 Task: Select transit view around selected location Painted Desert National Park, Arizona, United States and check out the nearest train station
Action: Mouse moved to (11, 29)
Screenshot: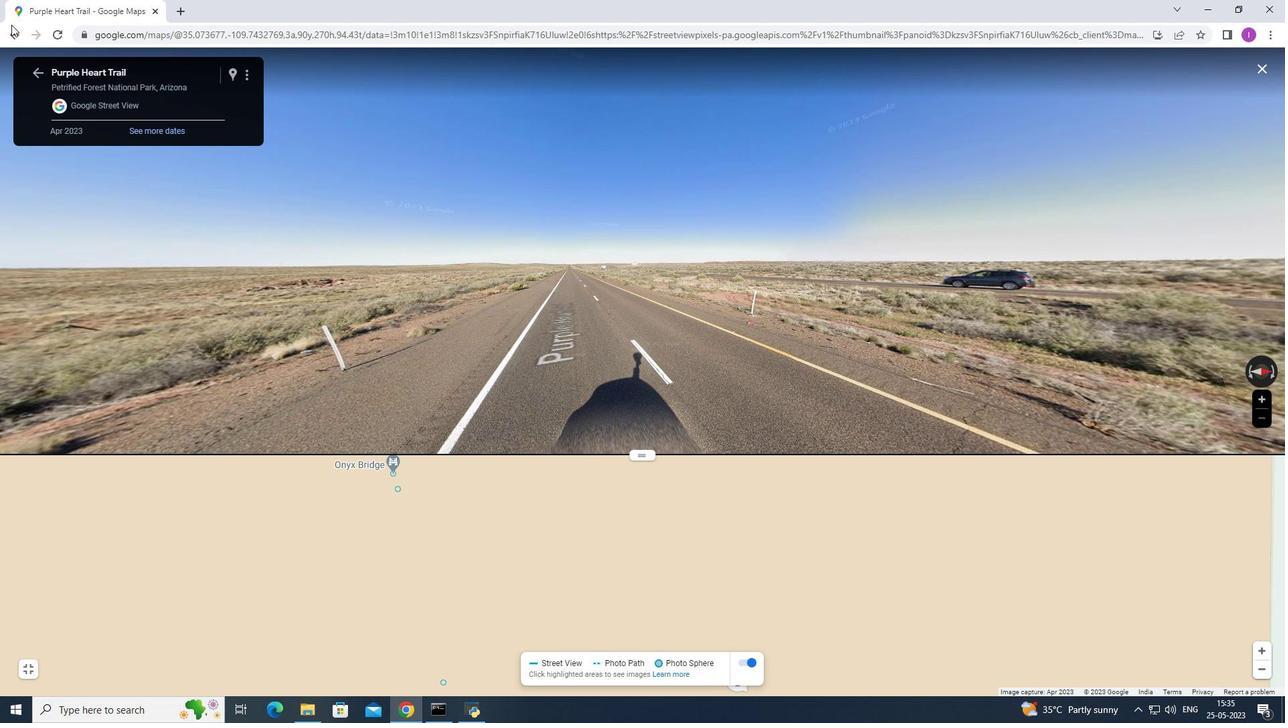 
Action: Mouse pressed left at (11, 29)
Screenshot: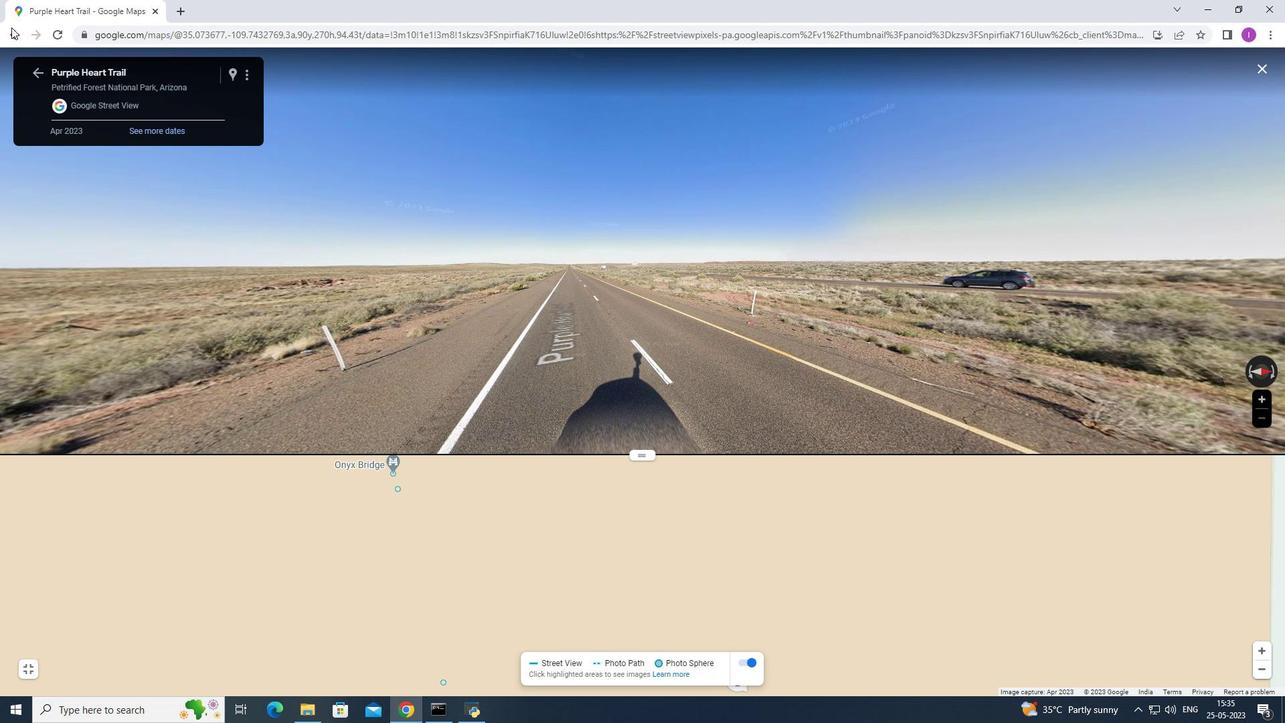 
Action: Mouse pressed left at (11, 29)
Screenshot: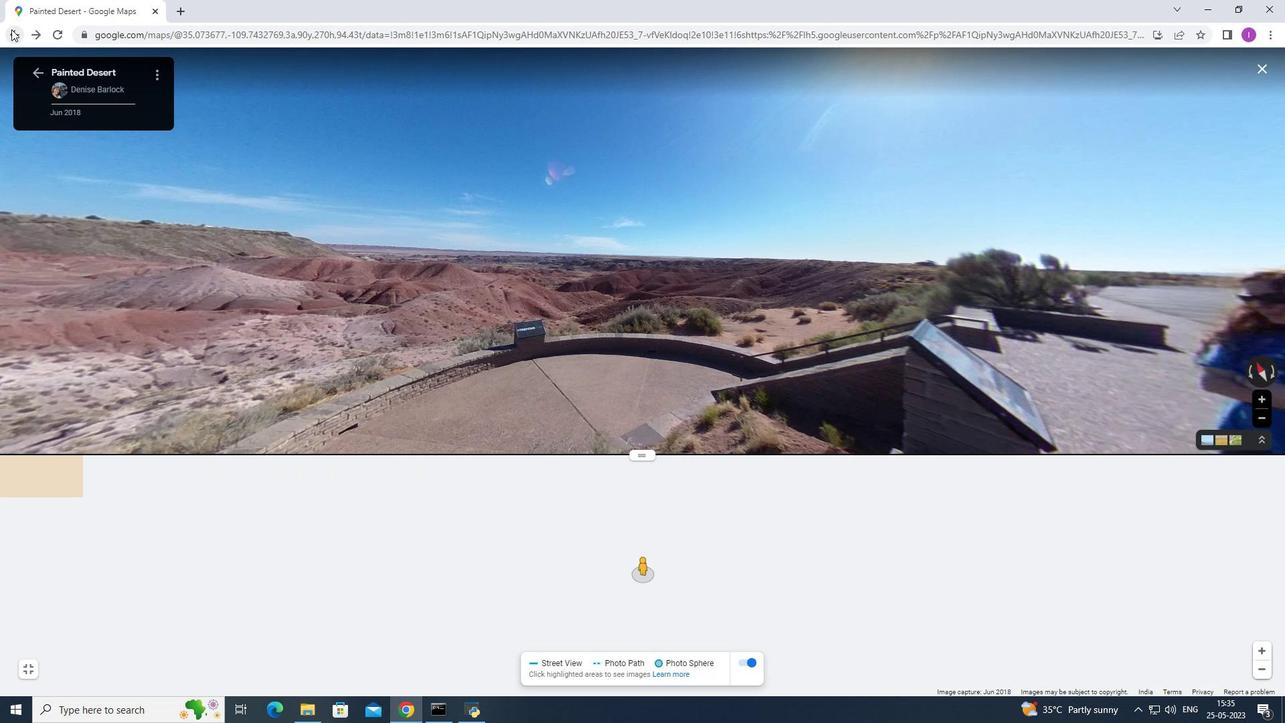 
Action: Mouse moved to (20, 36)
Screenshot: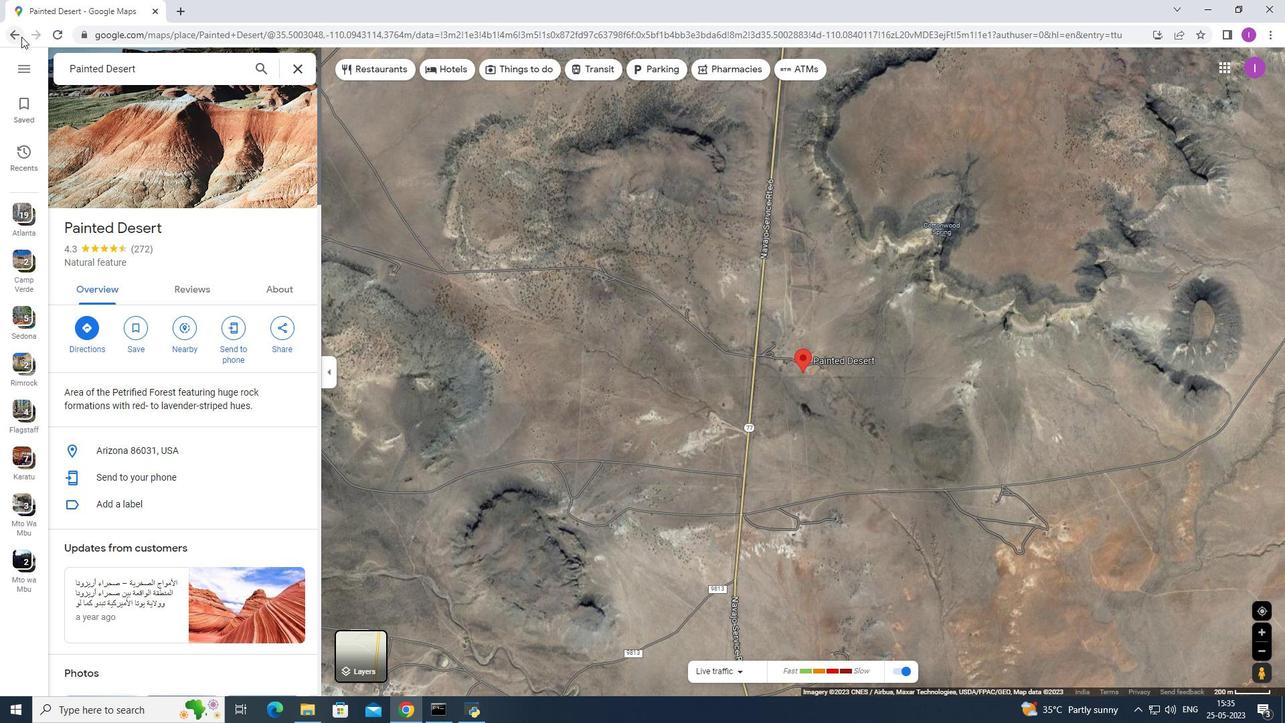 
Action: Mouse pressed left at (20, 36)
Screenshot: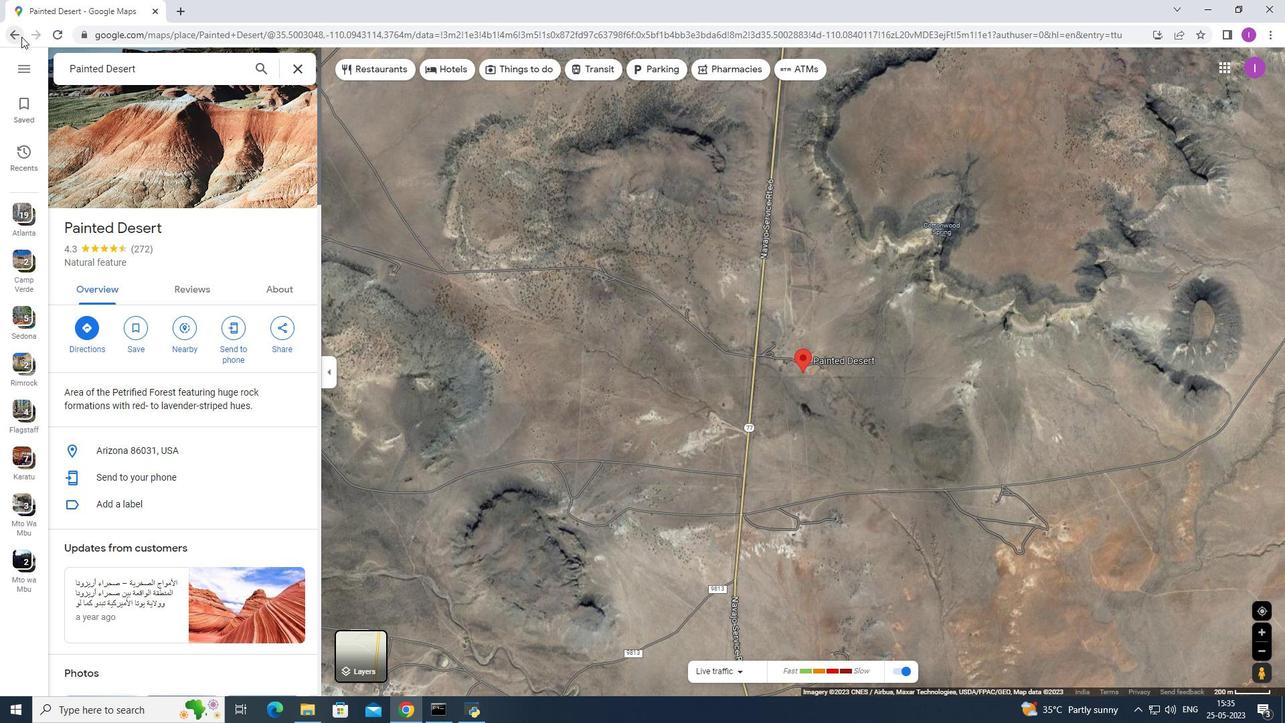 
Action: Mouse moved to (297, 64)
Screenshot: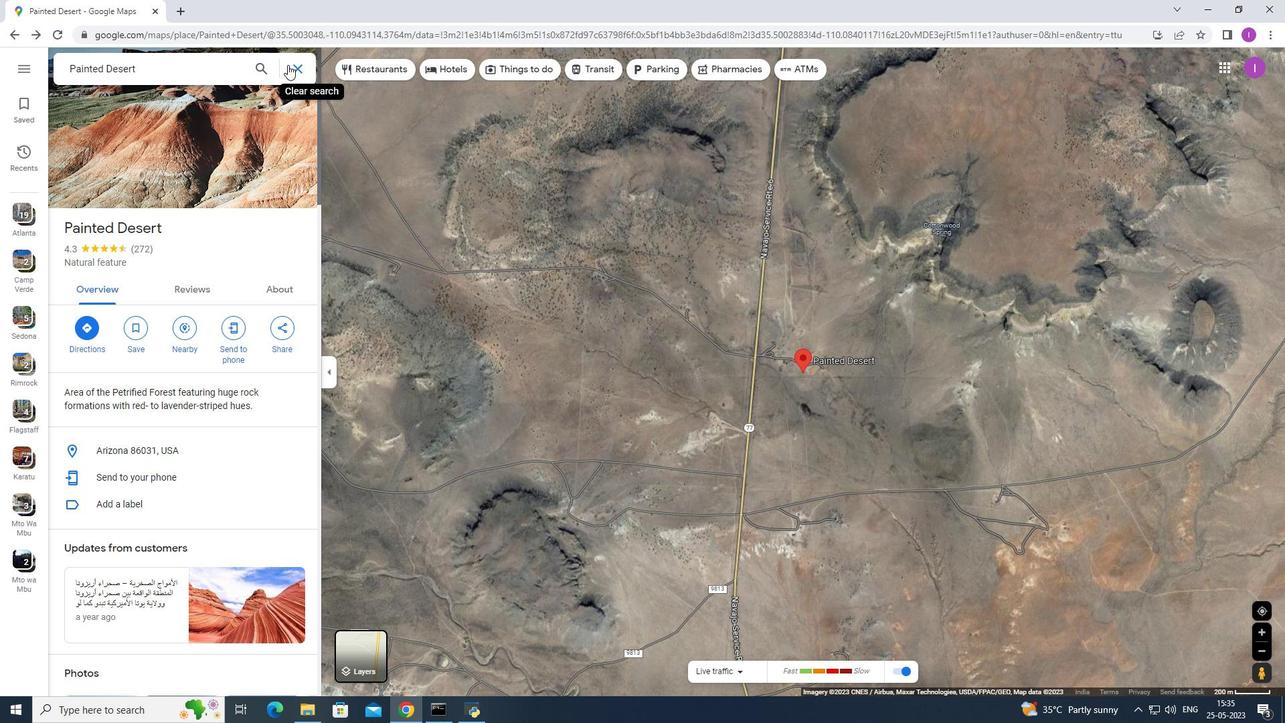 
Action: Mouse pressed left at (297, 64)
Screenshot: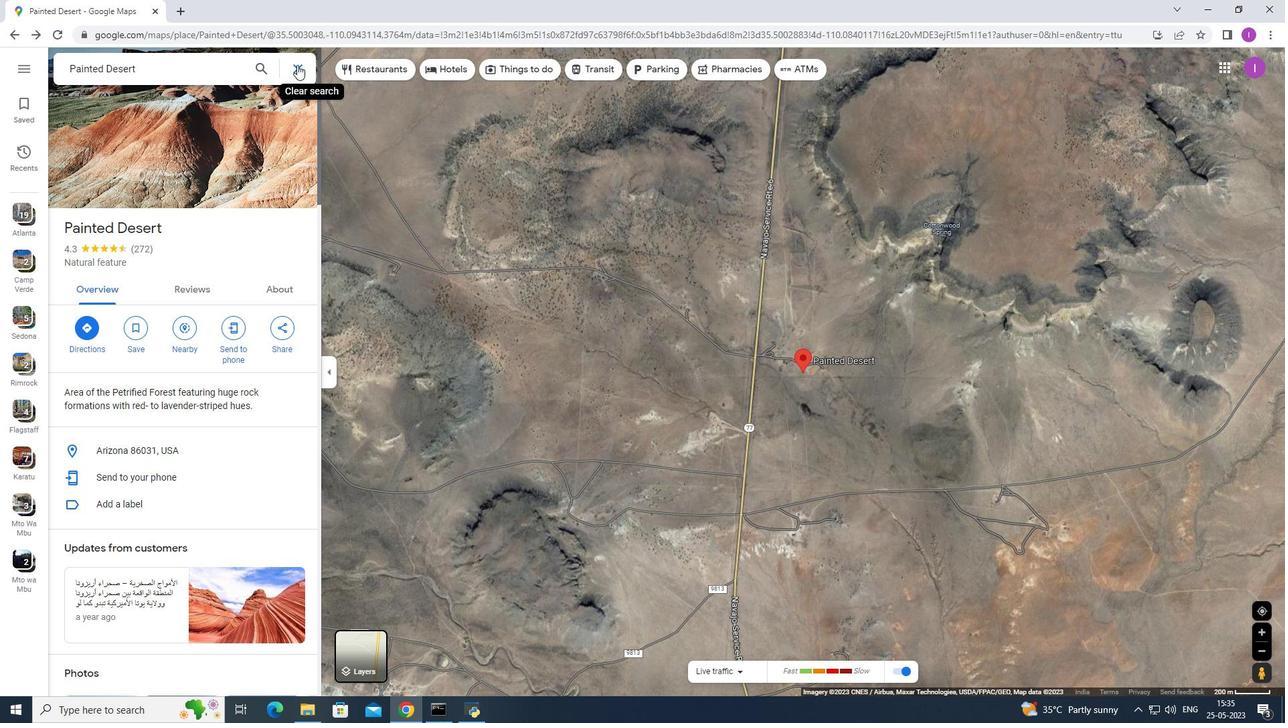 
Action: Mouse moved to (10, 36)
Screenshot: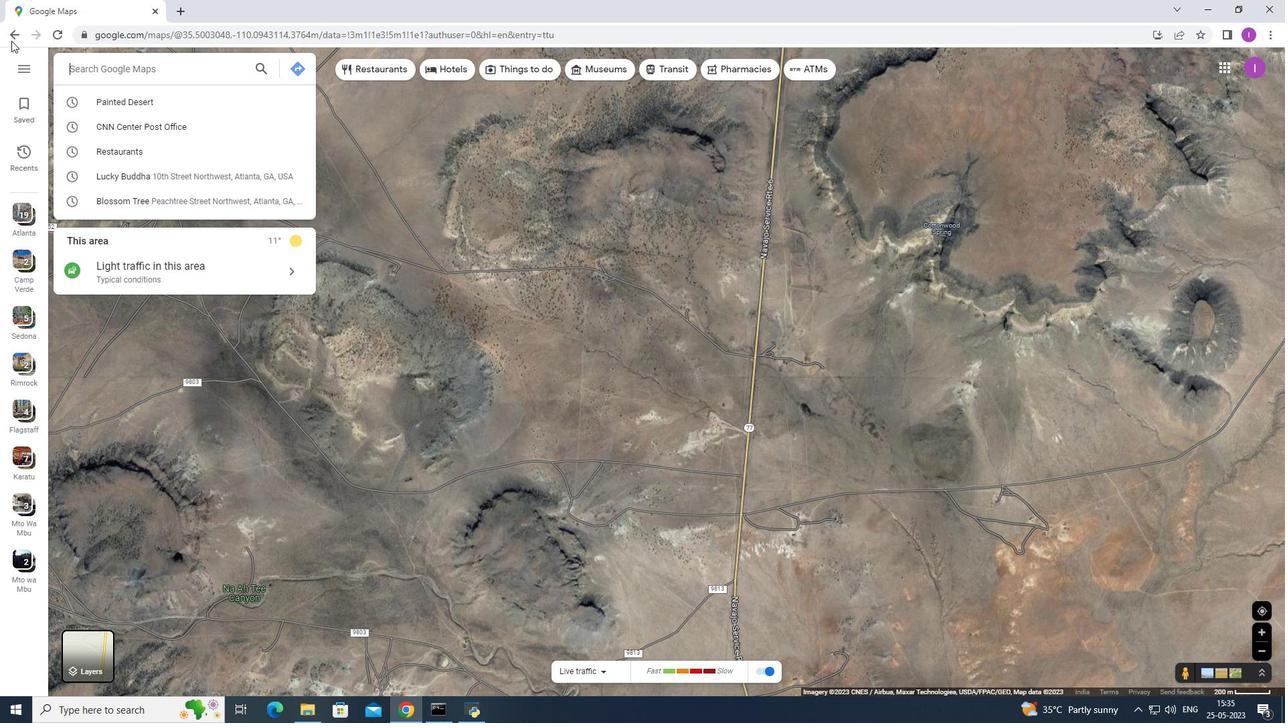
Action: Mouse pressed left at (10, 36)
Screenshot: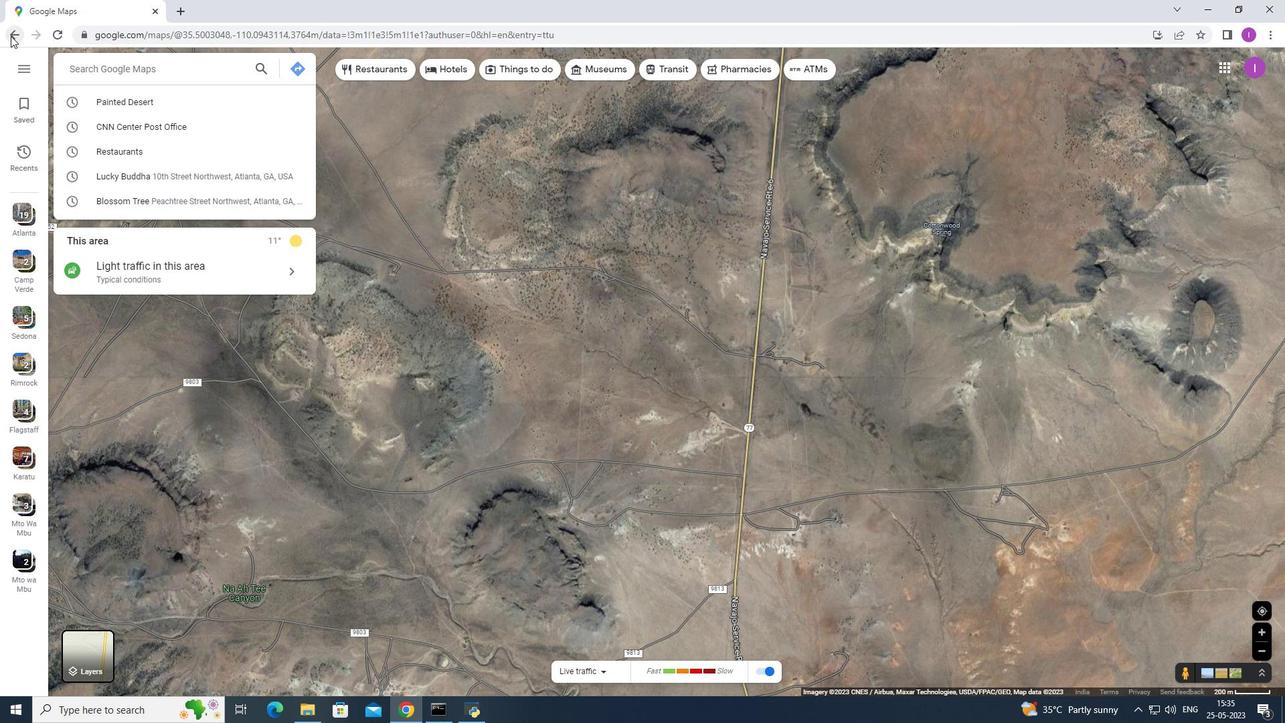 
Action: Mouse moved to (114, 71)
Screenshot: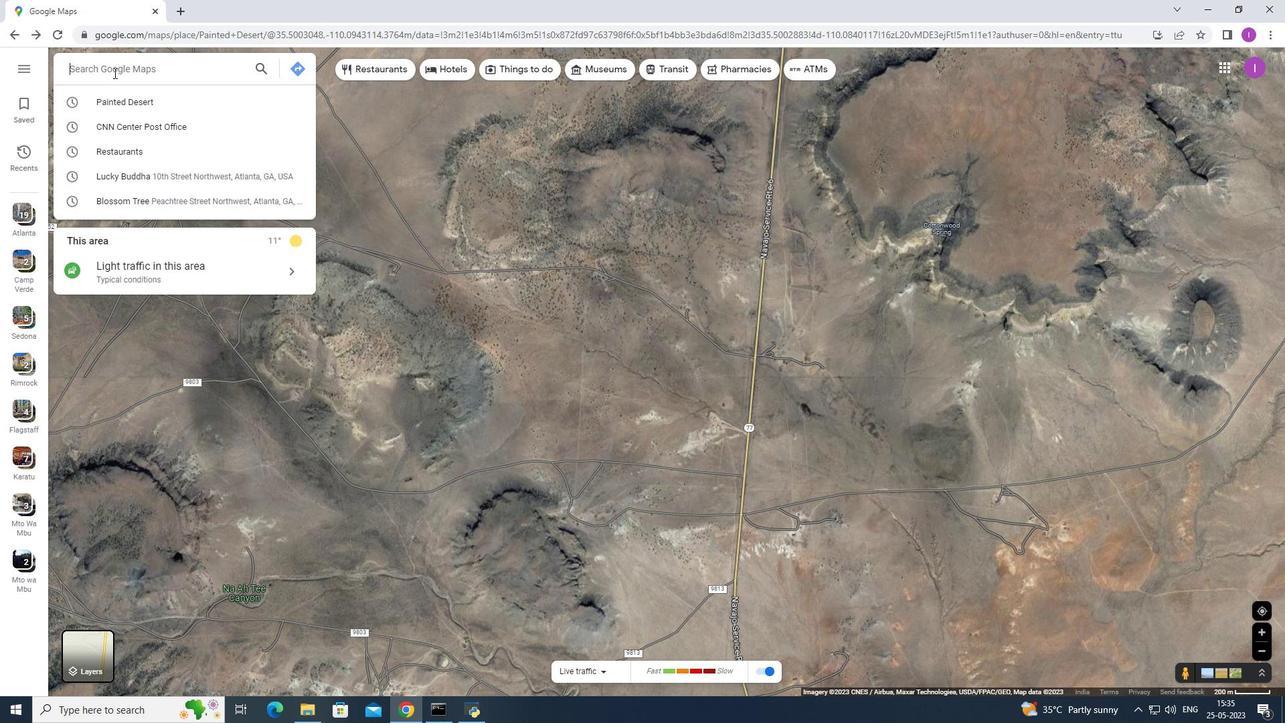 
Action: Mouse pressed left at (114, 71)
Screenshot: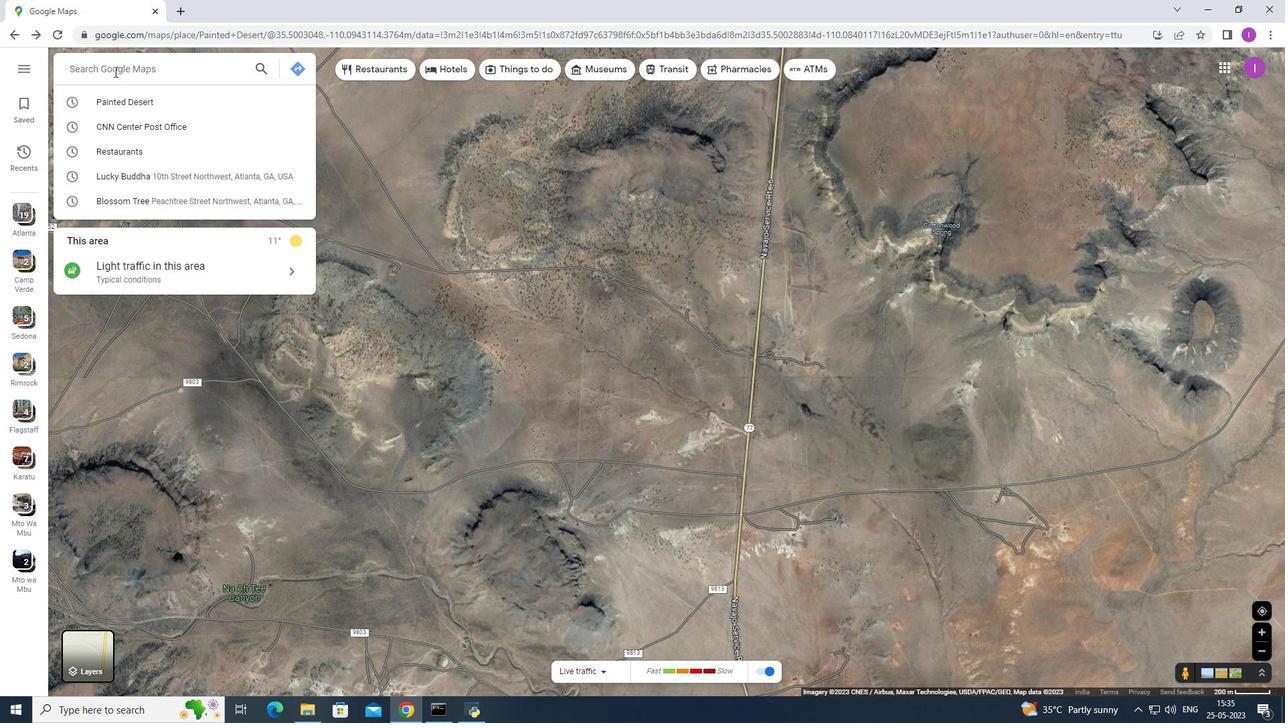 
Action: Mouse moved to (293, 84)
Screenshot: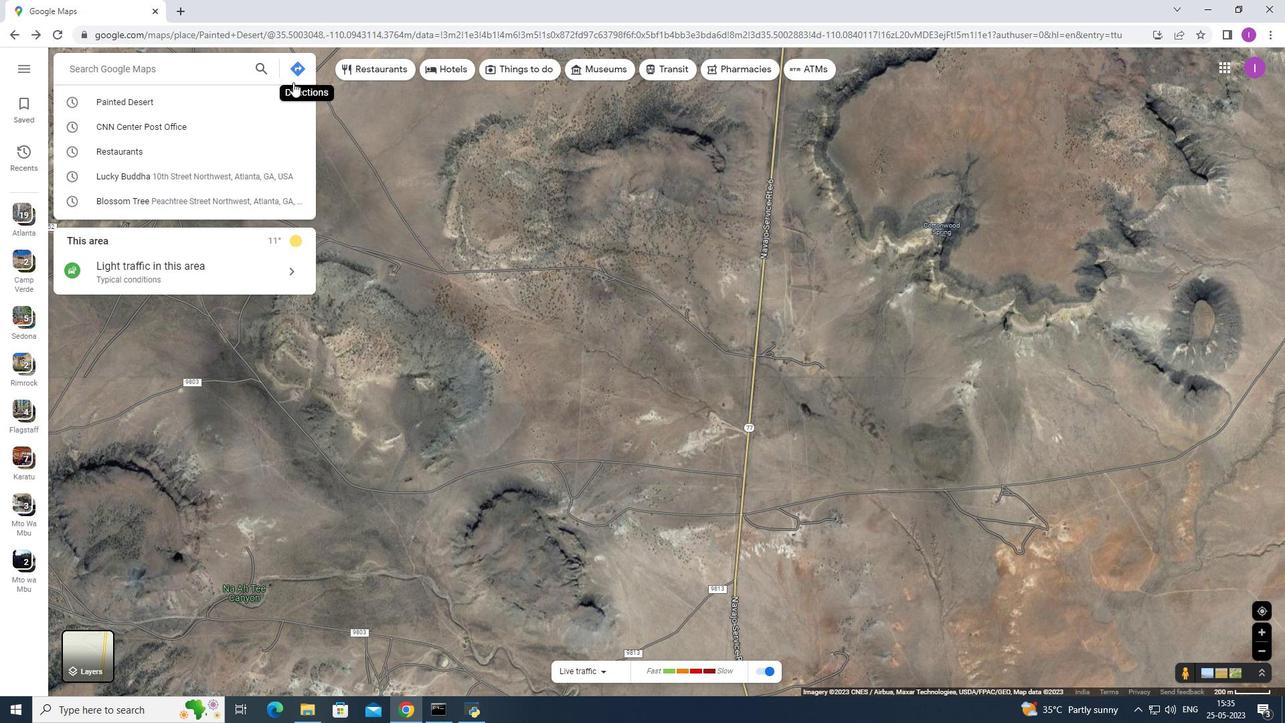 
Action: Key pressed <Key.shift>Painted<Key.space>
Screenshot: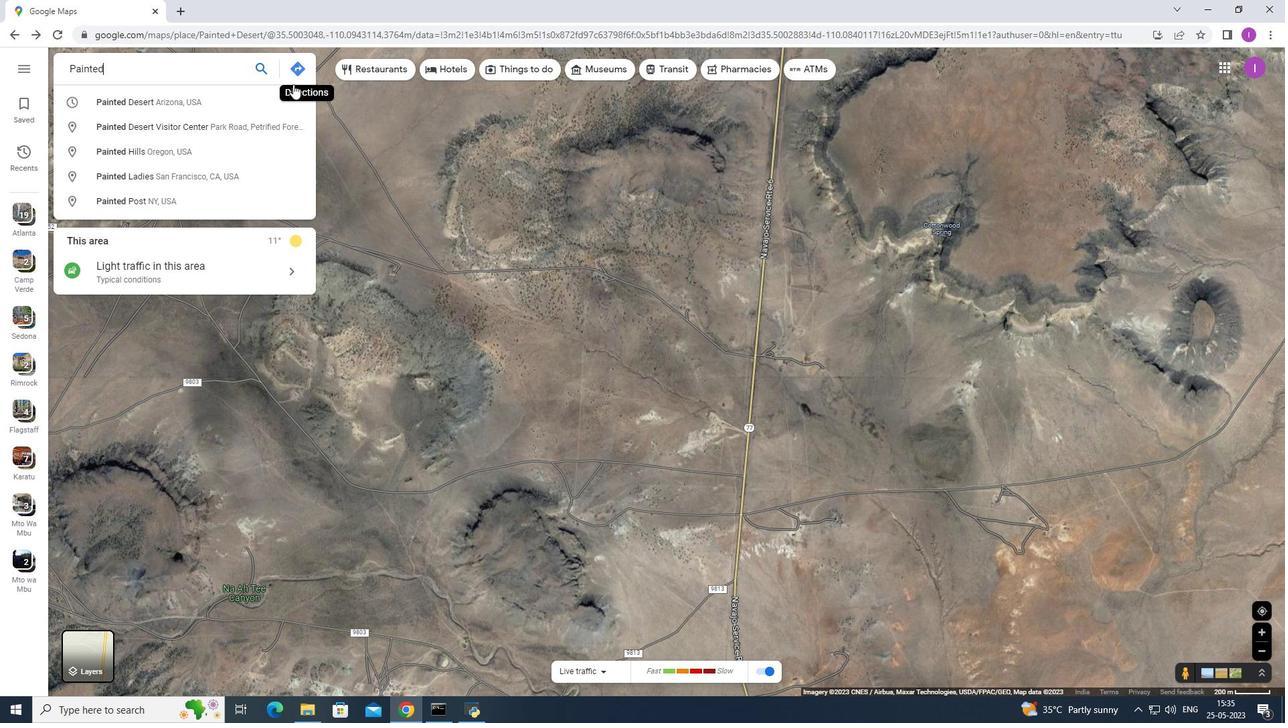
Action: Mouse moved to (123, 107)
Screenshot: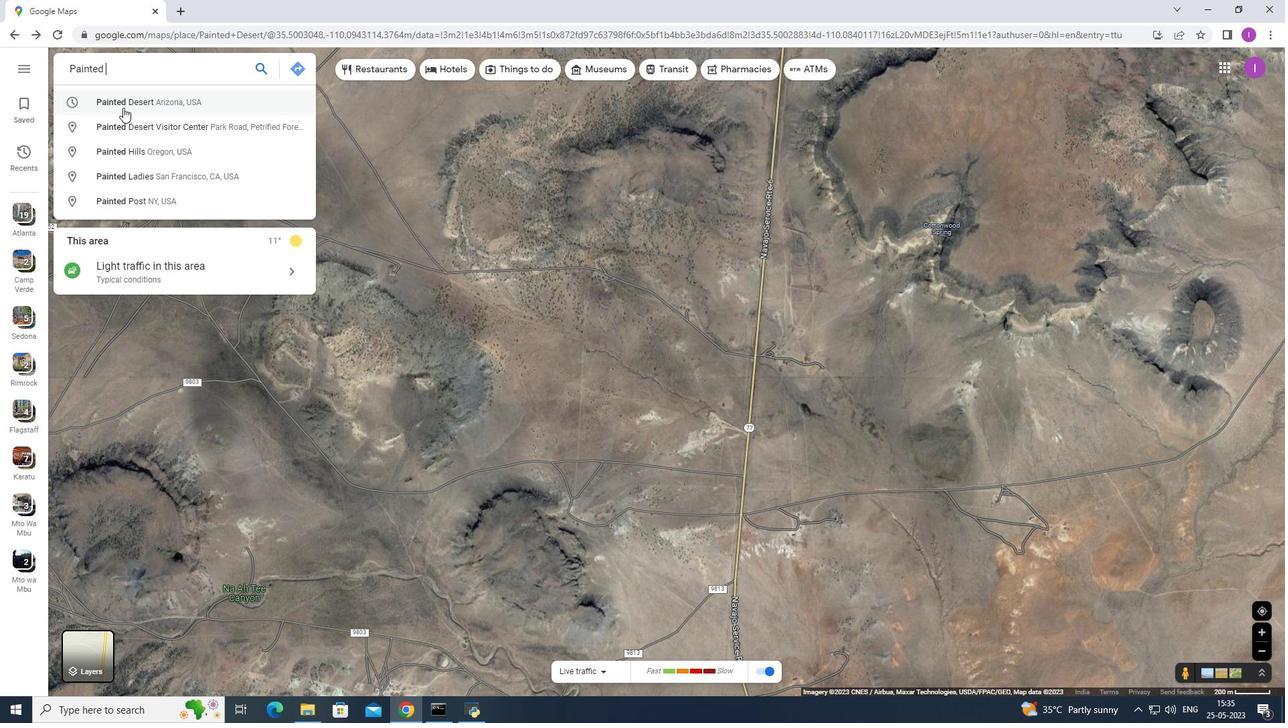 
Action: Mouse pressed left at (123, 107)
Screenshot: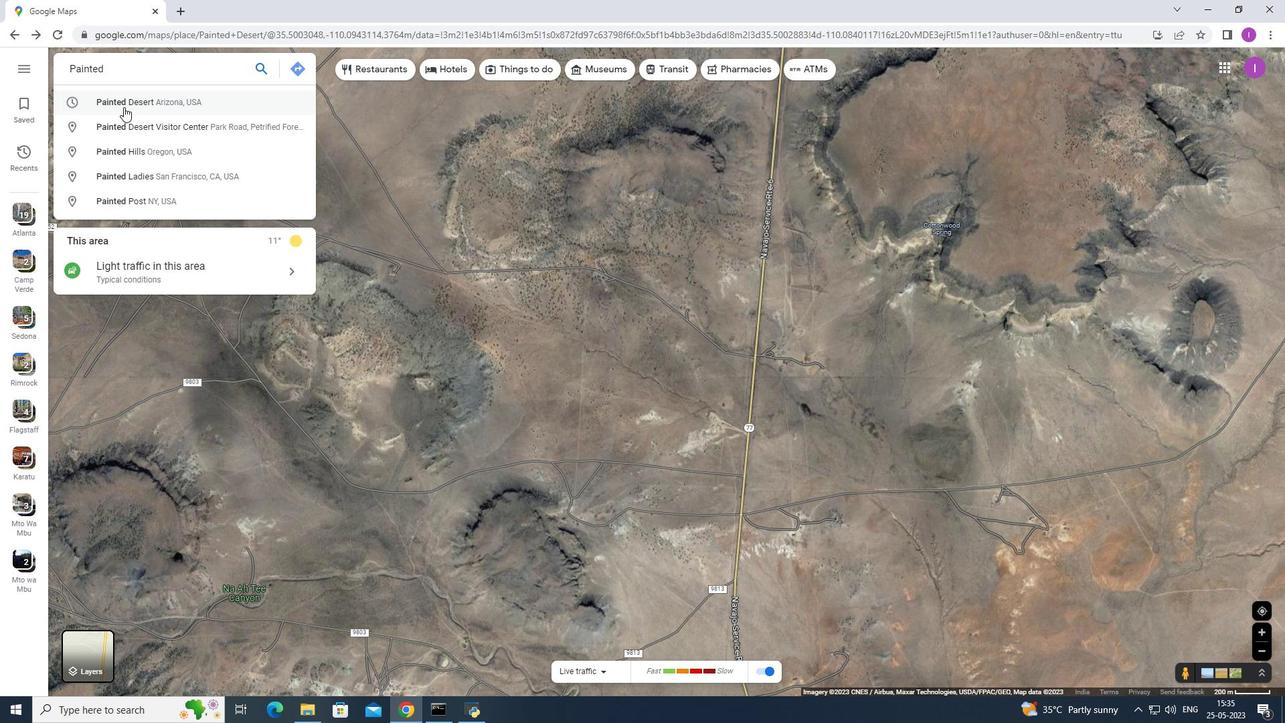 
Action: Mouse moved to (499, 664)
Screenshot: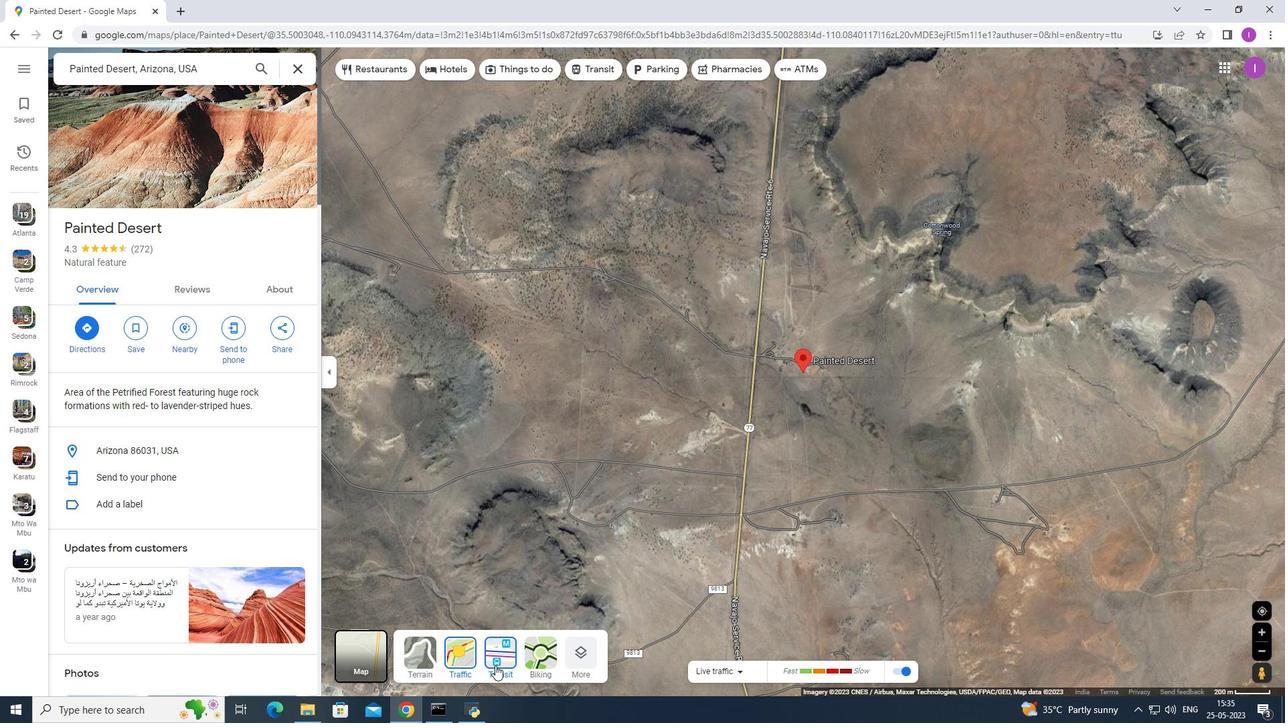 
Action: Mouse pressed left at (499, 664)
Screenshot: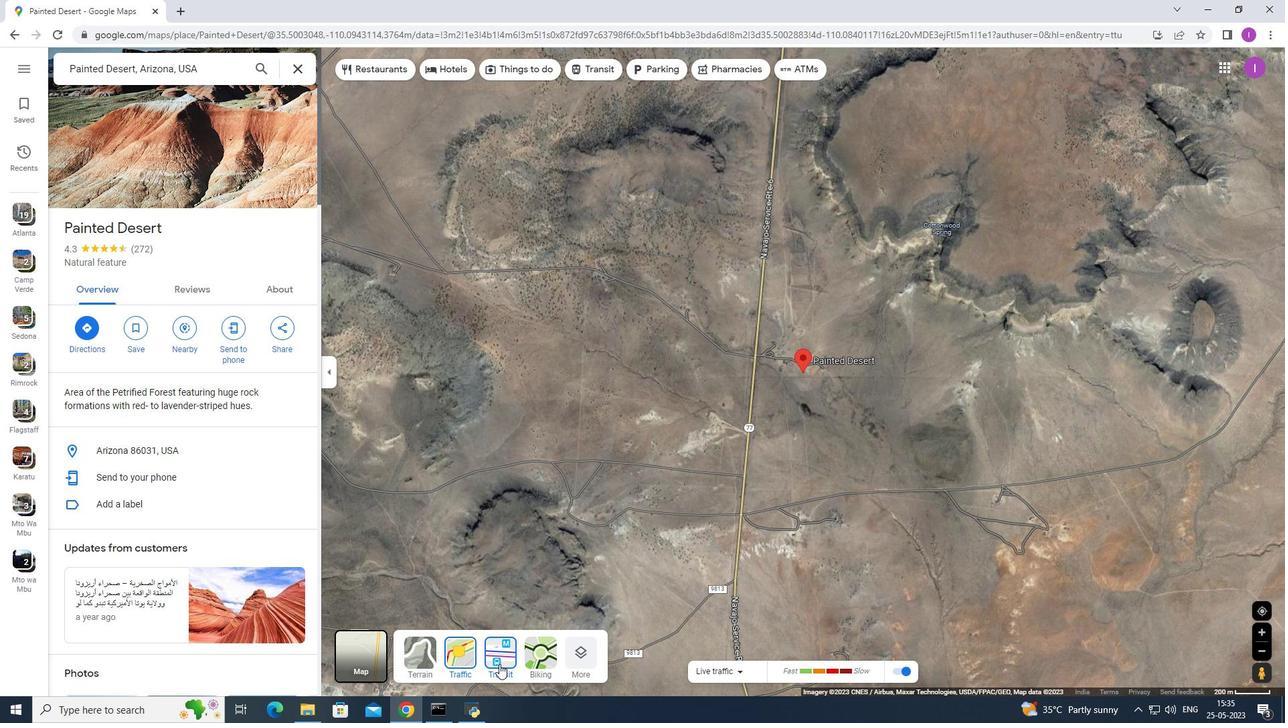 
Action: Mouse moved to (178, 329)
Screenshot: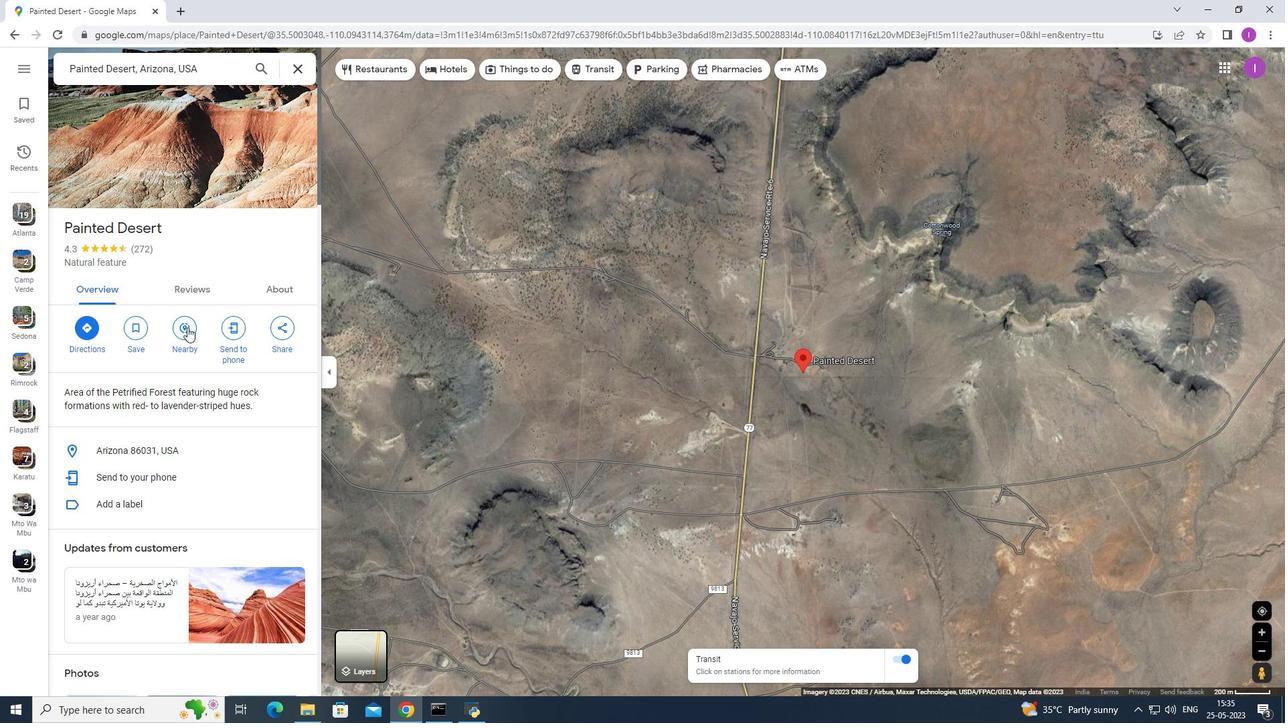 
Action: Mouse pressed left at (178, 329)
Screenshot: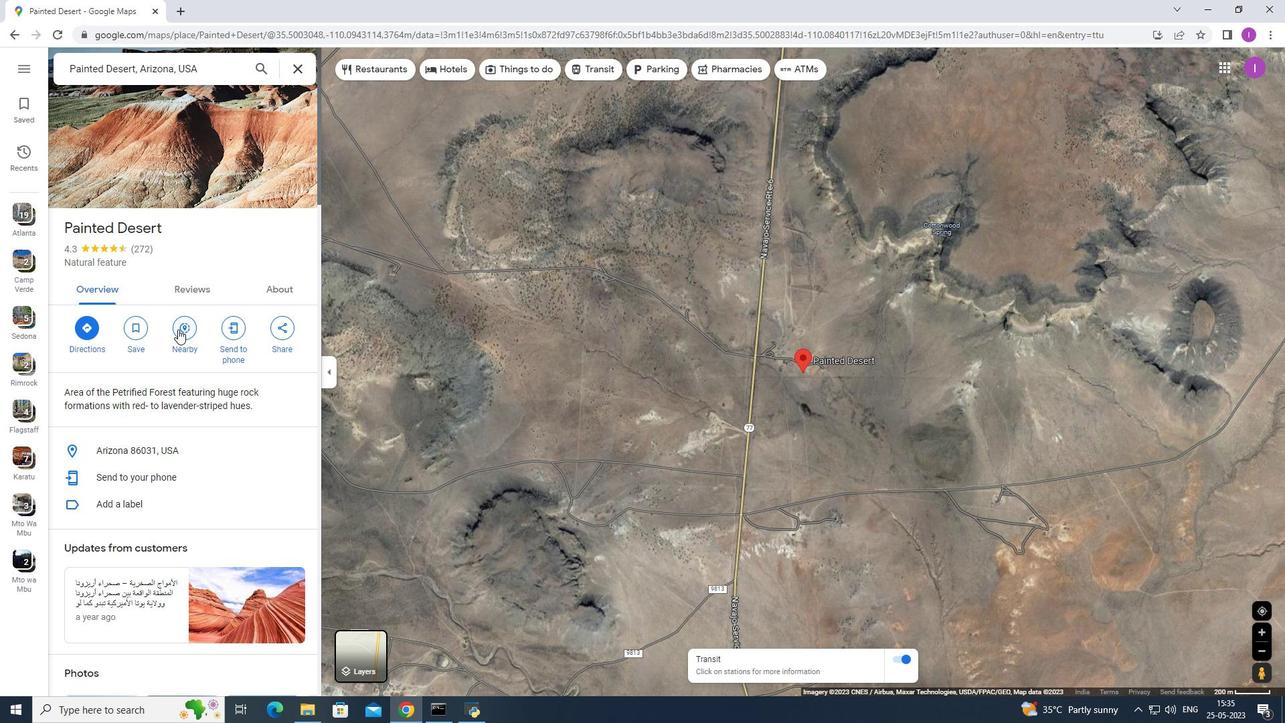 
Action: Mouse moved to (250, 281)
Screenshot: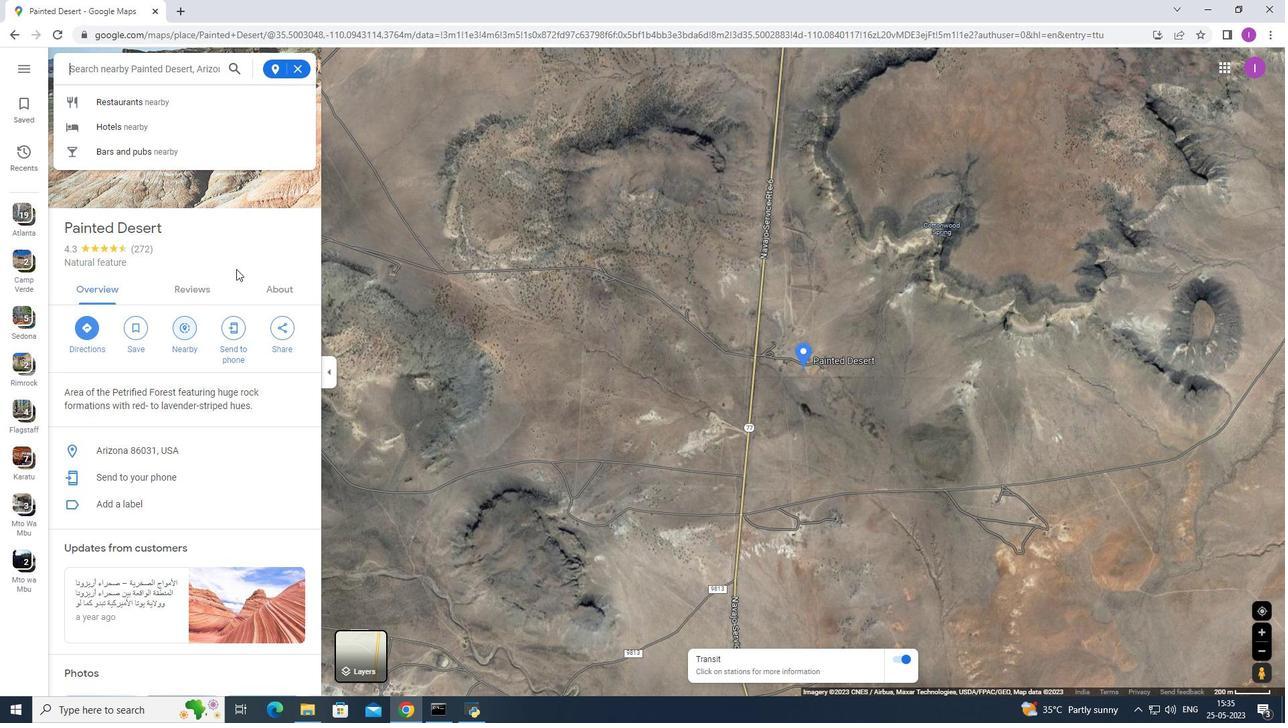 
Action: Key pressed t
Screenshot: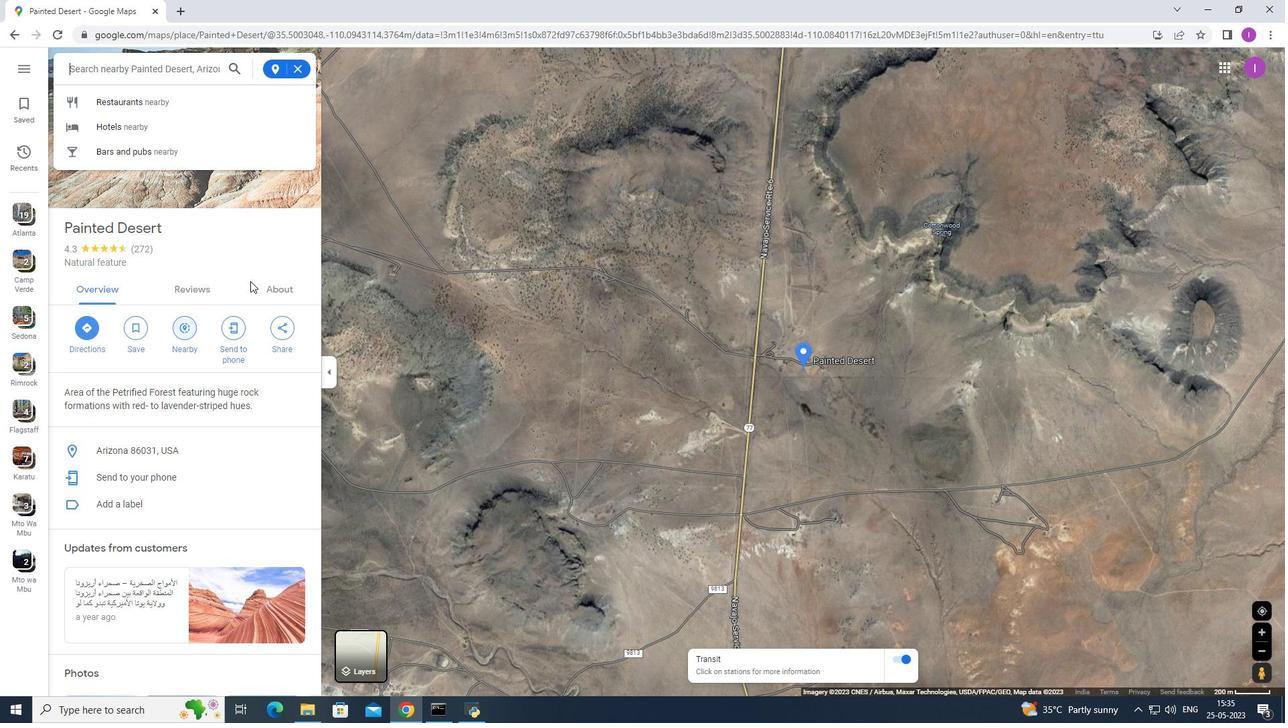 
Action: Mouse moved to (251, 283)
Screenshot: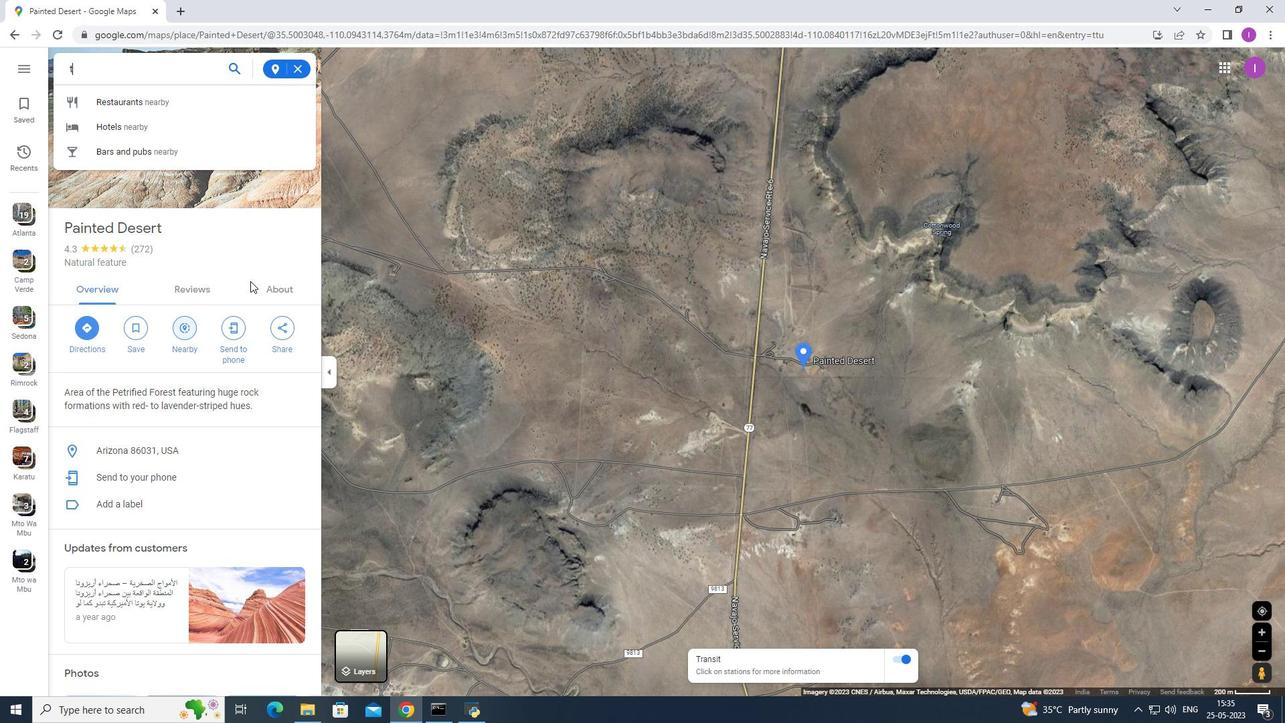 
Action: Key pressed r
Screenshot: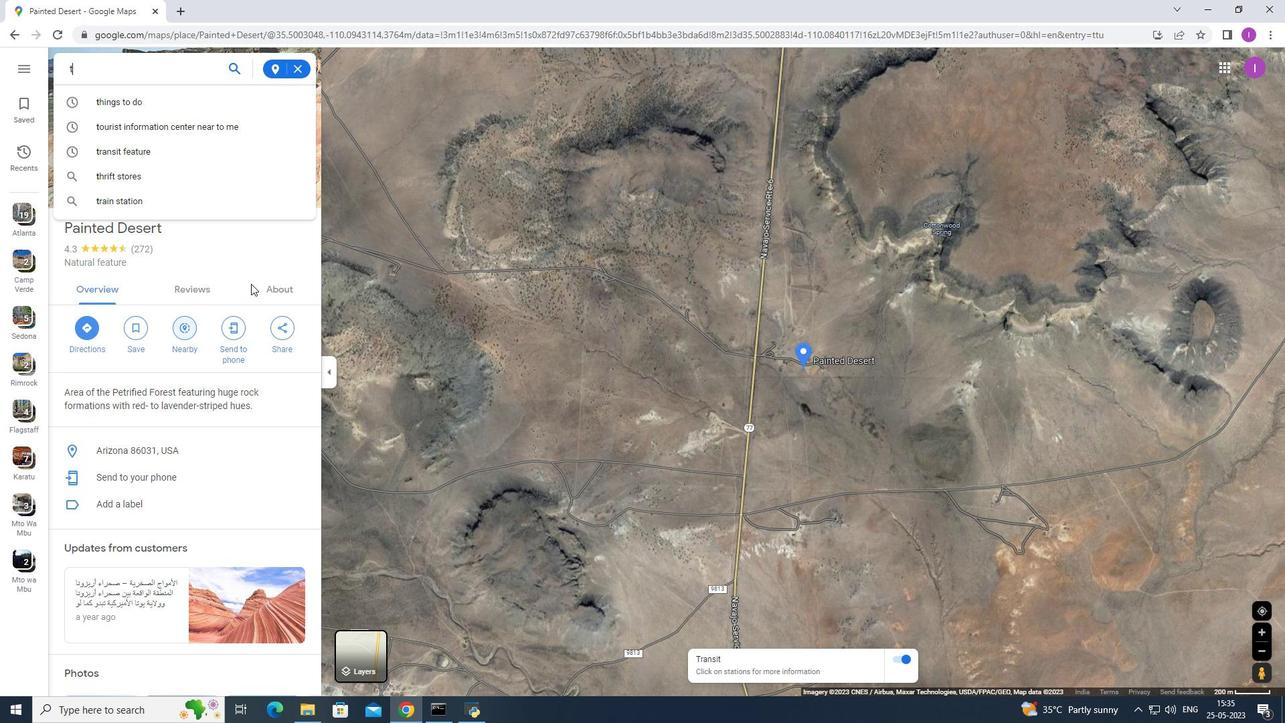 
Action: Mouse moved to (252, 287)
Screenshot: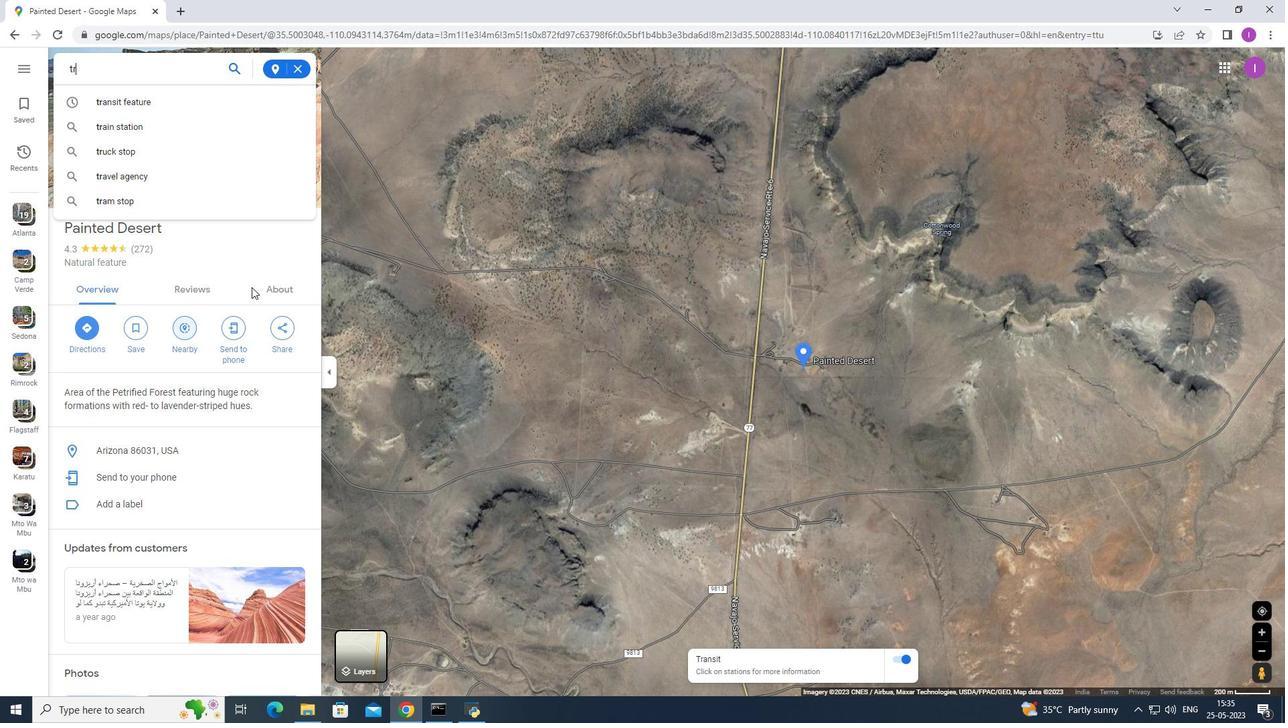 
Action: Key pressed ai
Screenshot: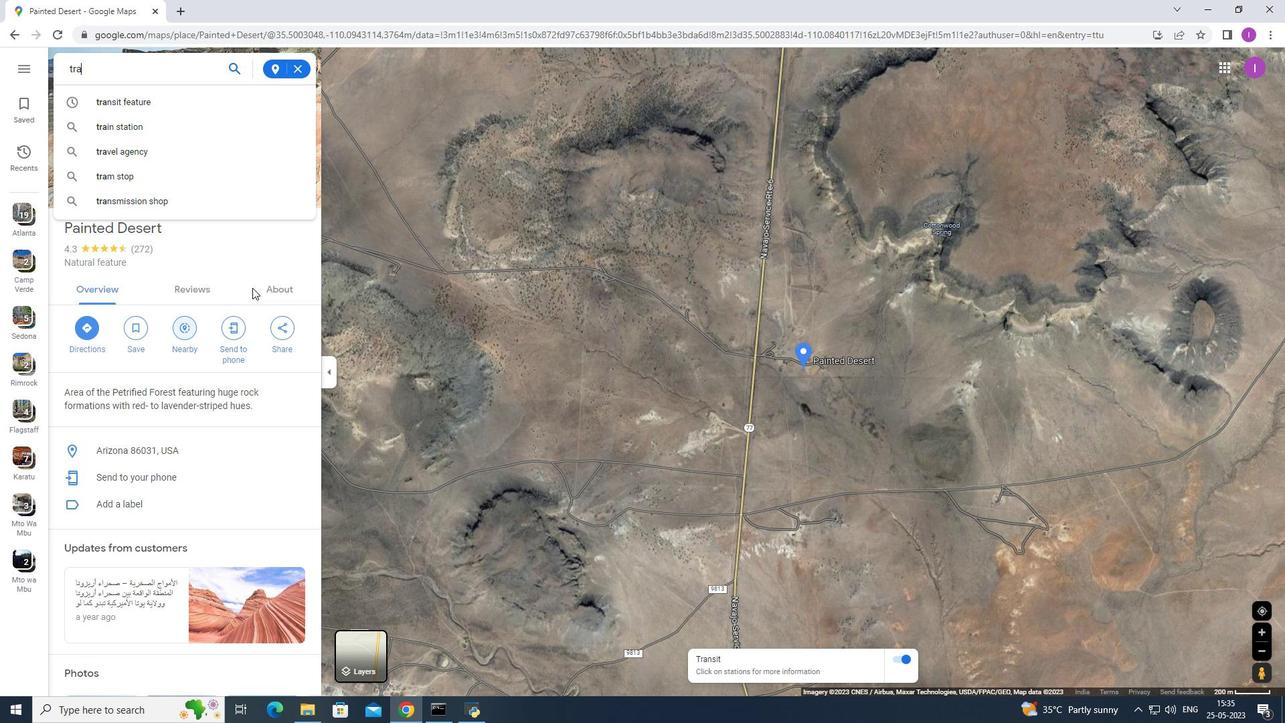 
Action: Mouse moved to (141, 101)
Screenshot: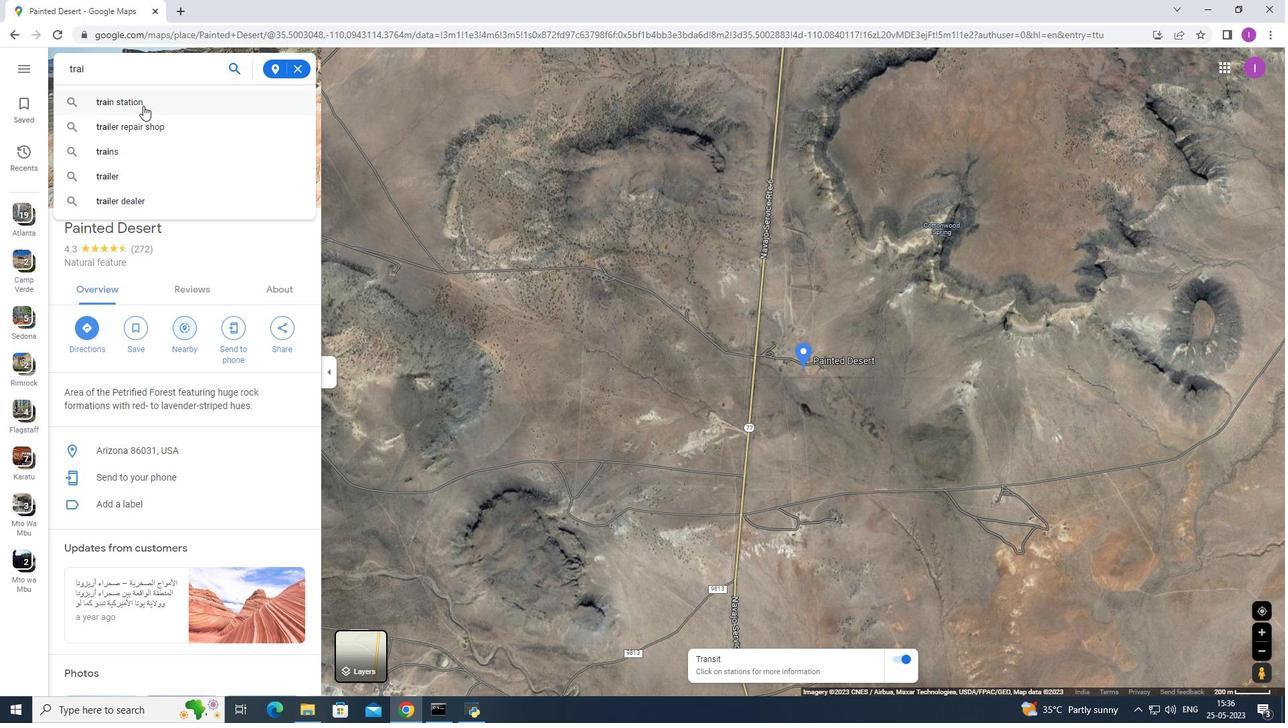 
Action: Mouse pressed left at (141, 101)
Screenshot: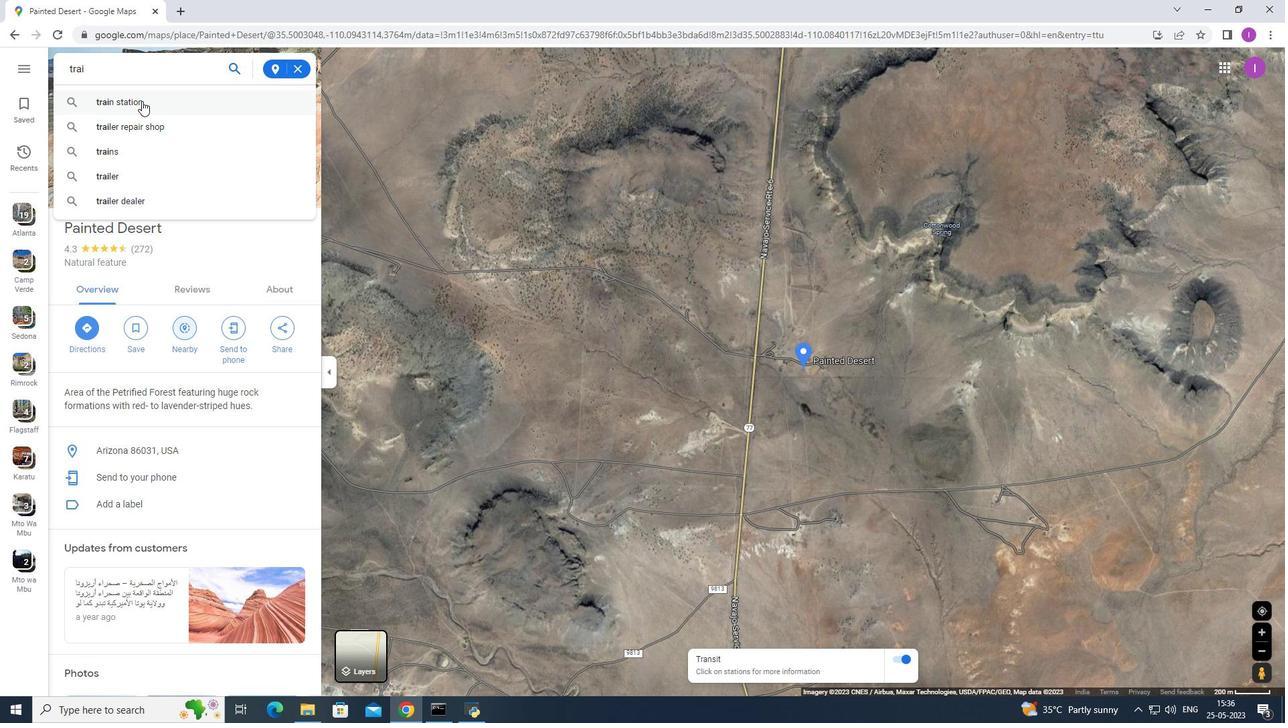 
Action: Mouse moved to (140, 123)
Screenshot: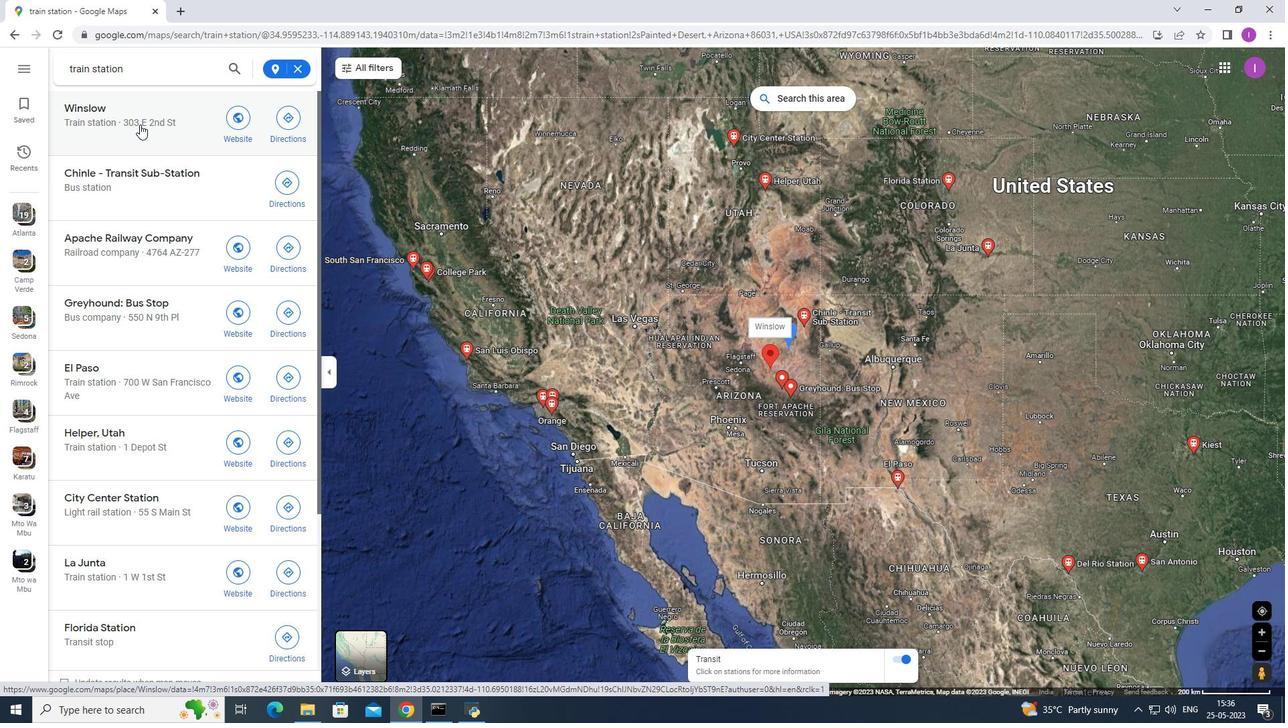 
Action: Mouse pressed left at (140, 123)
Screenshot: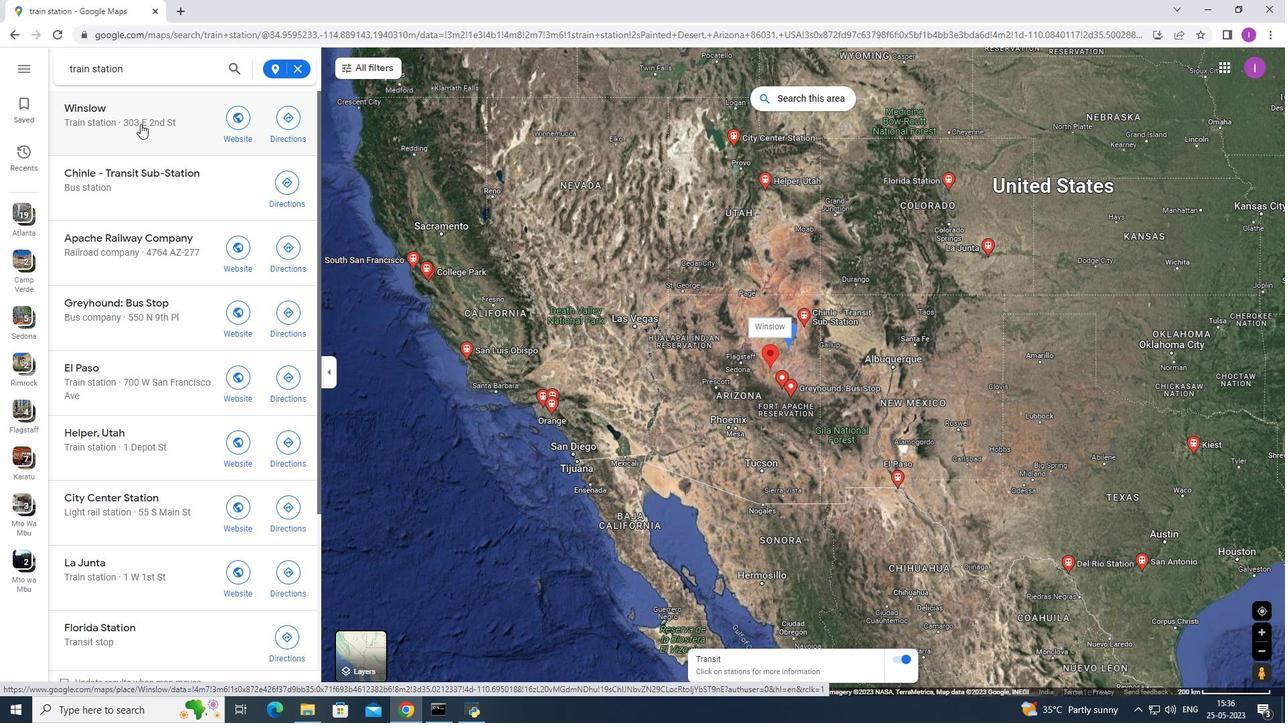 
Action: Mouse moved to (408, 190)
Screenshot: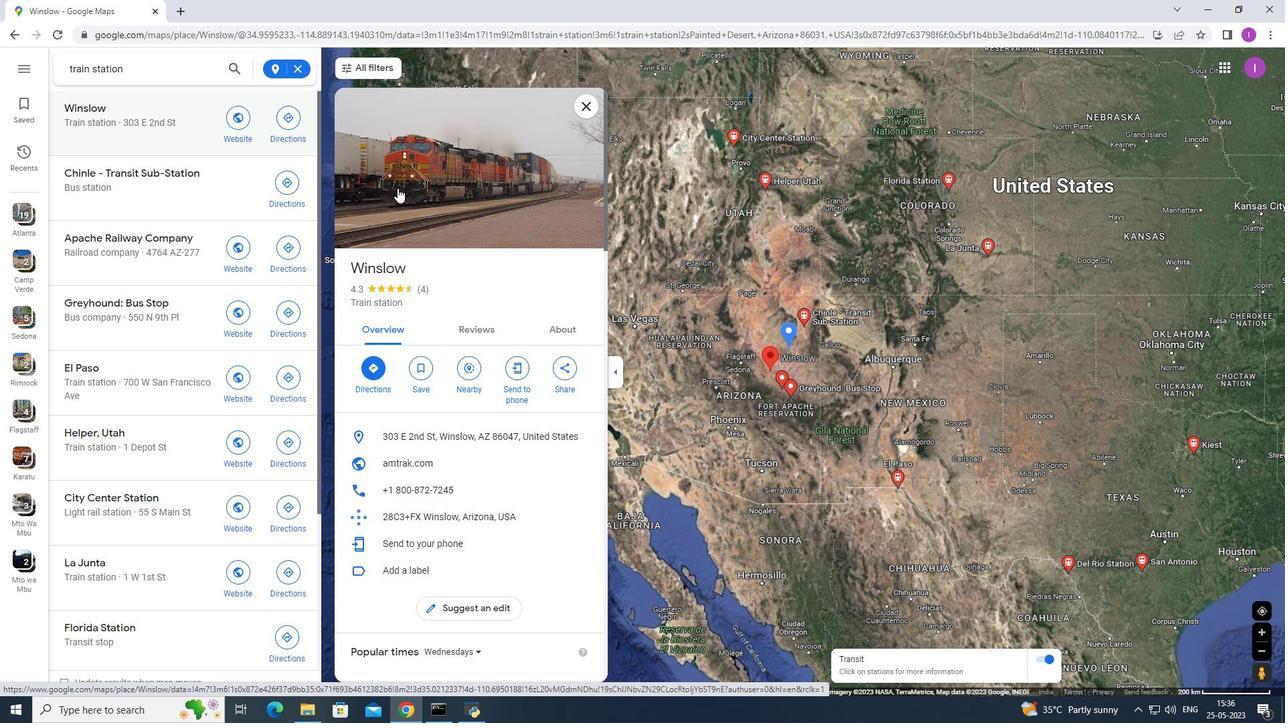 
Action: Mouse pressed left at (408, 190)
Screenshot: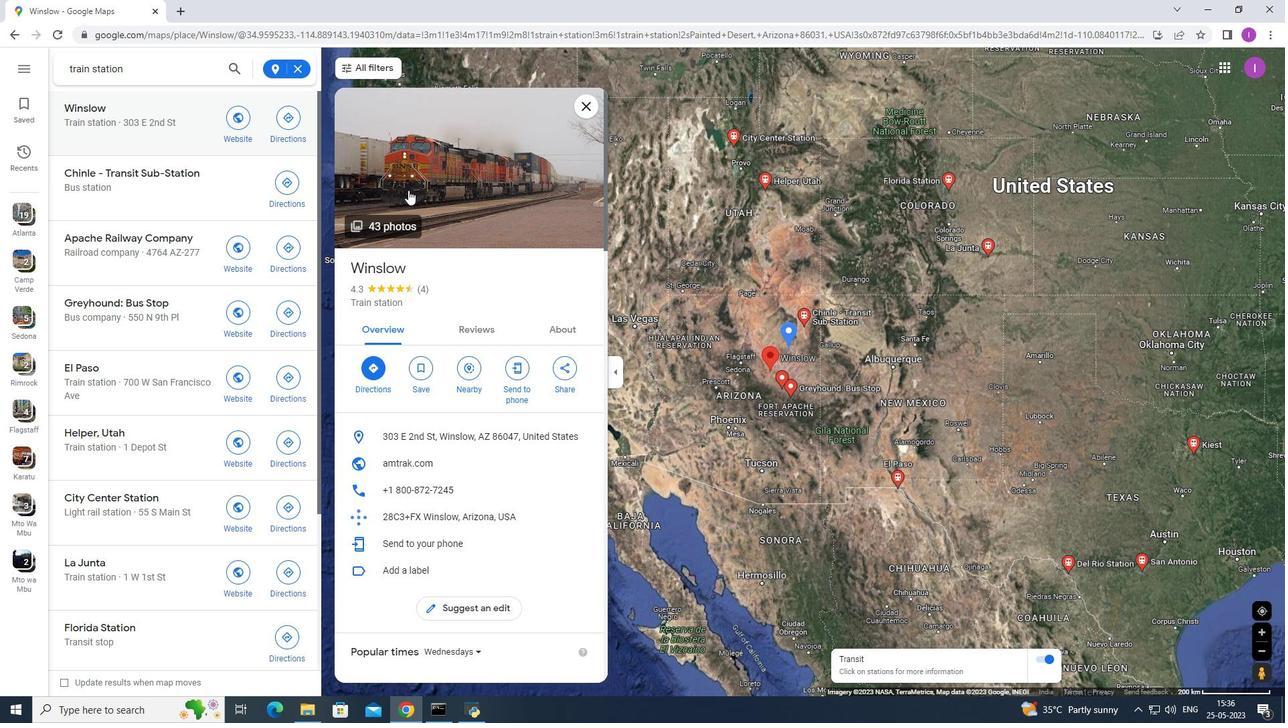 
Action: Mouse moved to (428, 186)
Screenshot: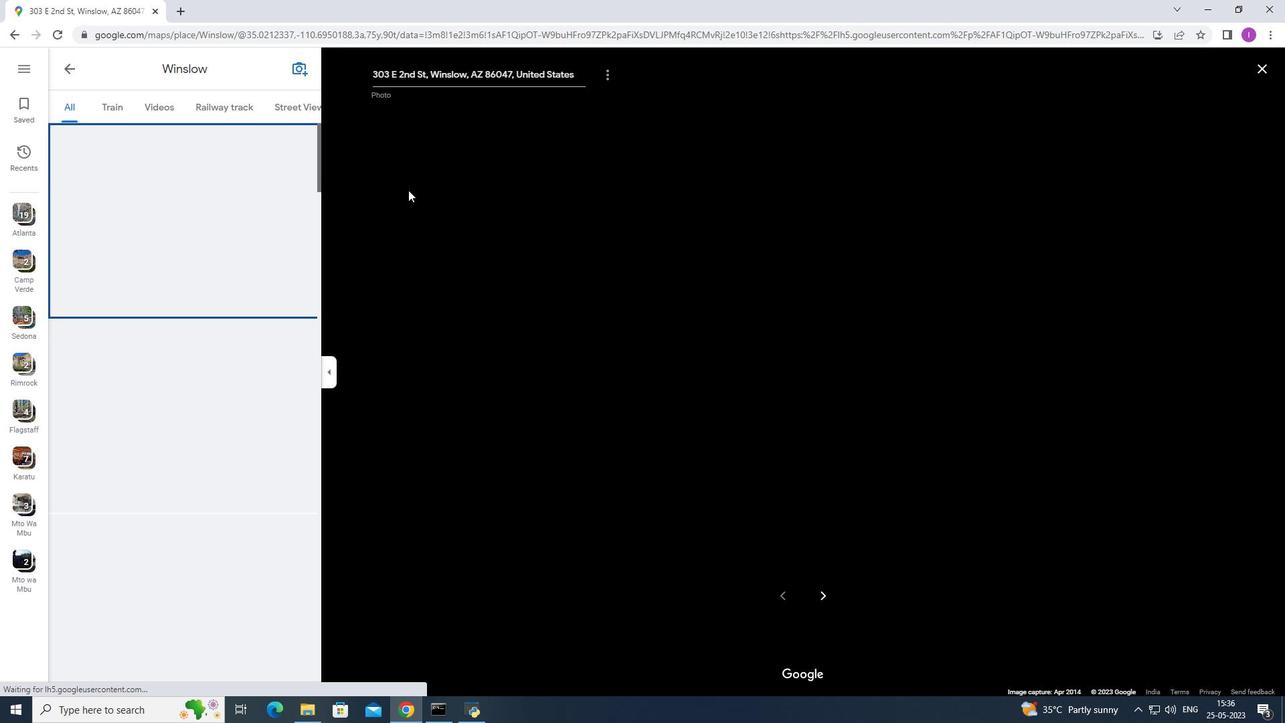 
Action: Key pressed <Key.right><Key.right><Key.right><Key.right><Key.right><Key.right><Key.right><Key.right><Key.right><Key.right><Key.right><Key.right><Key.right><Key.right><Key.right><Key.right><Key.right><Key.right><Key.right><Key.right><Key.right><Key.right>
Screenshot: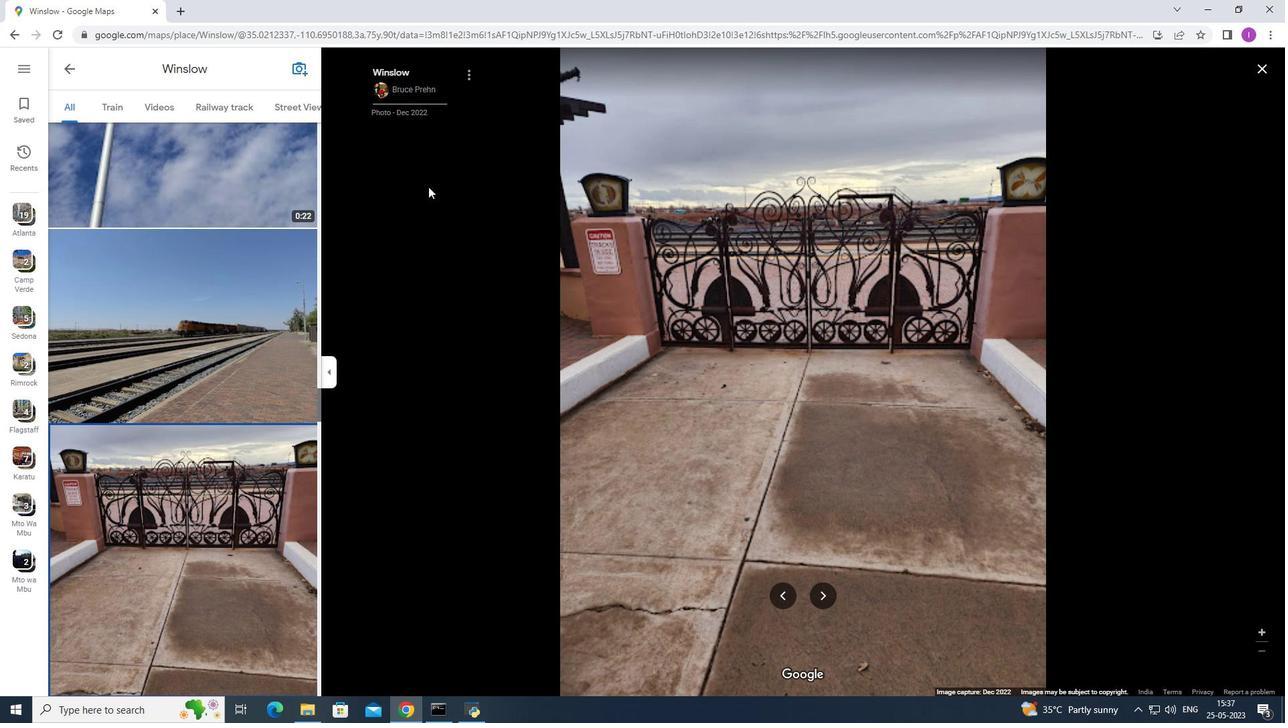 
Action: Mouse moved to (20, 34)
Screenshot: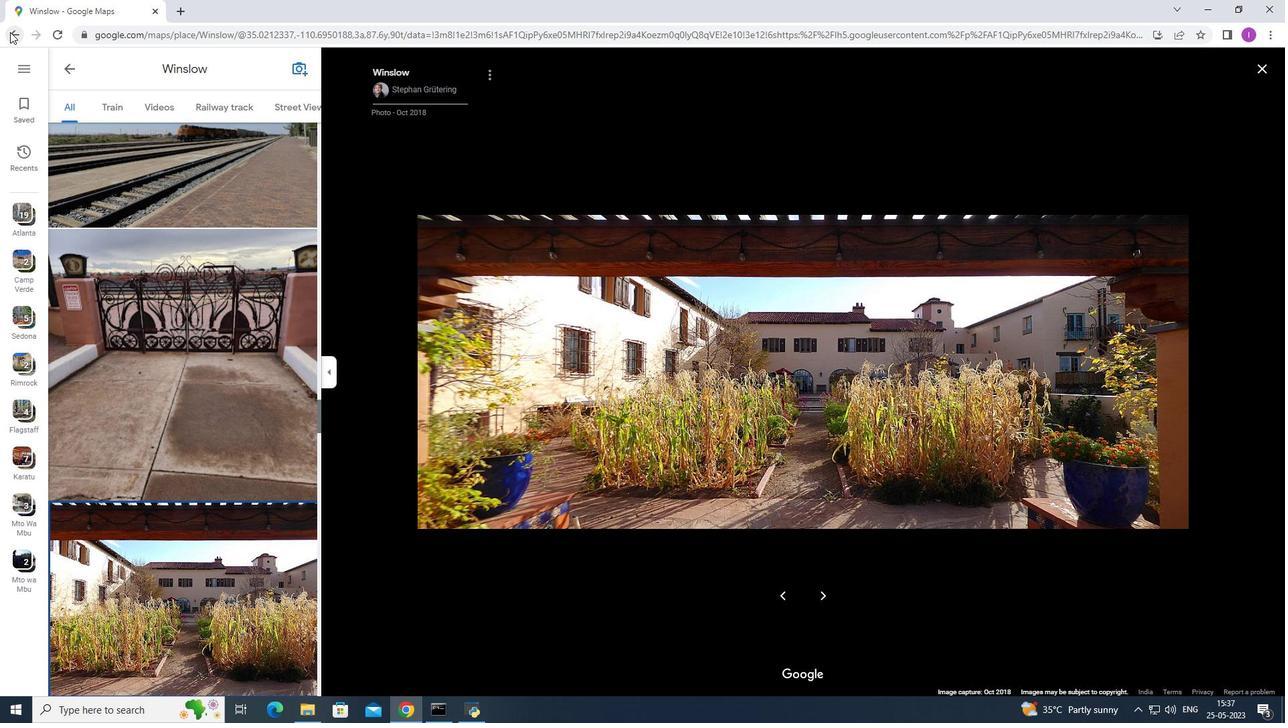 
Action: Mouse pressed left at (20, 34)
Screenshot: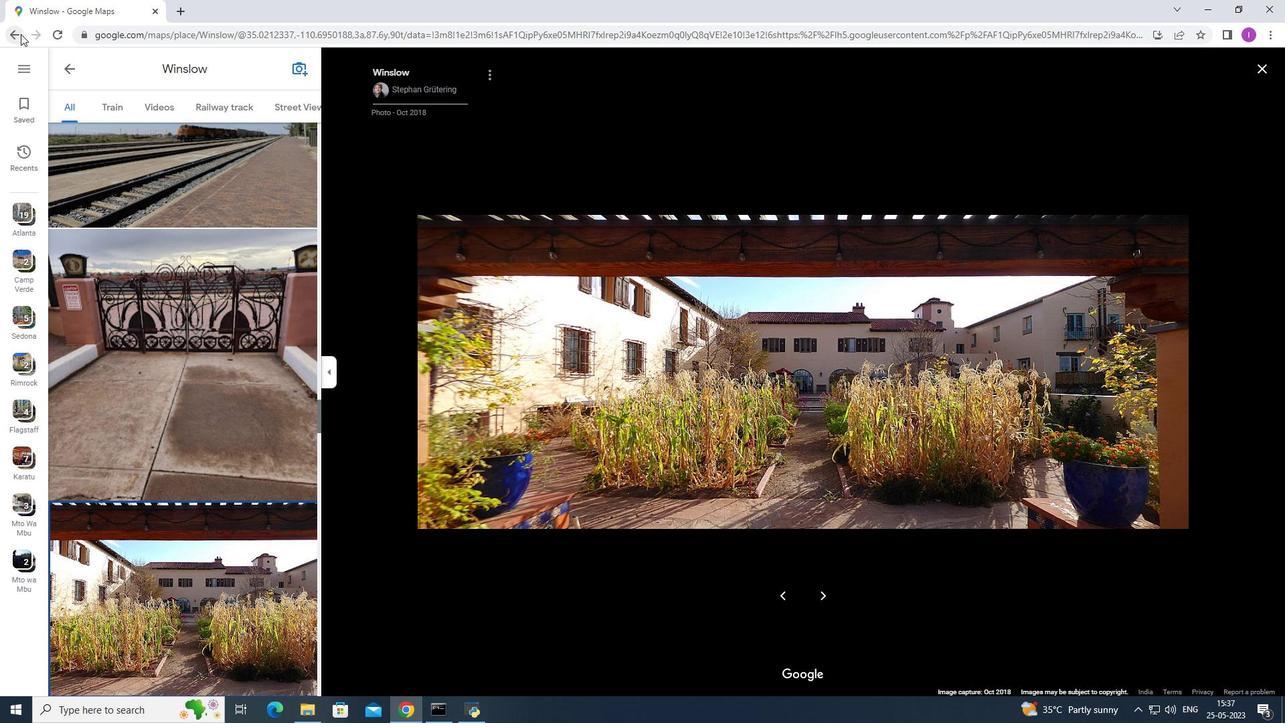 
Action: Mouse moved to (22, 41)
Screenshot: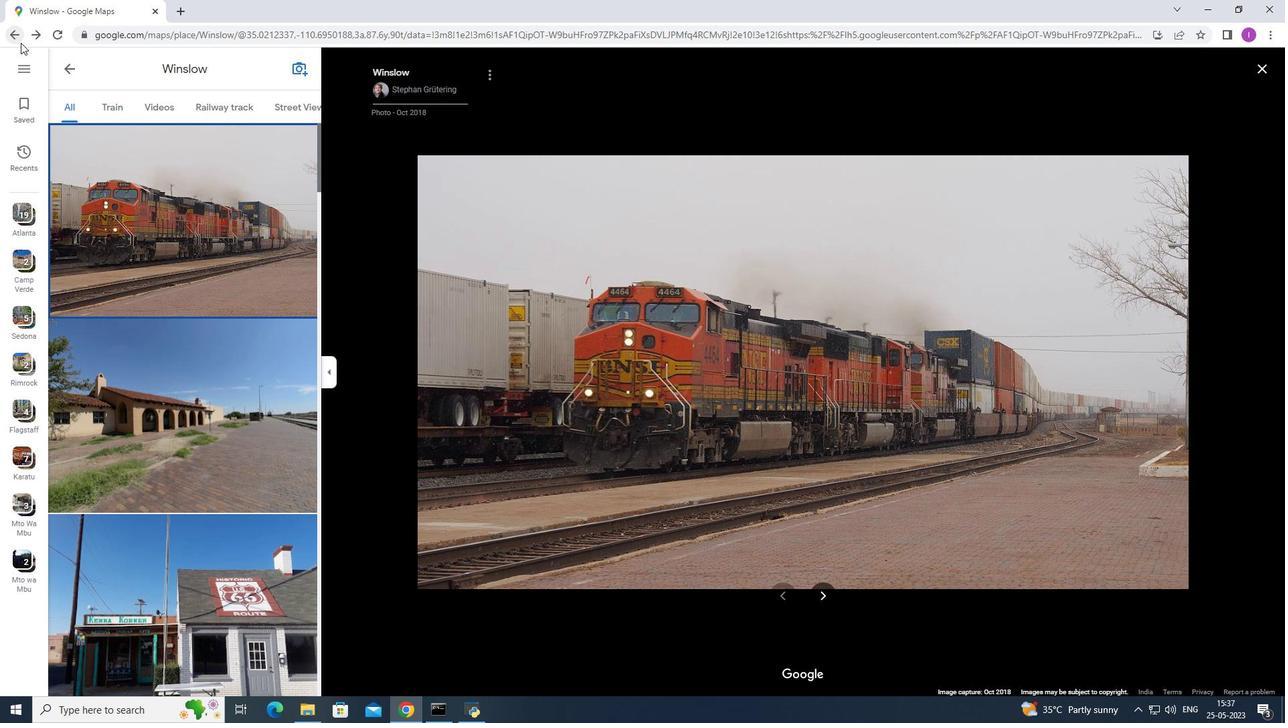 
Action: Mouse pressed left at (22, 41)
Screenshot: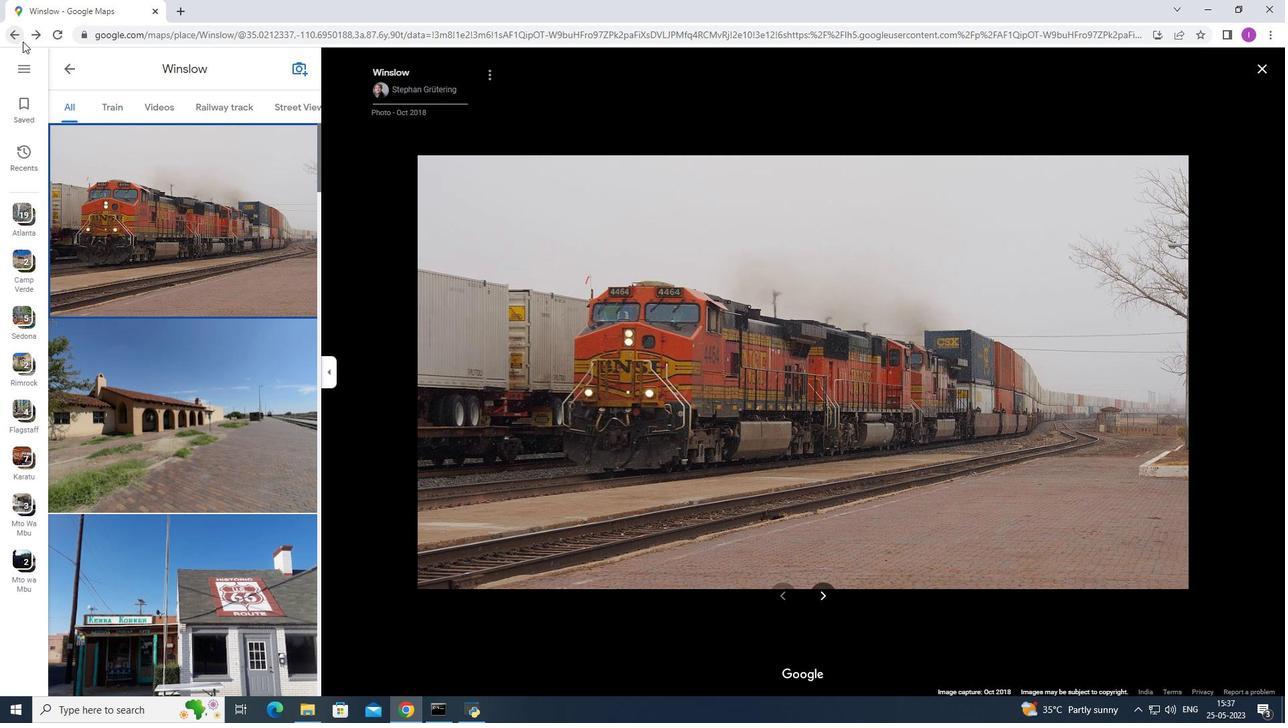 
Action: Mouse moved to (12, 34)
Screenshot: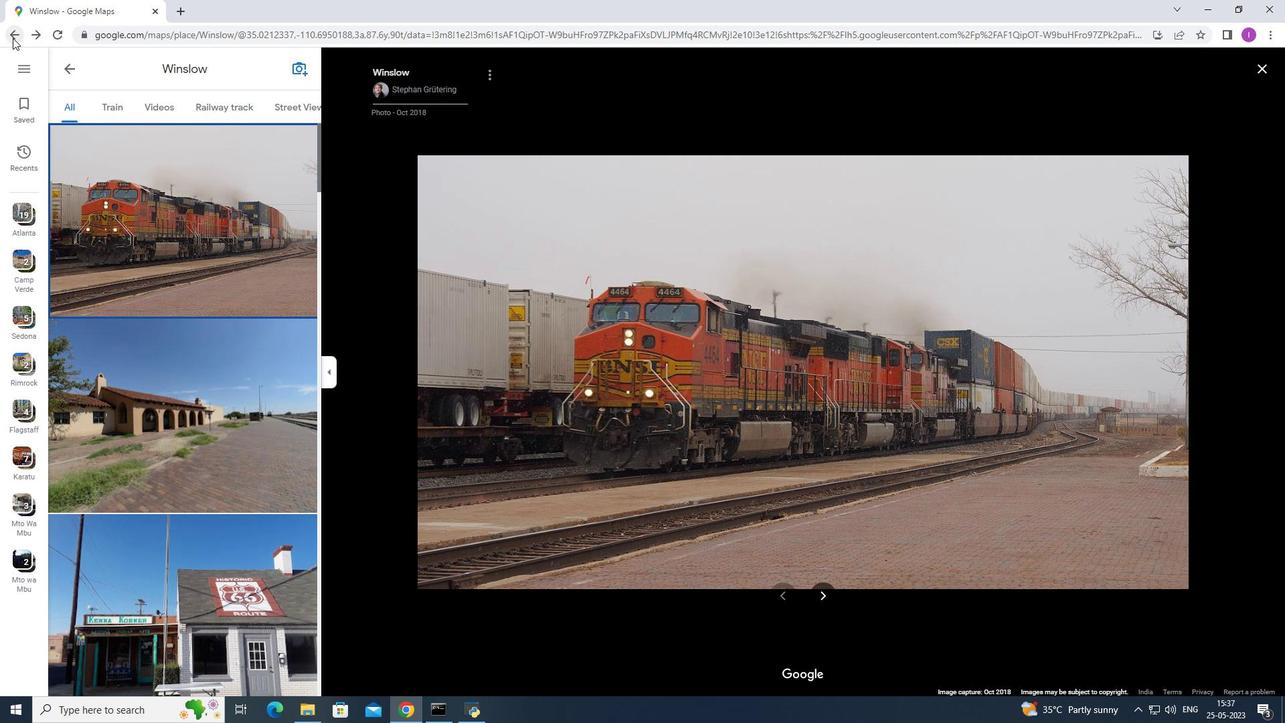 
Action: Mouse pressed left at (12, 34)
Screenshot: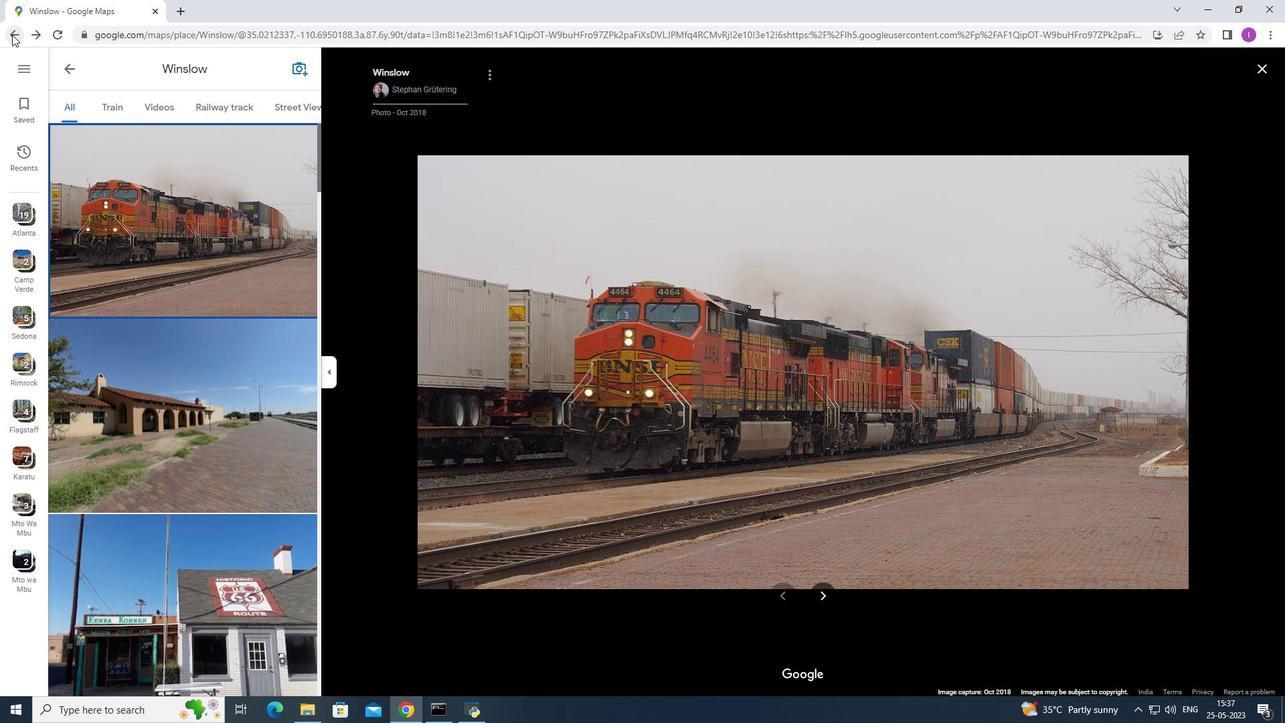 
Action: Mouse moved to (113, 177)
Screenshot: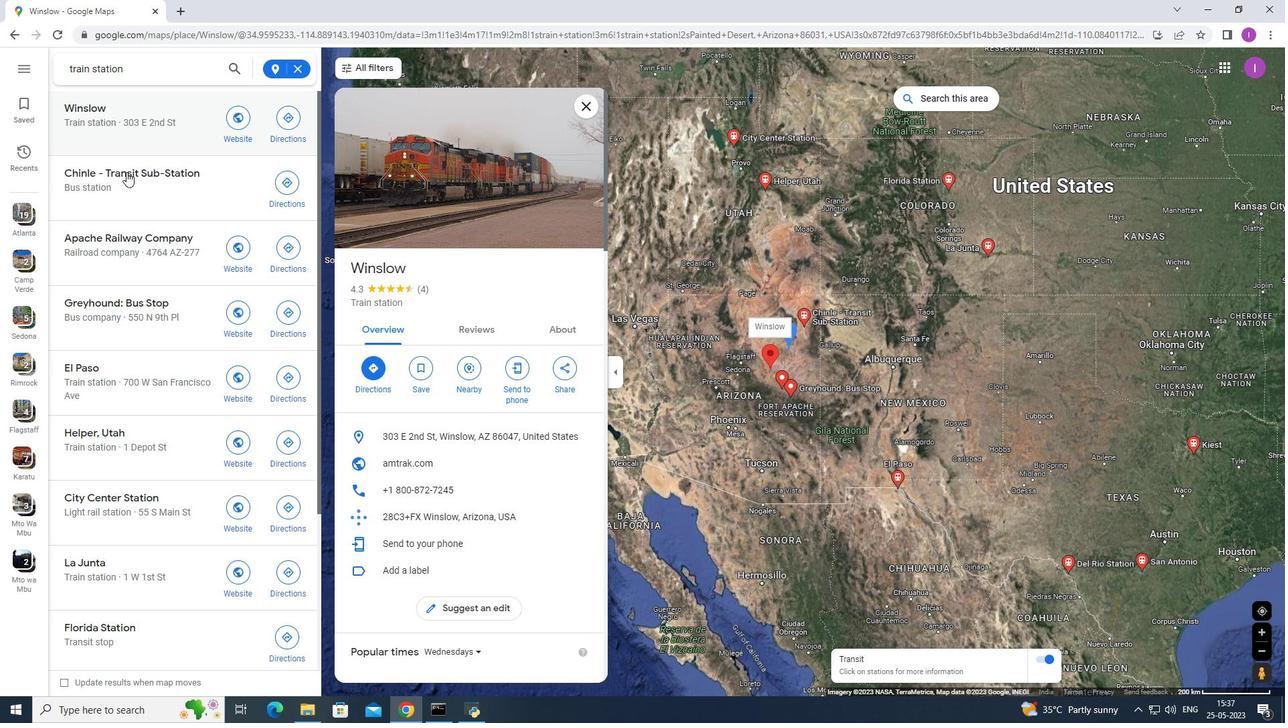 
Action: Mouse pressed left at (113, 177)
Screenshot: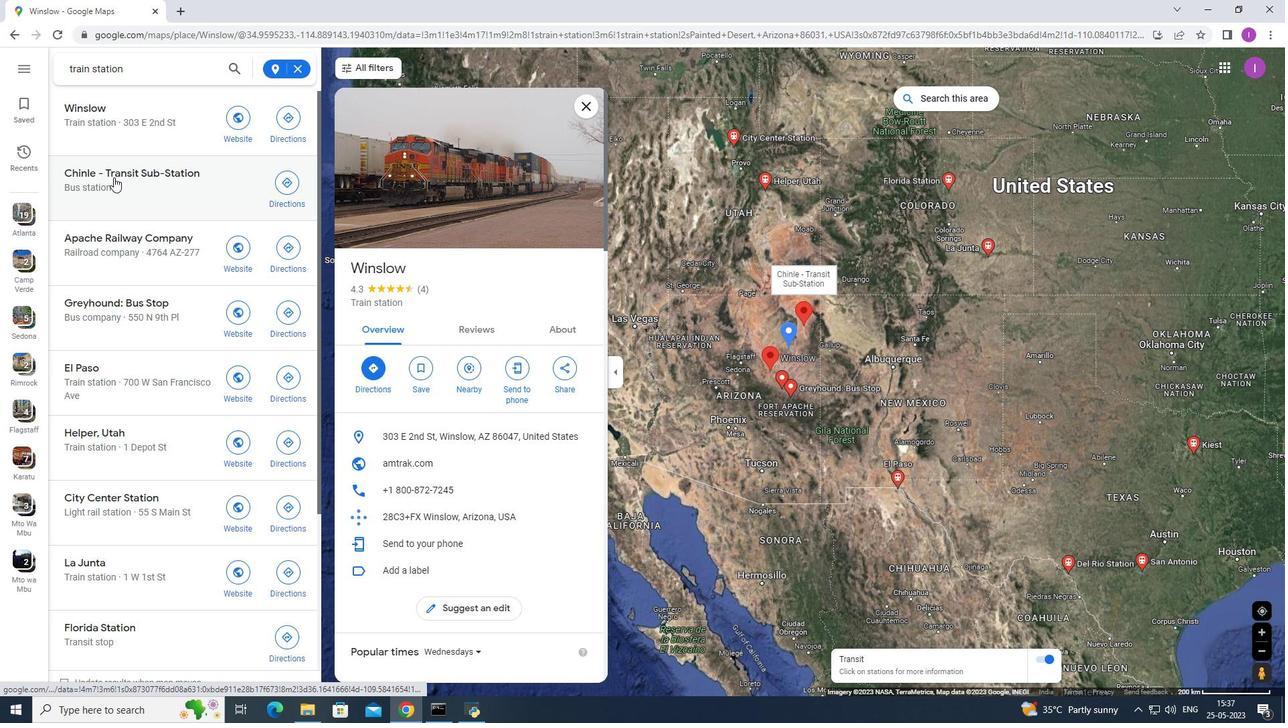 
Action: Mouse moved to (417, 168)
Screenshot: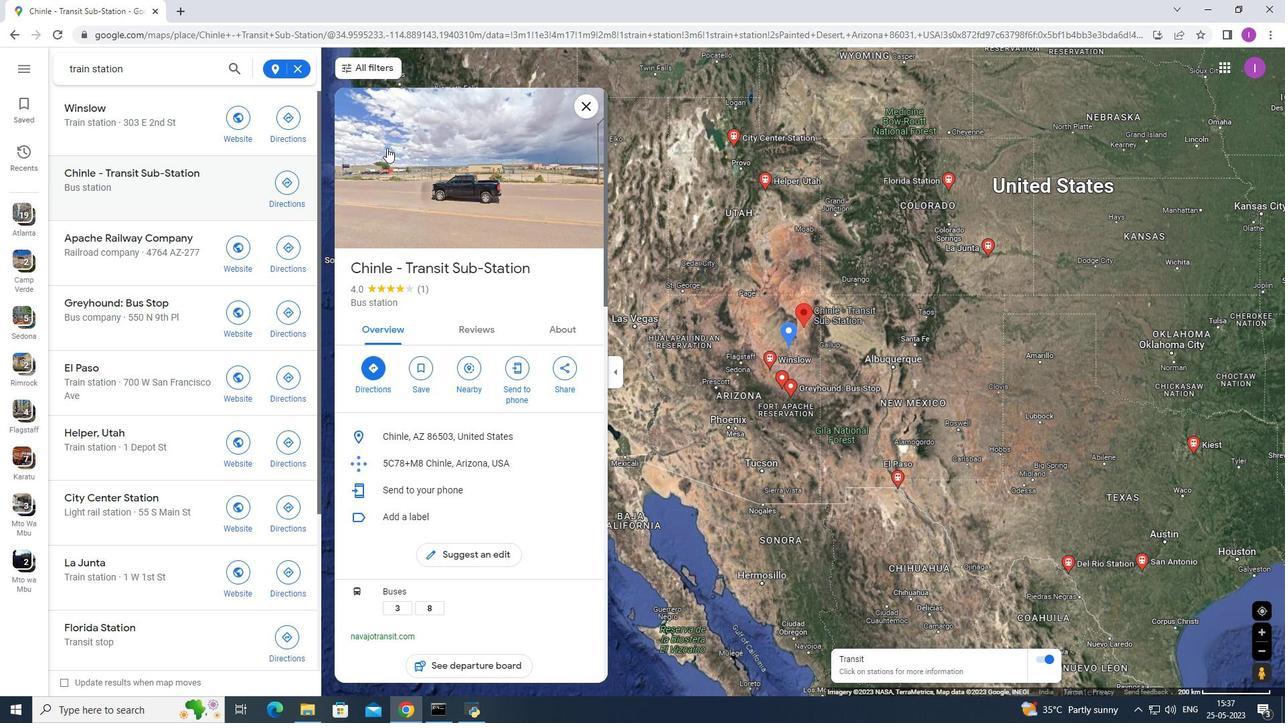 
Action: Mouse pressed left at (417, 168)
Screenshot: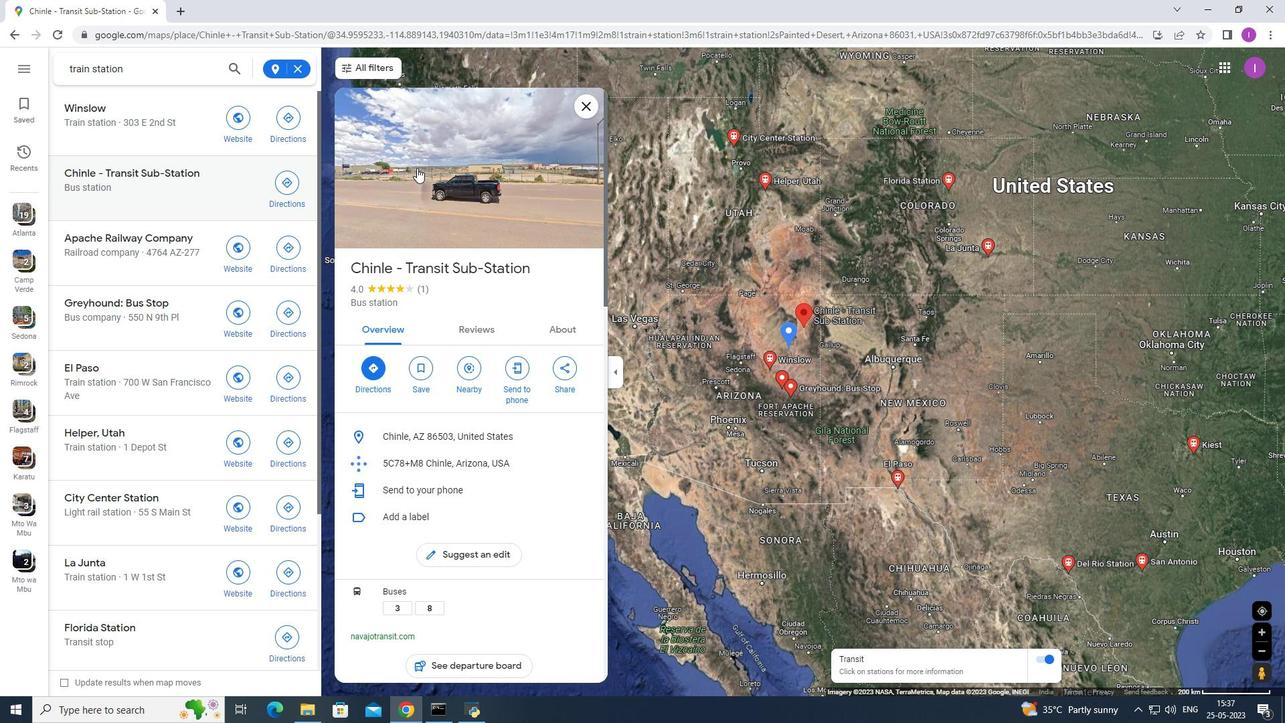 
Action: Mouse moved to (685, 128)
Screenshot: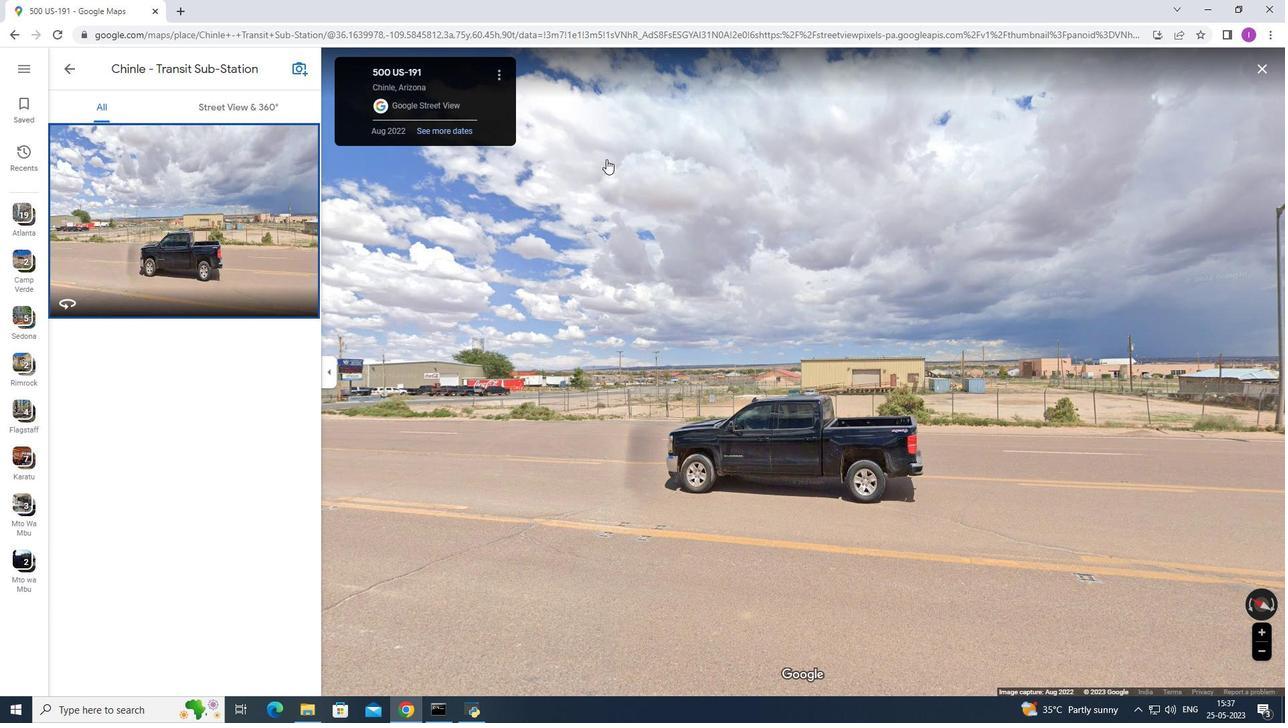 
Action: Key pressed <Key.right><Key.right>
Screenshot: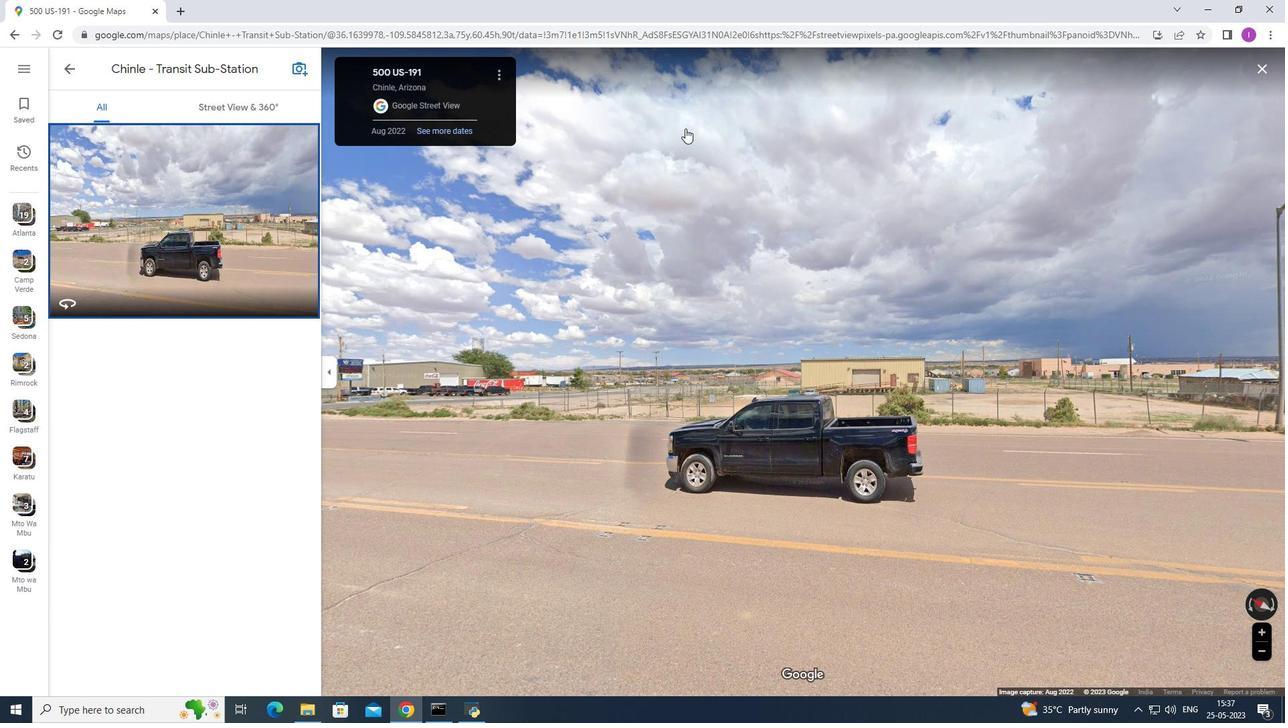 
Action: Mouse moved to (8, 36)
Screenshot: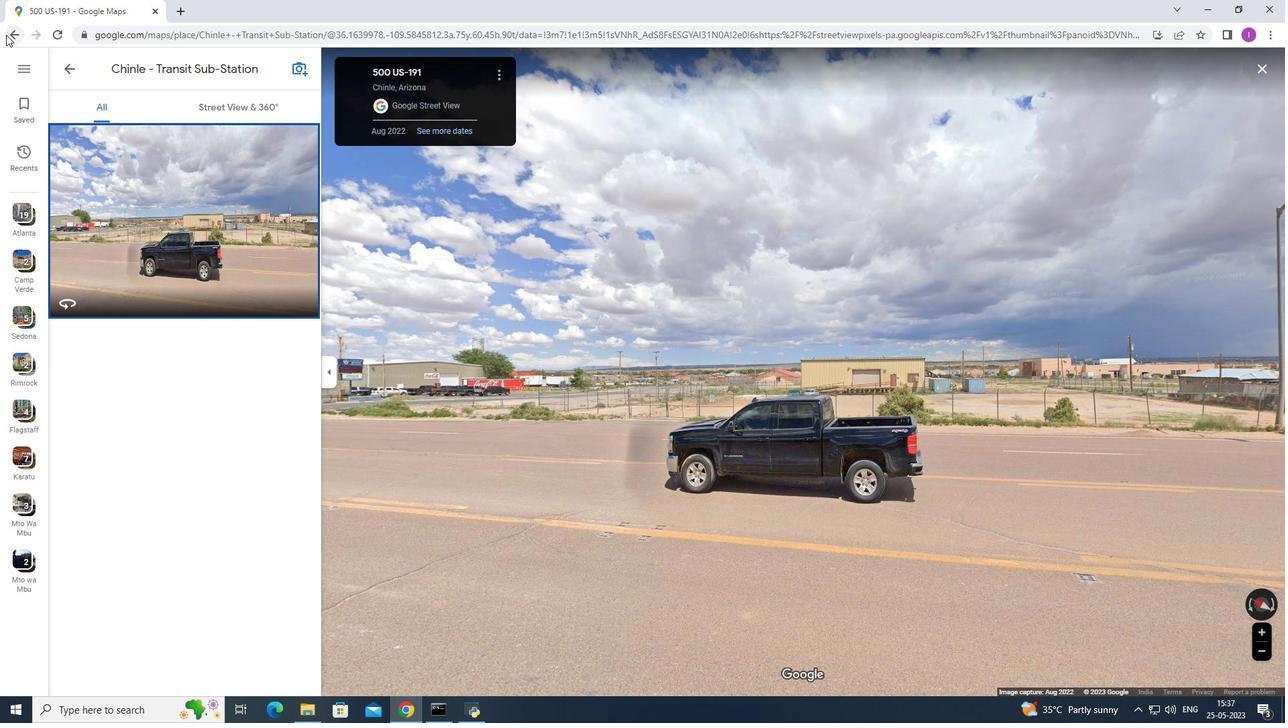
Action: Mouse pressed left at (8, 36)
Screenshot: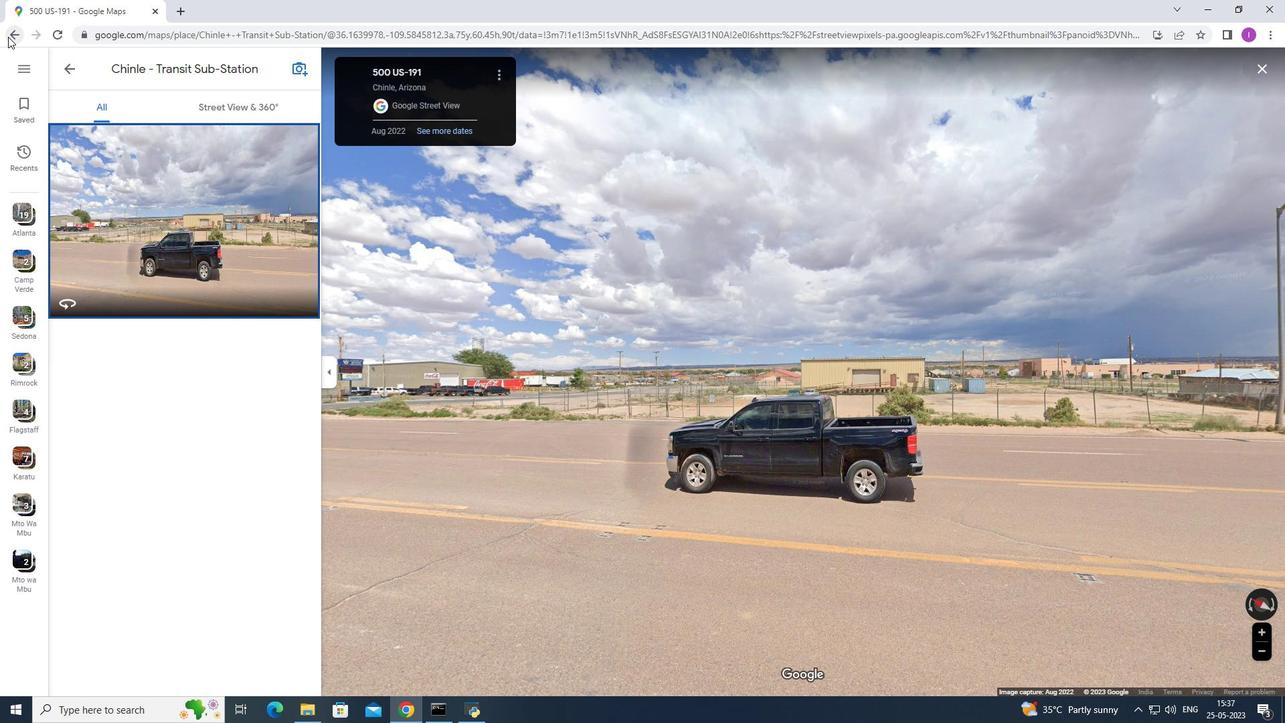 
Action: Mouse moved to (11, 36)
Screenshot: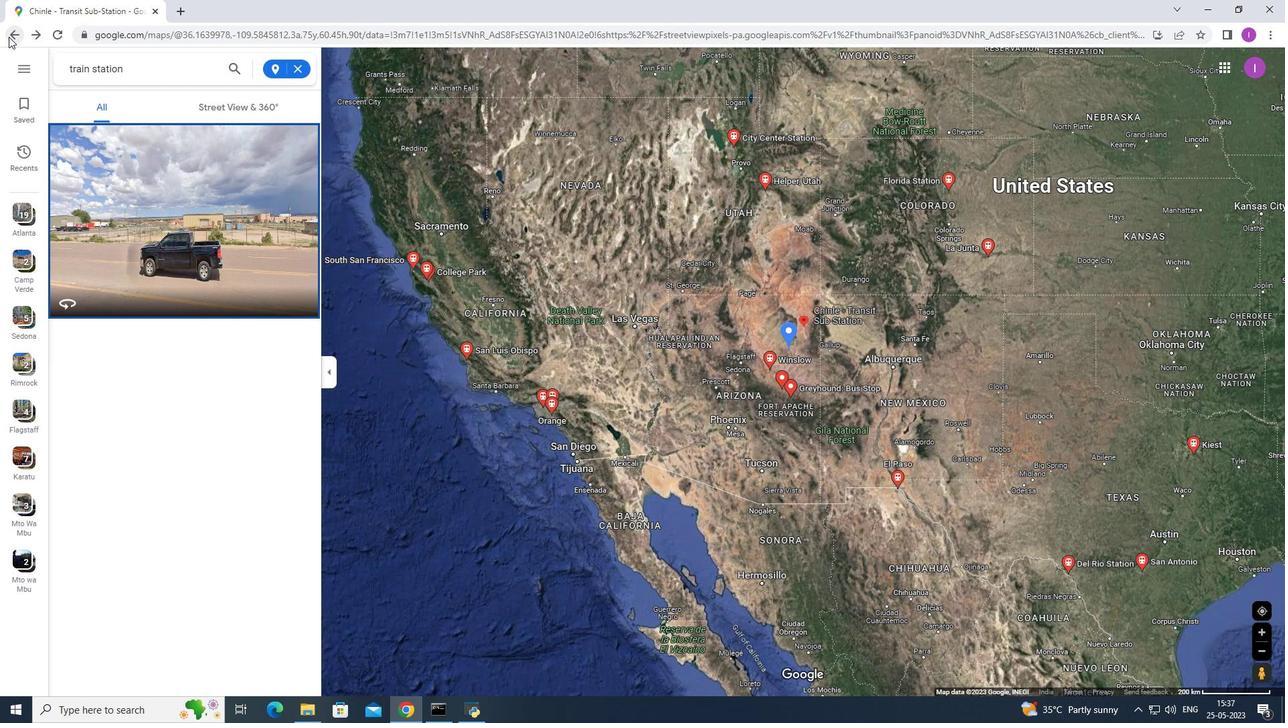 
Action: Mouse pressed left at (11, 36)
Screenshot: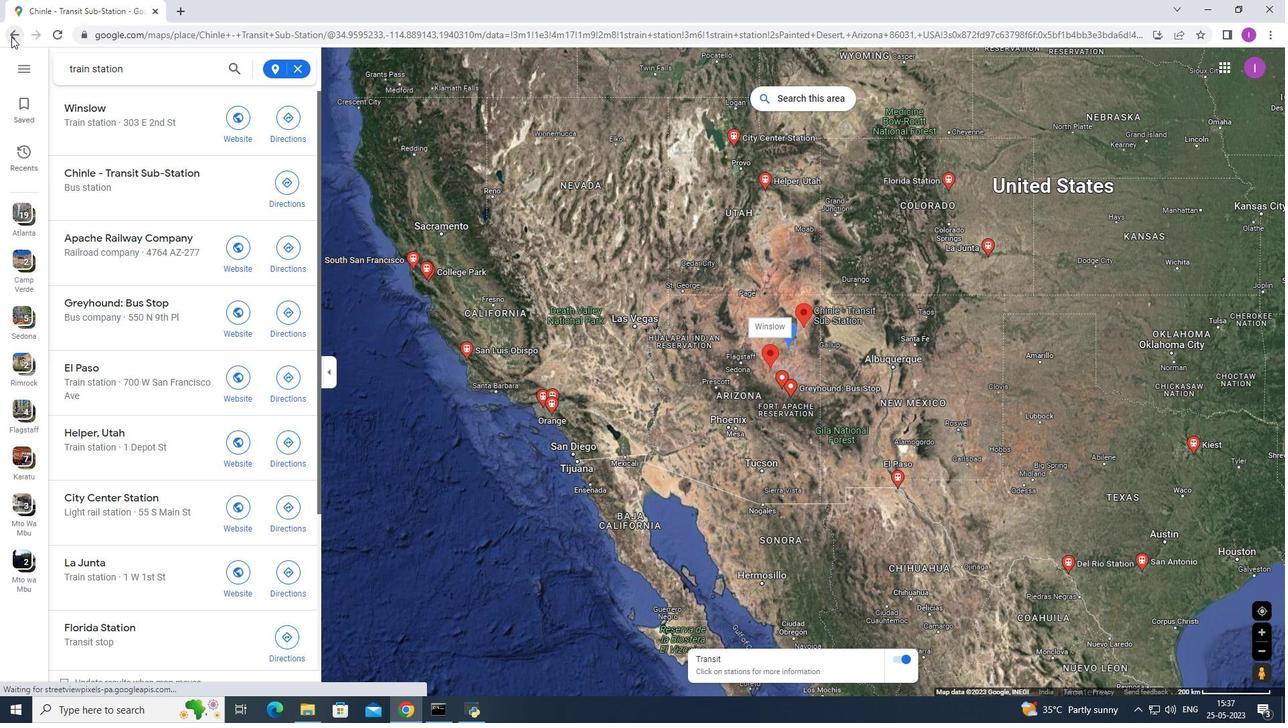 
Action: Mouse moved to (203, 104)
Screenshot: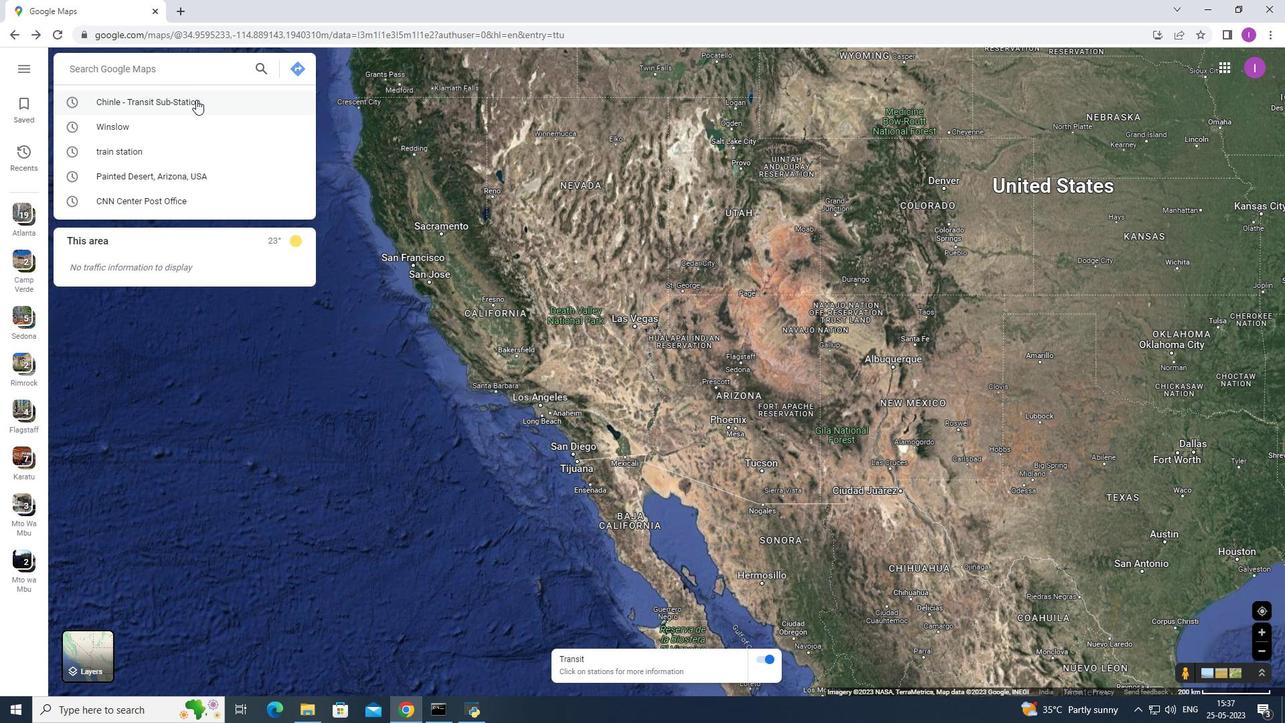
Action: Key pressed pai
Screenshot: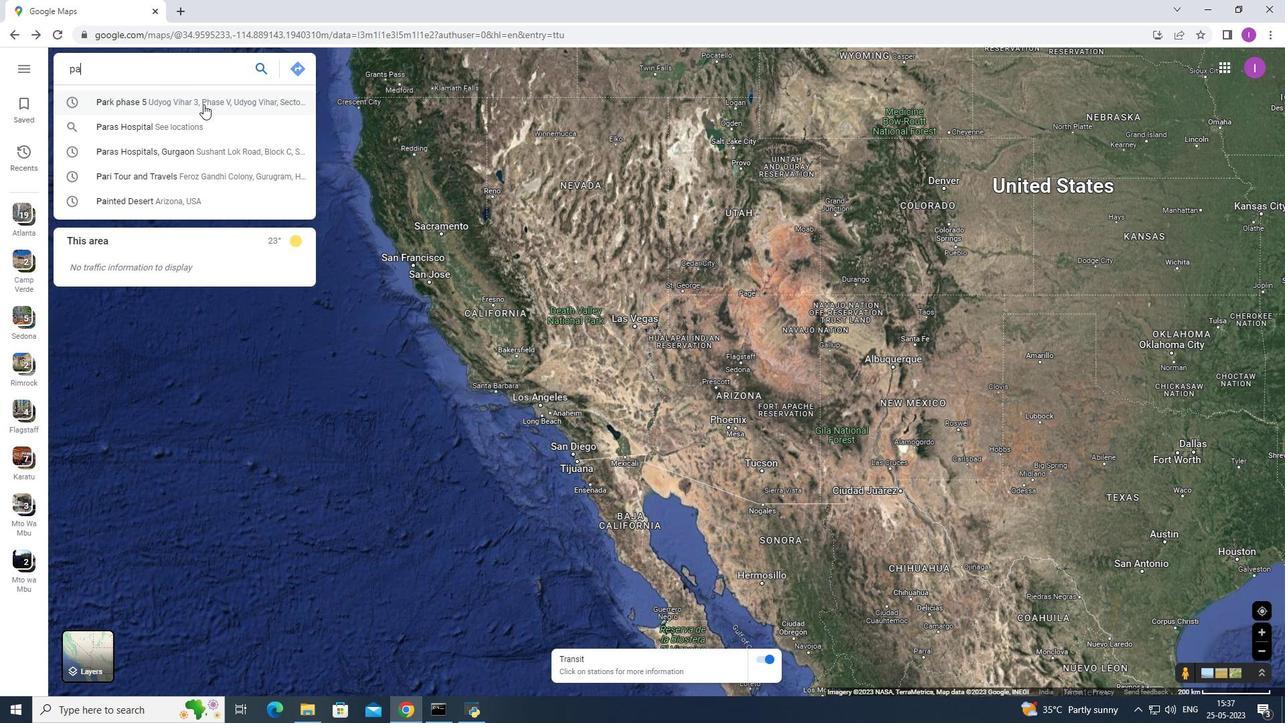 
Action: Mouse moved to (156, 105)
Screenshot: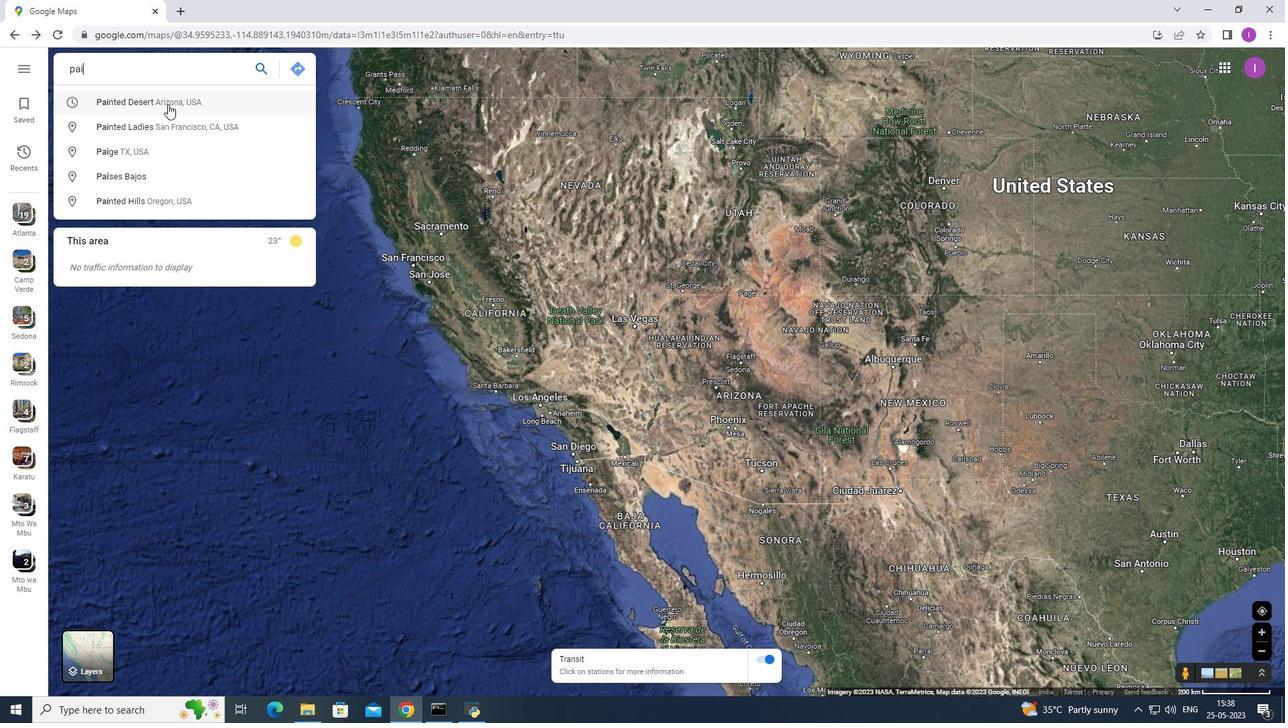 
Action: Mouse pressed left at (156, 105)
Screenshot: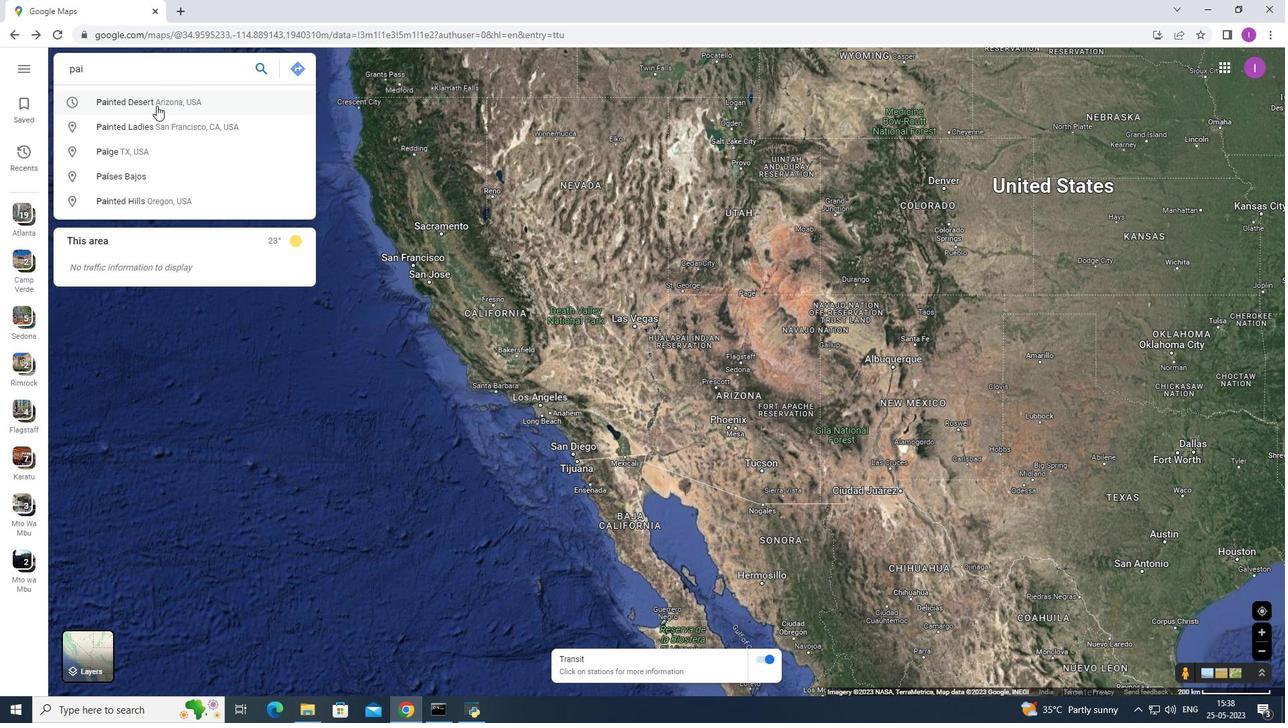 
Action: Mouse moved to (510, 674)
Screenshot: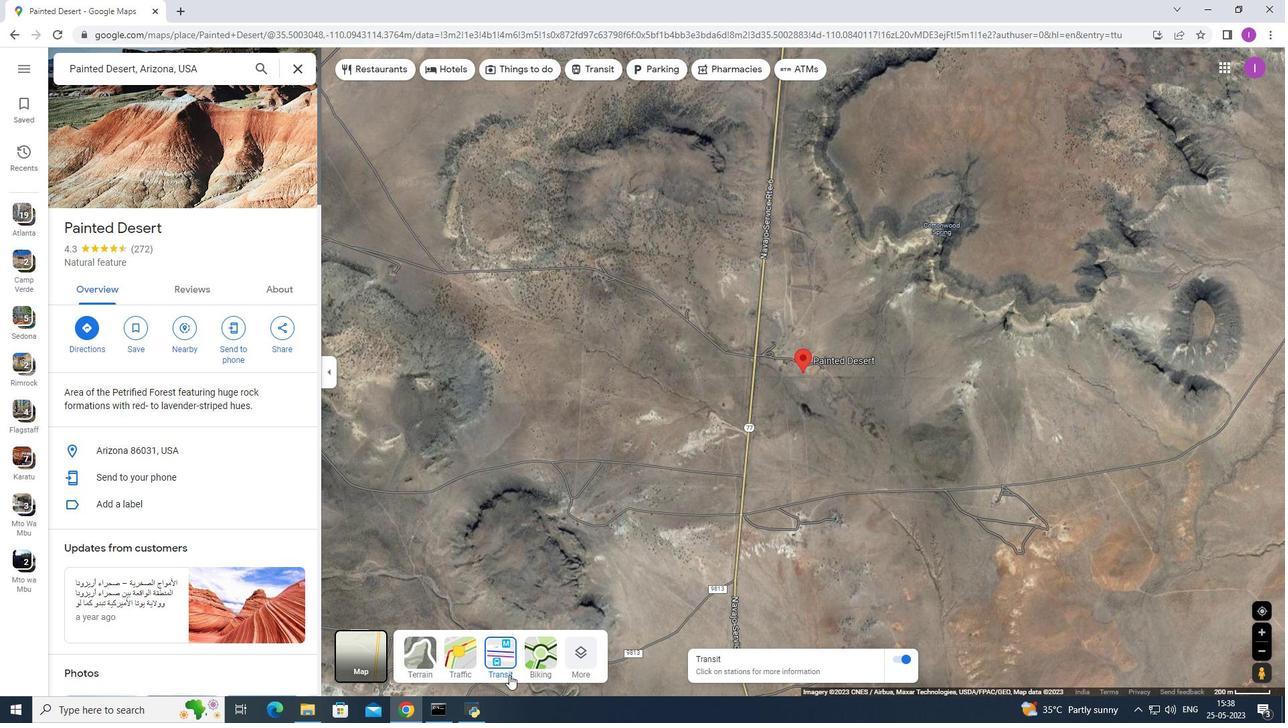 
Action: Mouse pressed left at (510, 674)
Screenshot: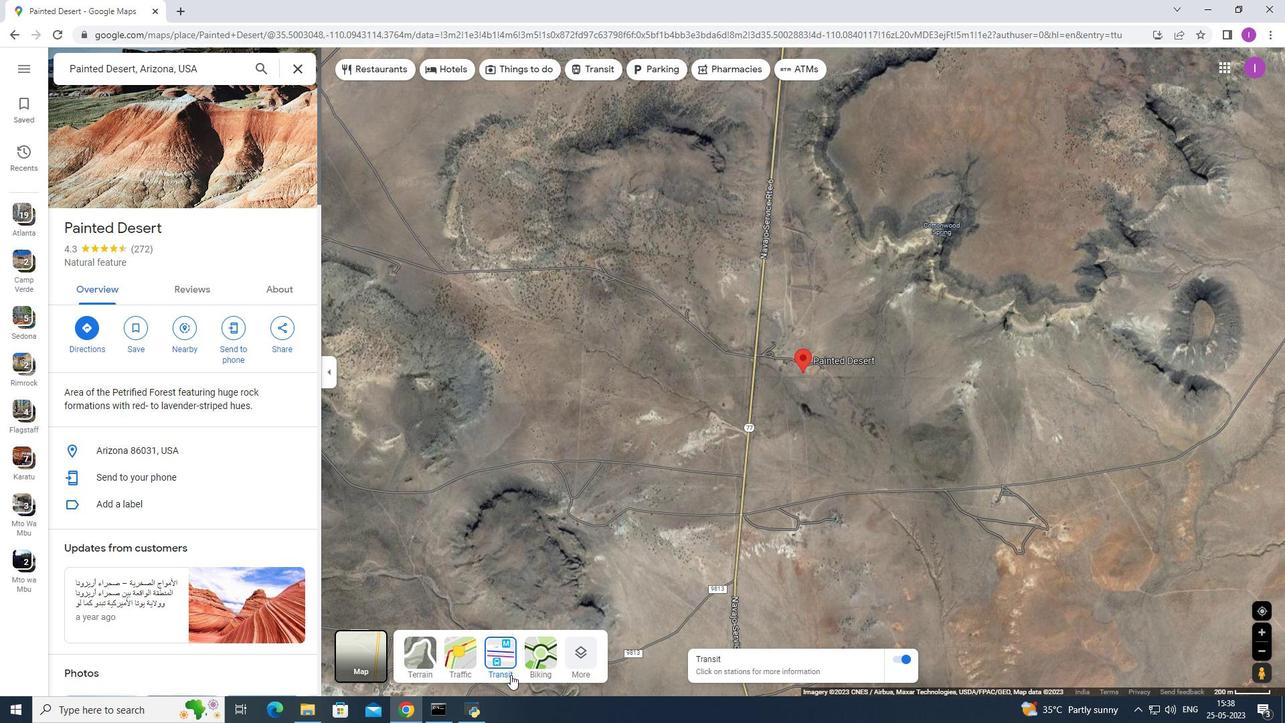 
Action: Mouse moved to (181, 338)
Screenshot: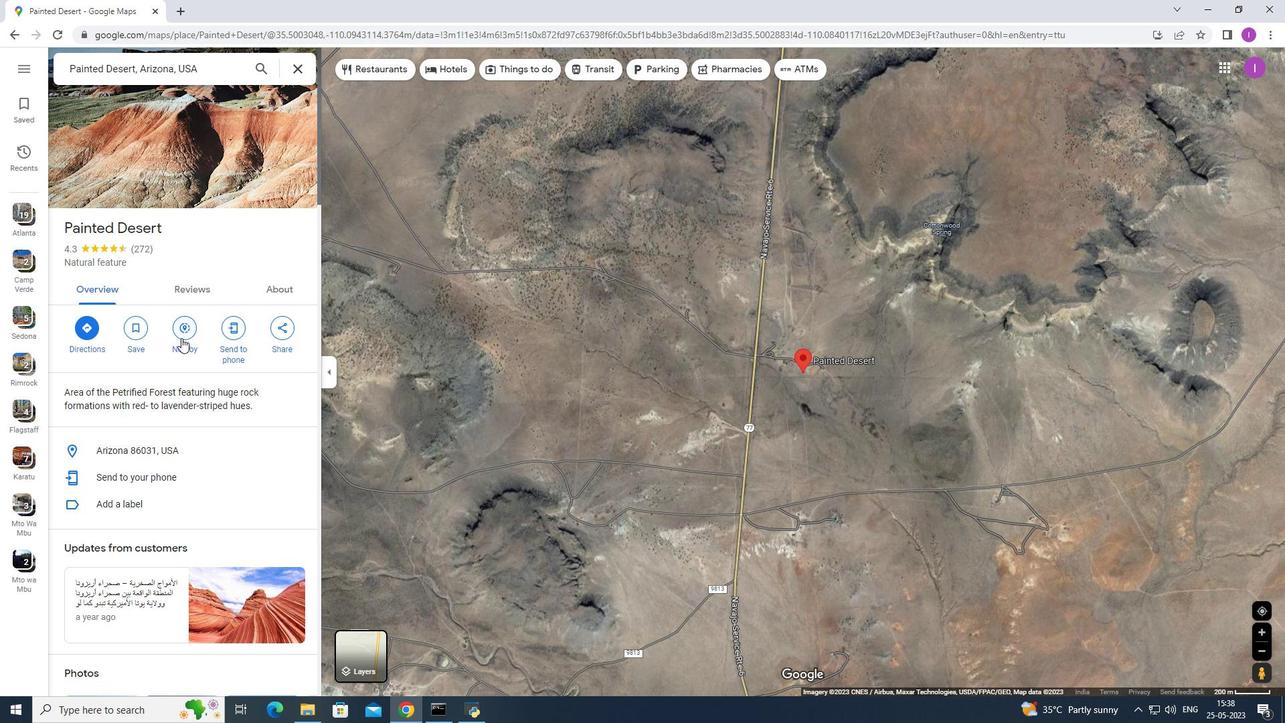 
Action: Mouse pressed left at (181, 338)
Screenshot: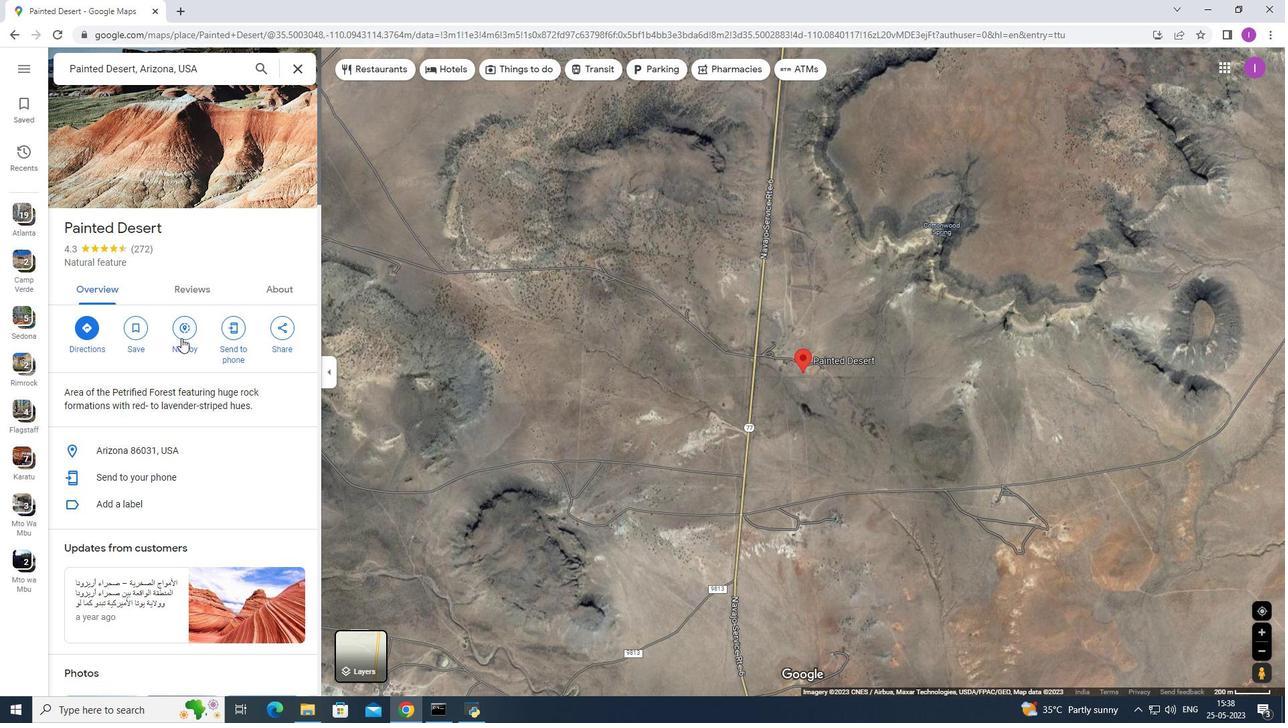 
Action: Mouse moved to (164, 127)
Screenshot: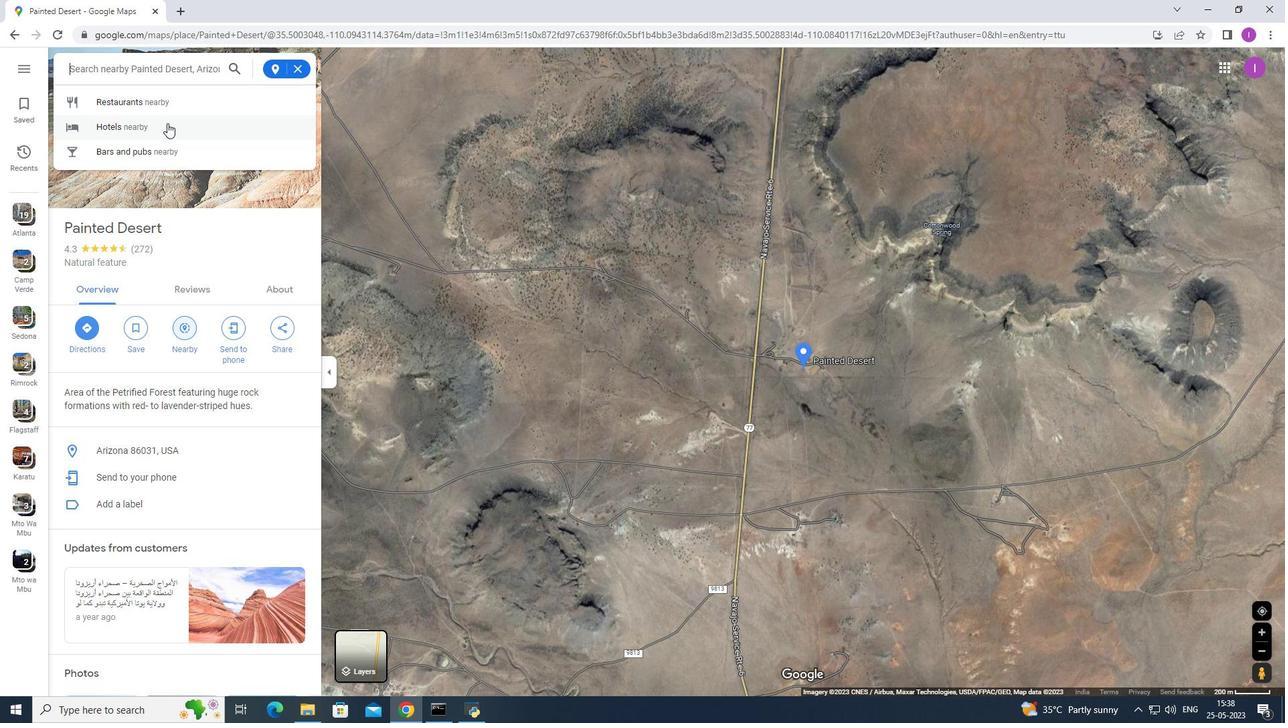 
Action: Key pressed rsa<Key.backspace><Key.backspace><Key.delete><Key.backspace>tra
Screenshot: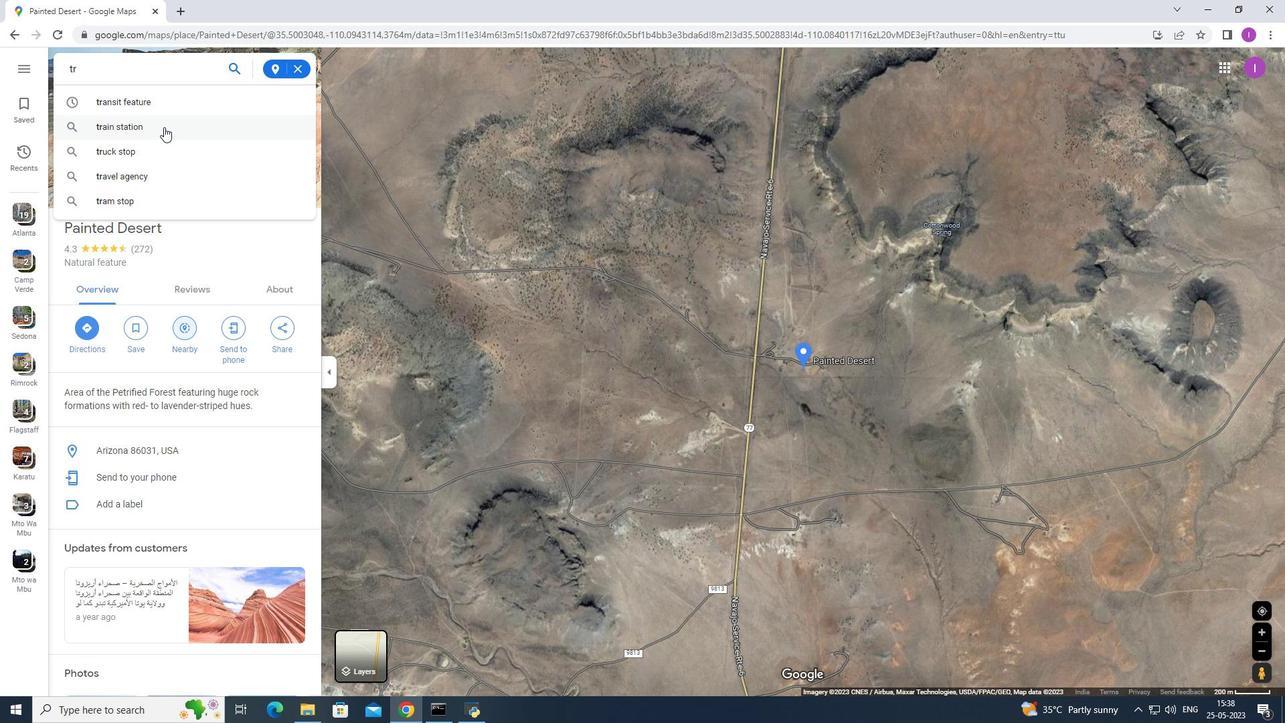 
Action: Mouse moved to (130, 129)
Screenshot: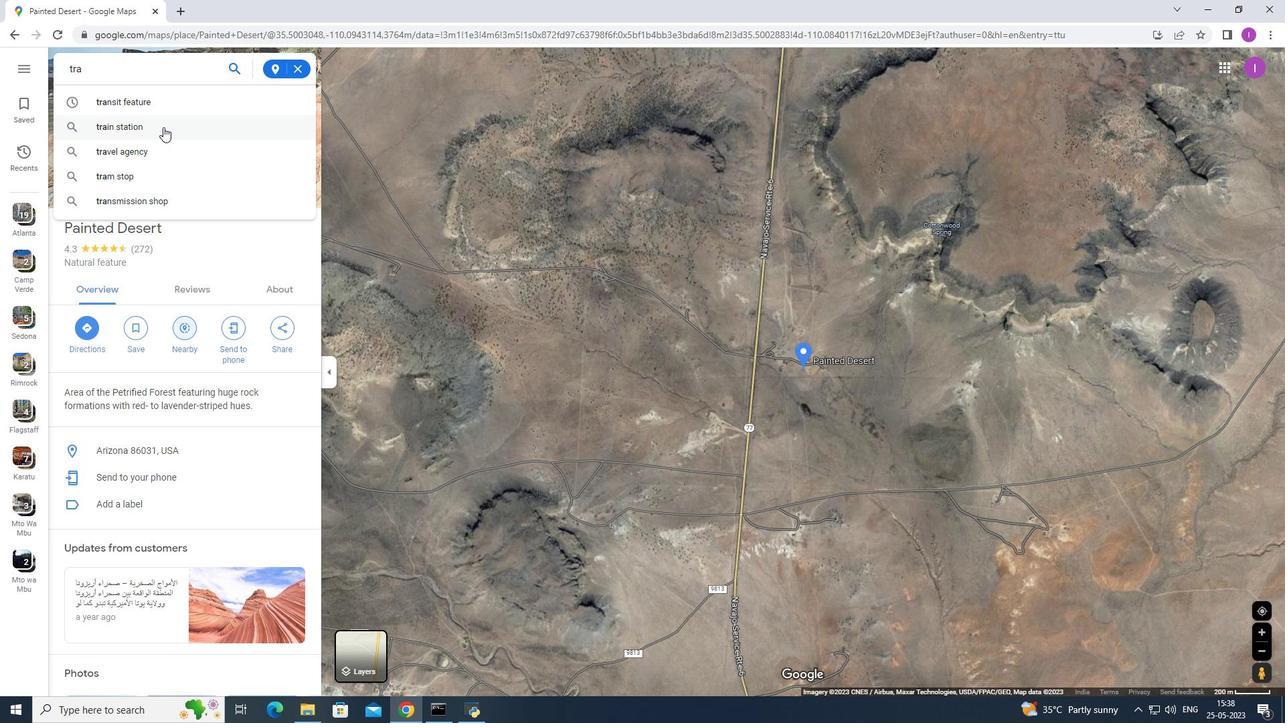 
Action: Mouse pressed left at (130, 129)
Screenshot: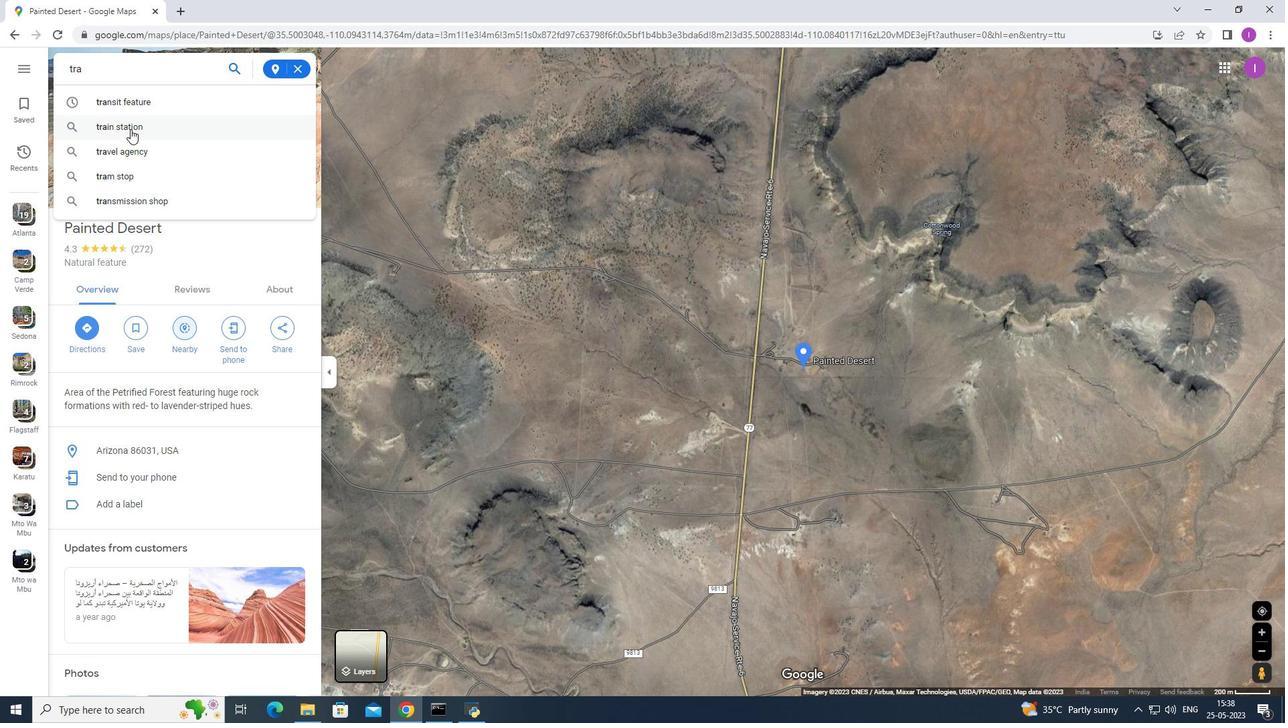 
Action: Mouse moved to (133, 180)
Screenshot: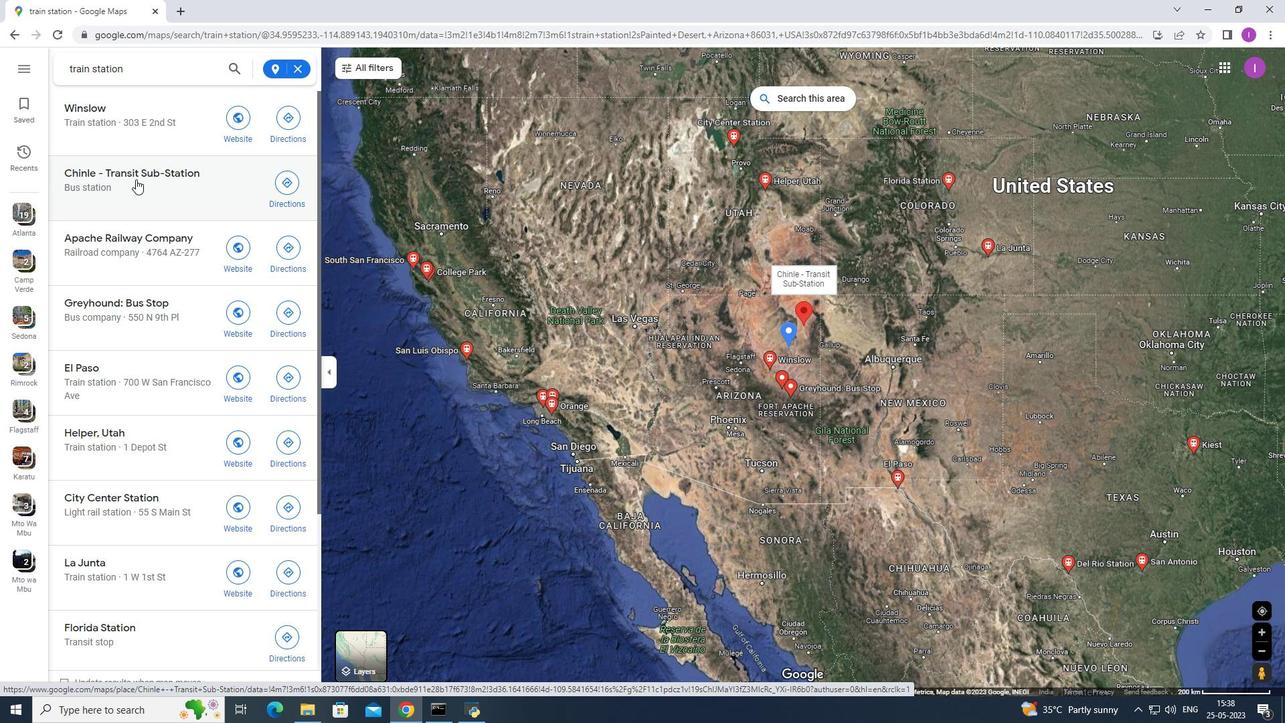 
Action: Mouse pressed left at (133, 180)
Screenshot: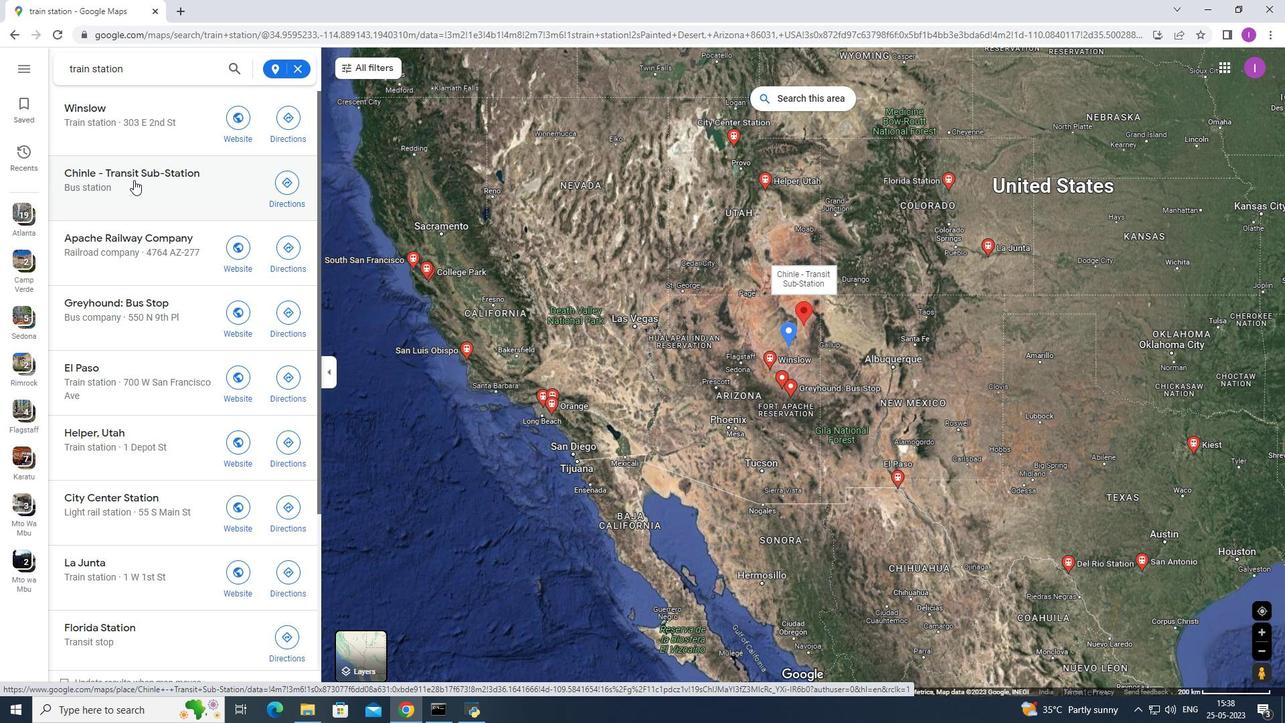 
Action: Mouse moved to (134, 243)
Screenshot: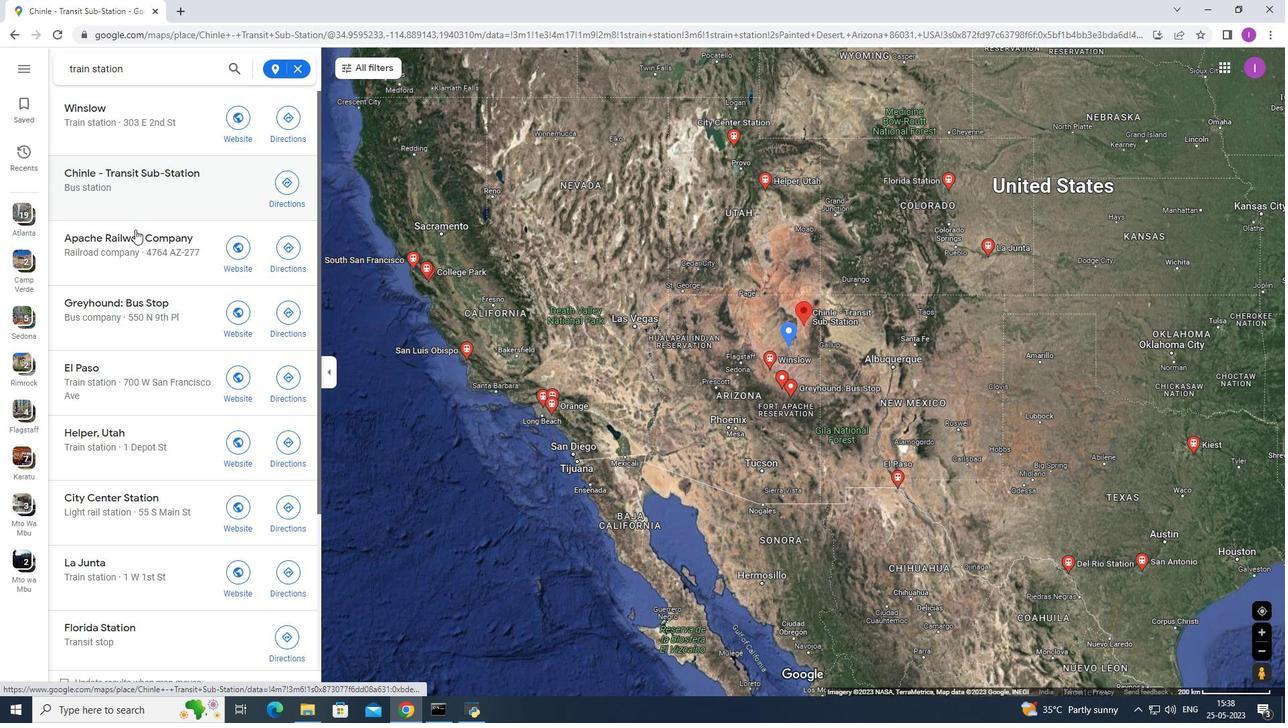 
Action: Mouse pressed left at (134, 243)
Screenshot: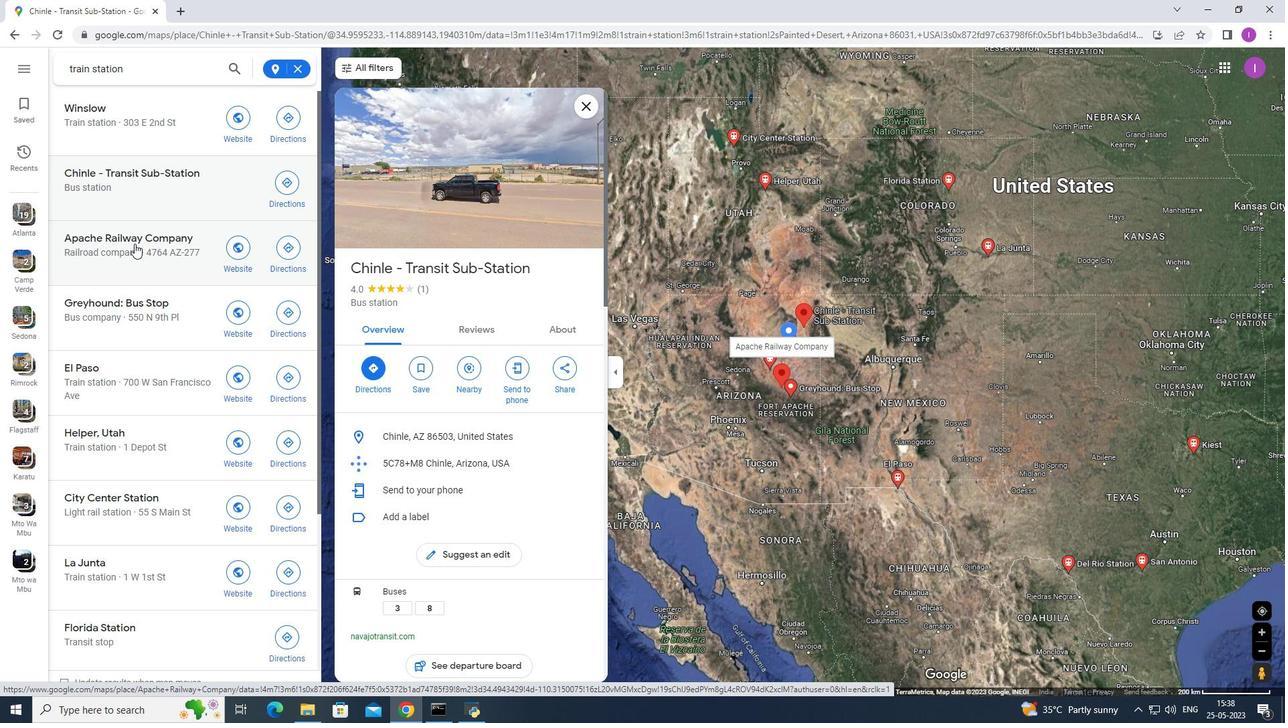 
Action: Mouse moved to (109, 249)
Screenshot: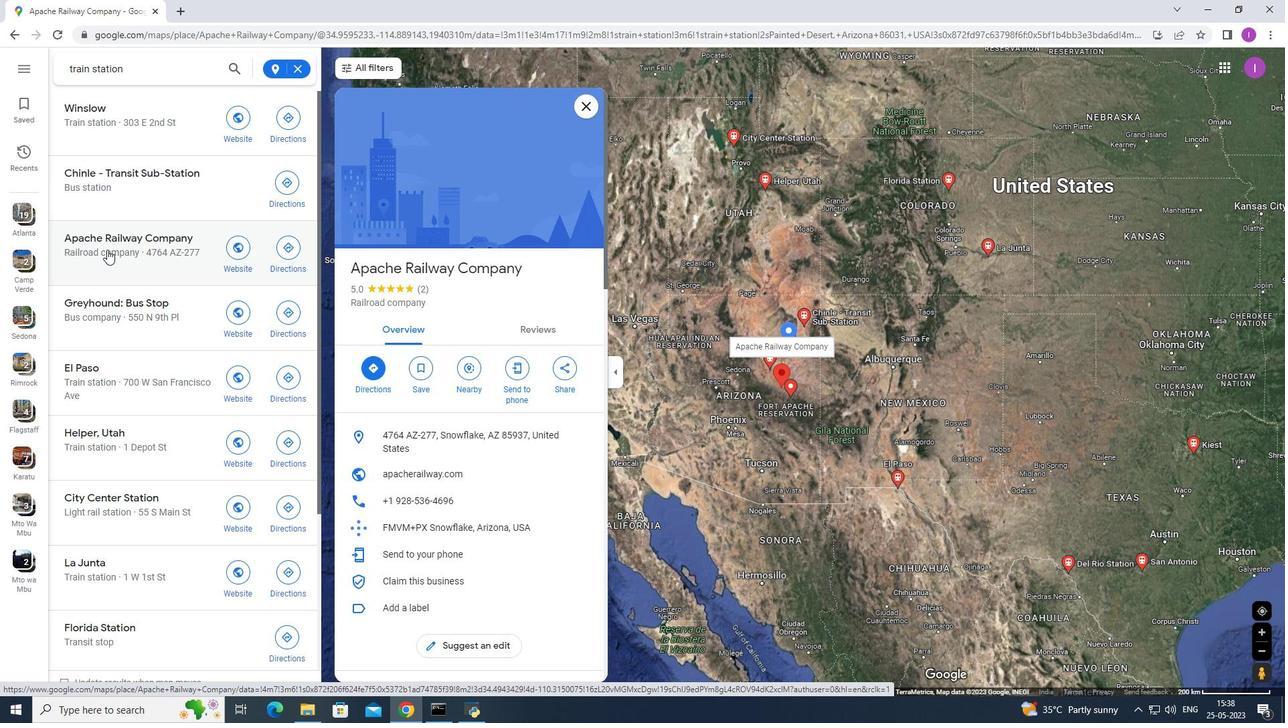 
Action: Mouse pressed left at (109, 249)
Screenshot: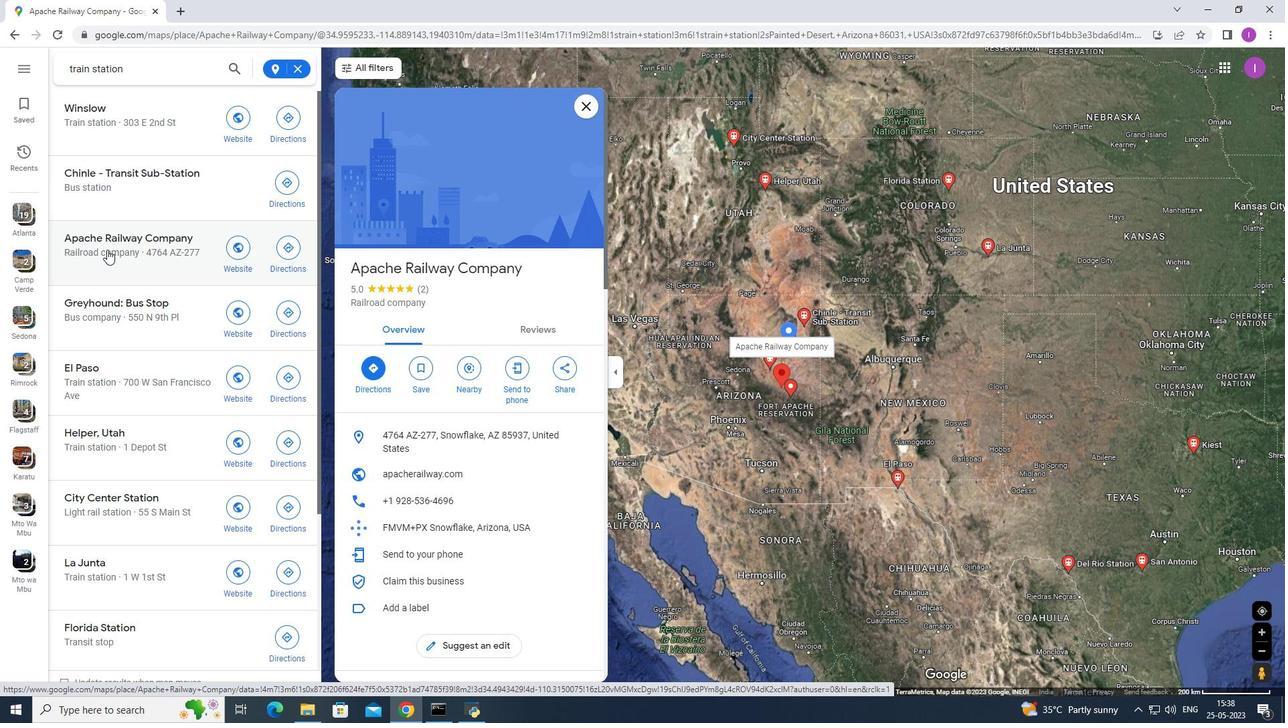 
Action: Mouse moved to (405, 192)
Screenshot: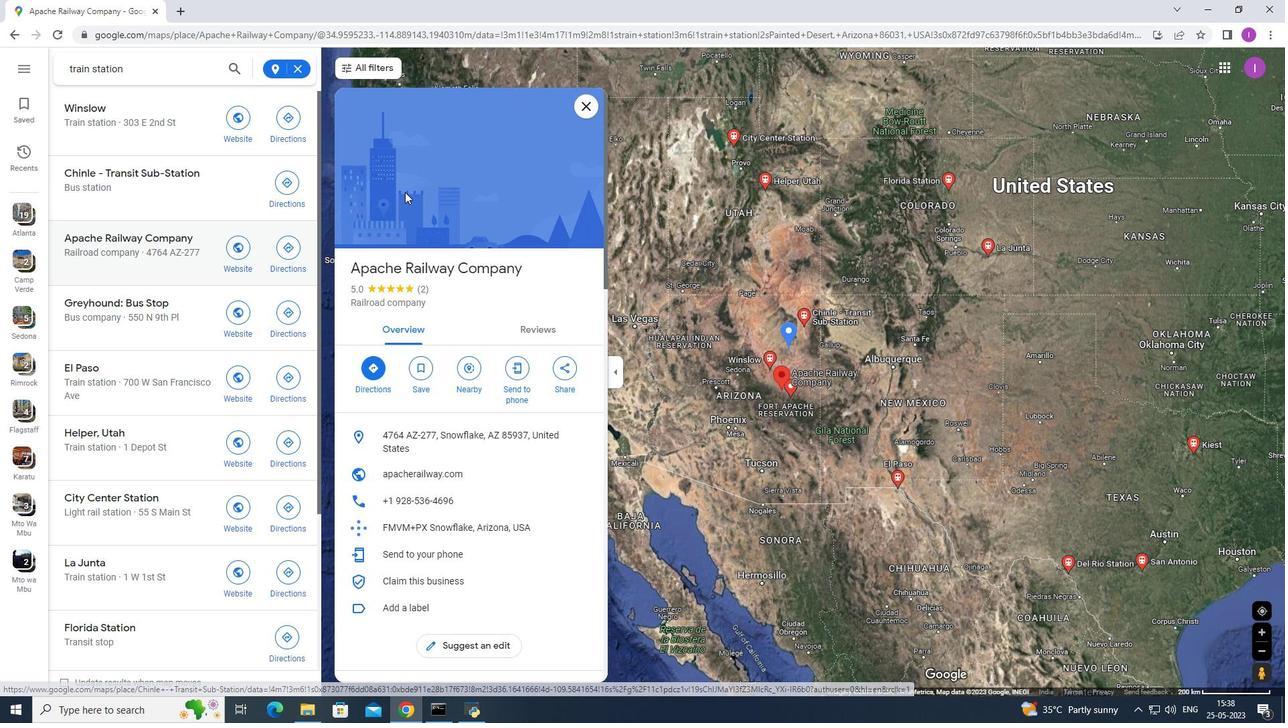 
Action: Mouse pressed left at (405, 192)
Screenshot: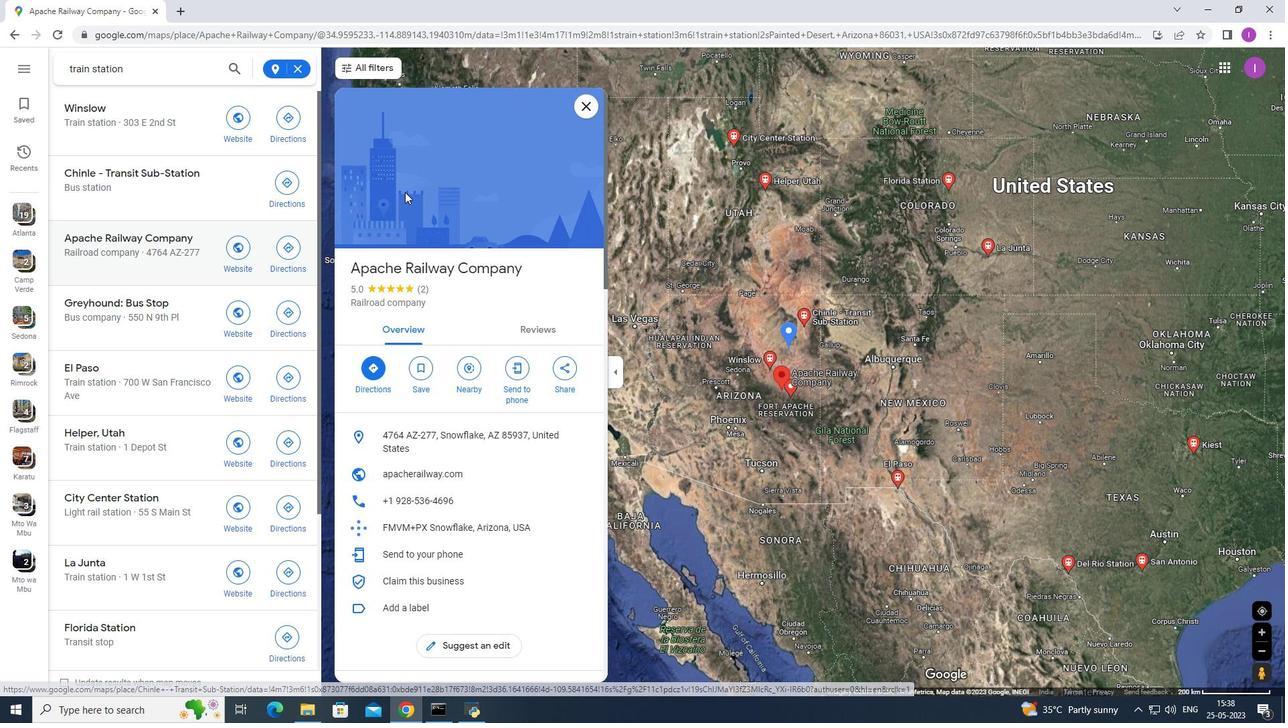 
Action: Mouse moved to (142, 309)
Screenshot: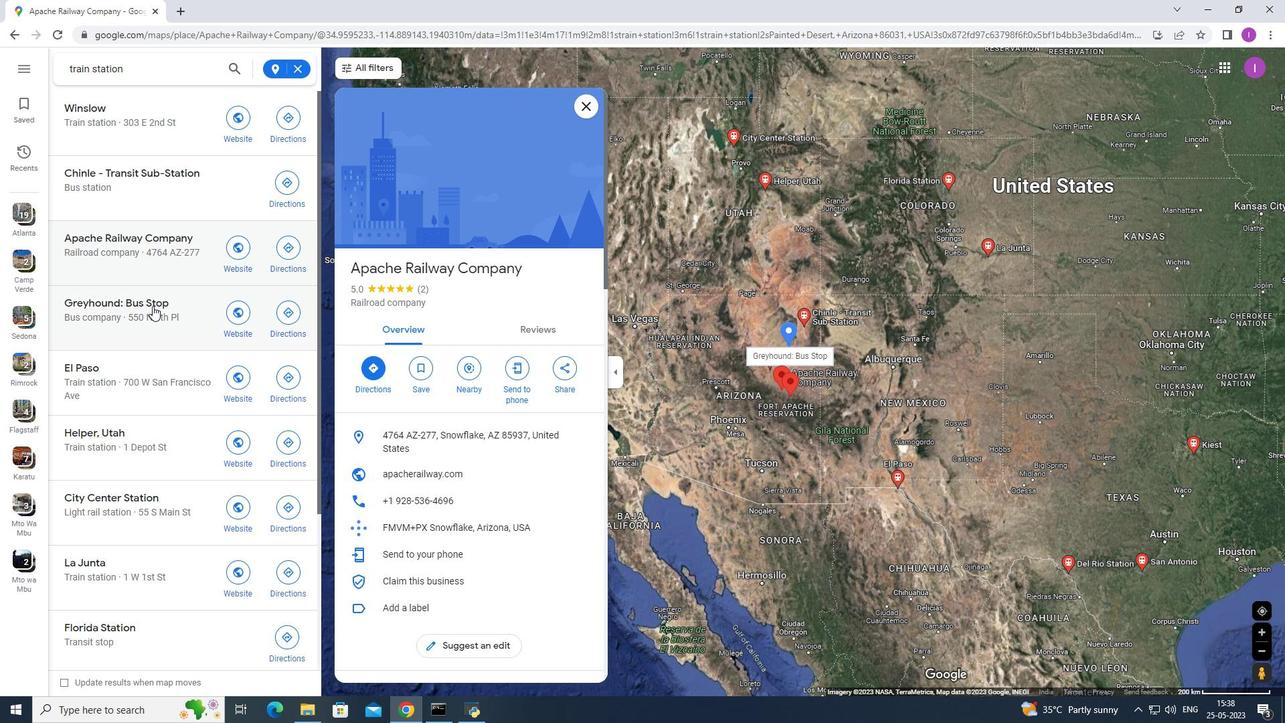 
Action: Mouse pressed left at (142, 309)
Screenshot: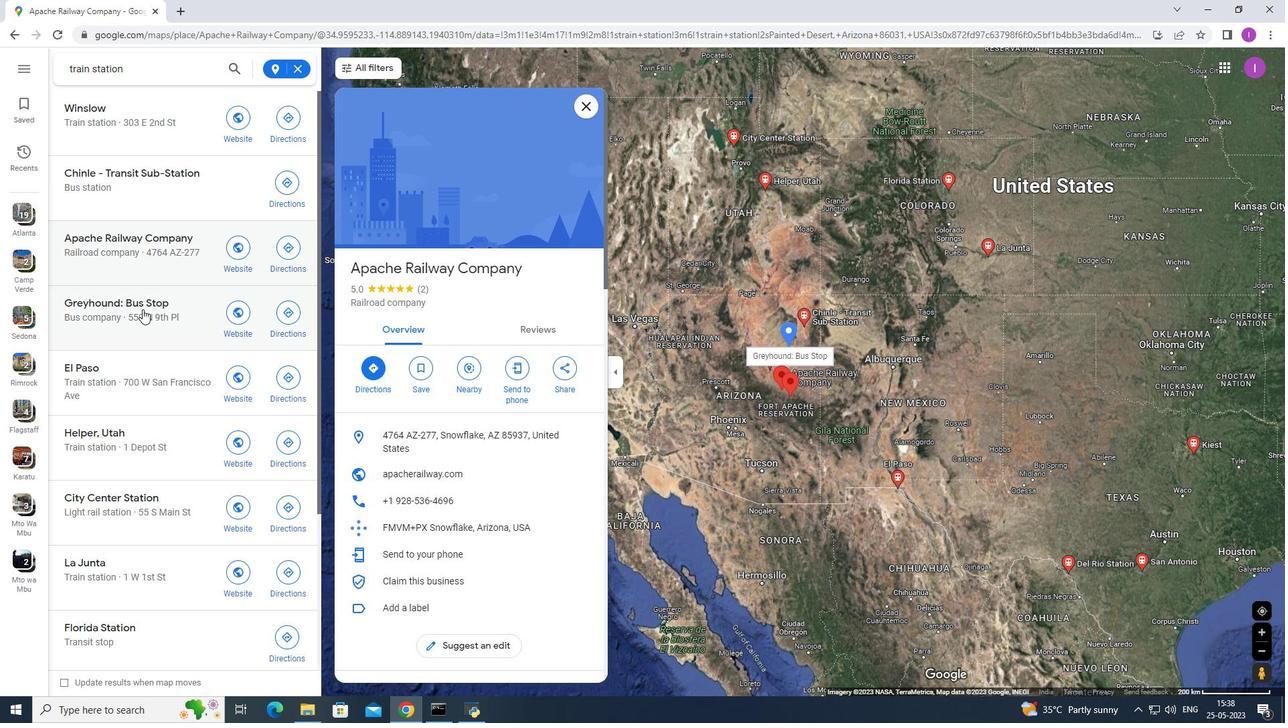 
Action: Mouse moved to (18, 32)
Screenshot: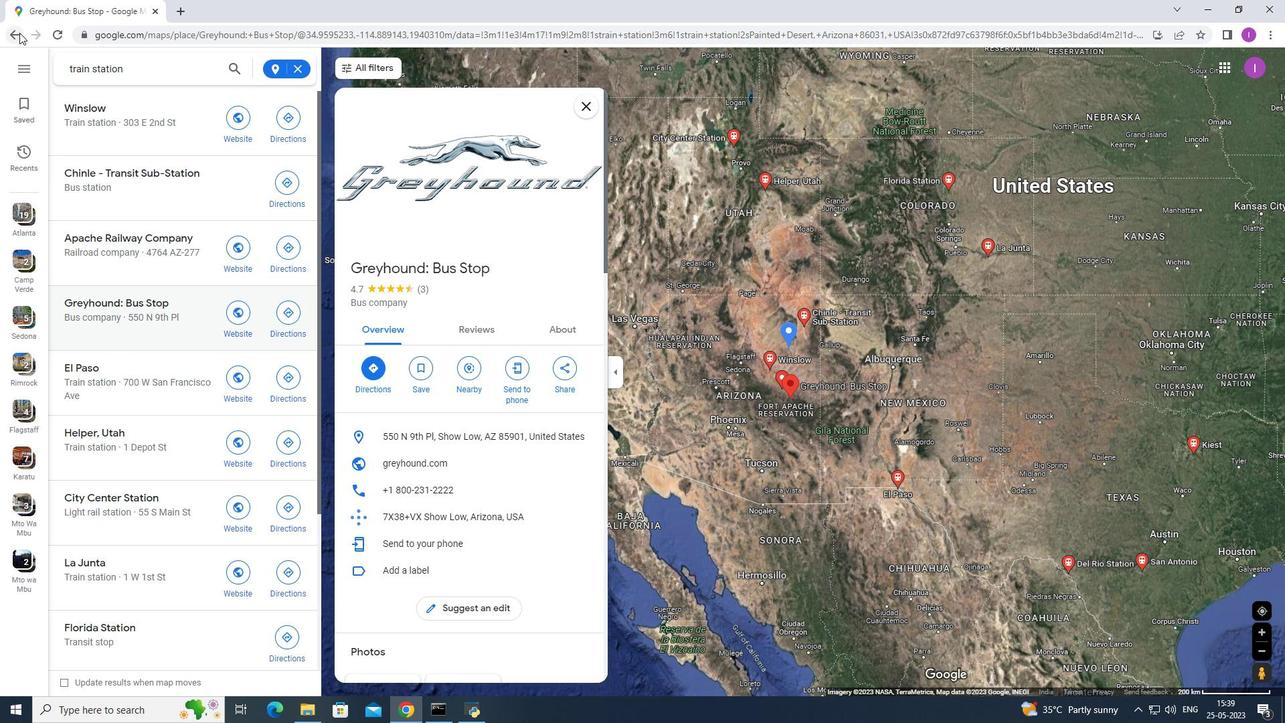 
Action: Mouse pressed left at (18, 32)
Screenshot: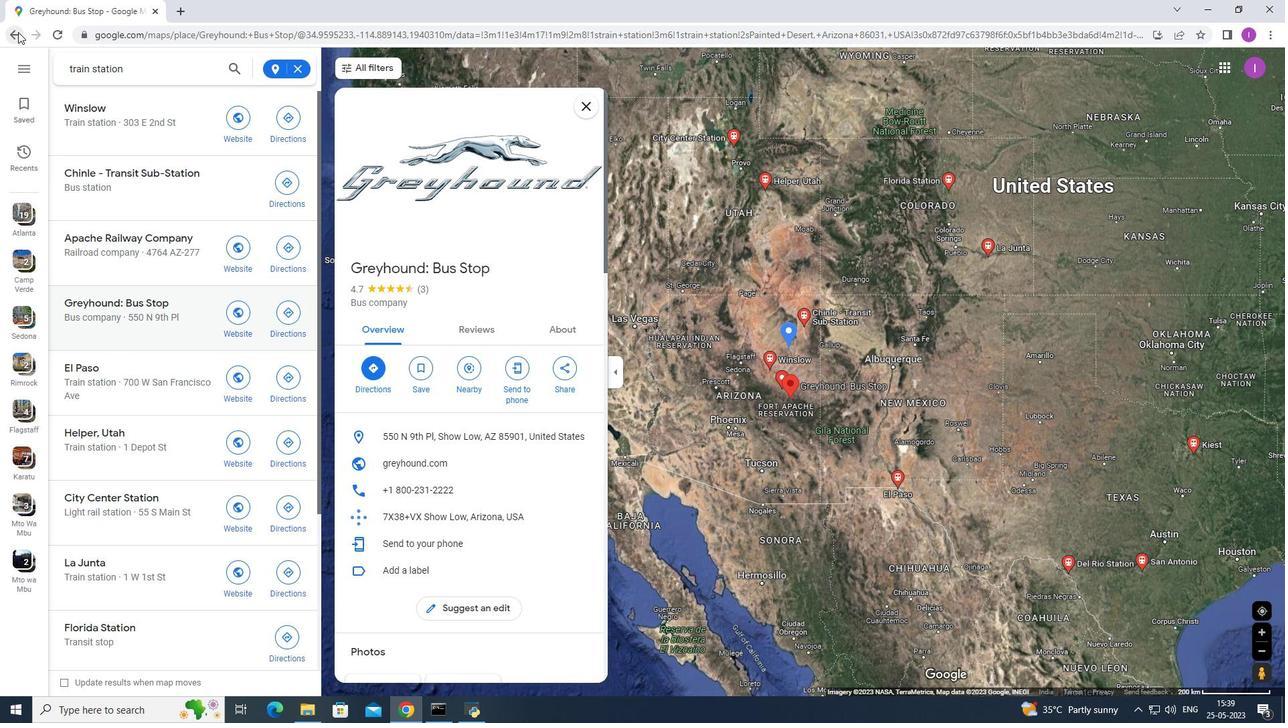 
Action: Mouse pressed left at (18, 32)
Screenshot: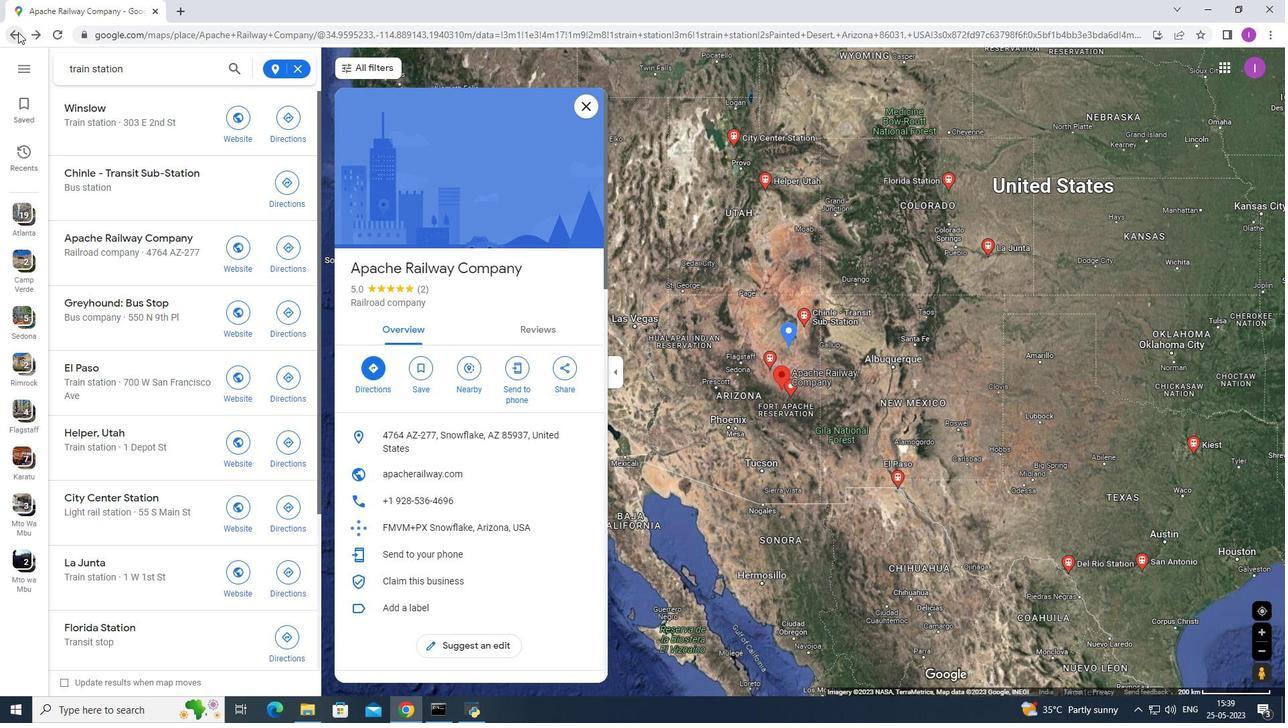
Action: Mouse moved to (593, 102)
Screenshot: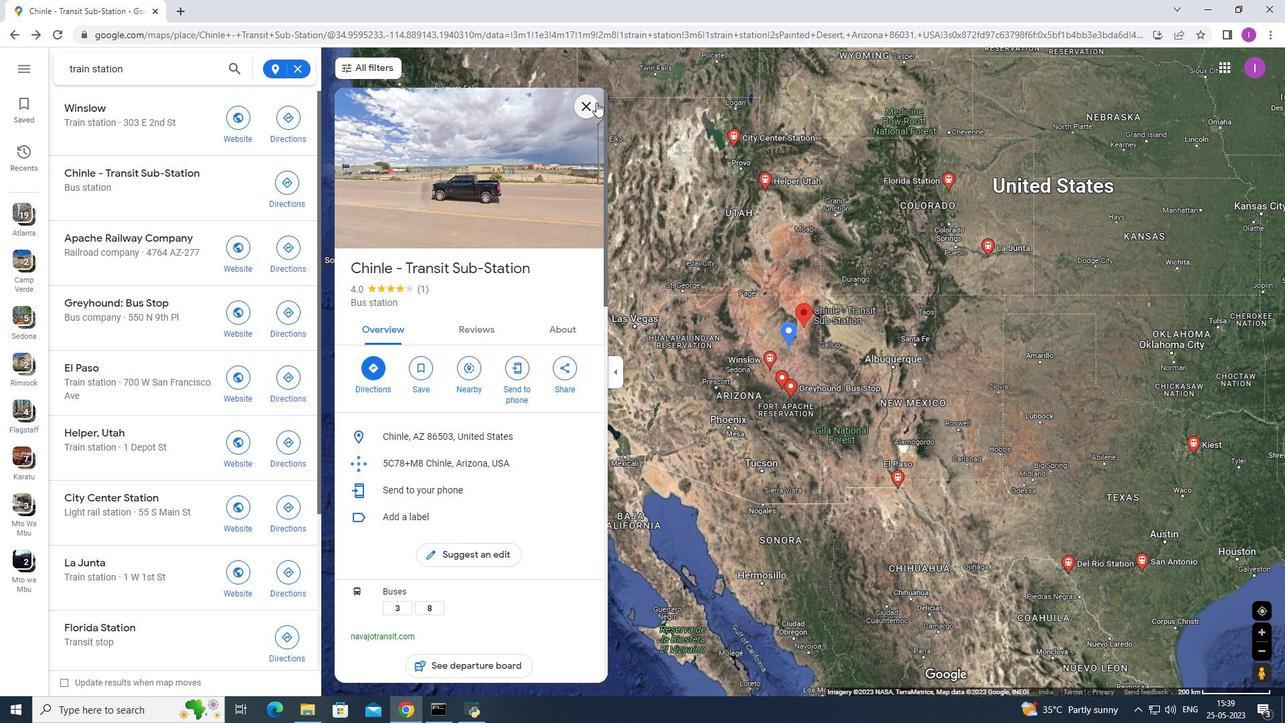 
Action: Mouse pressed left at (593, 102)
Screenshot: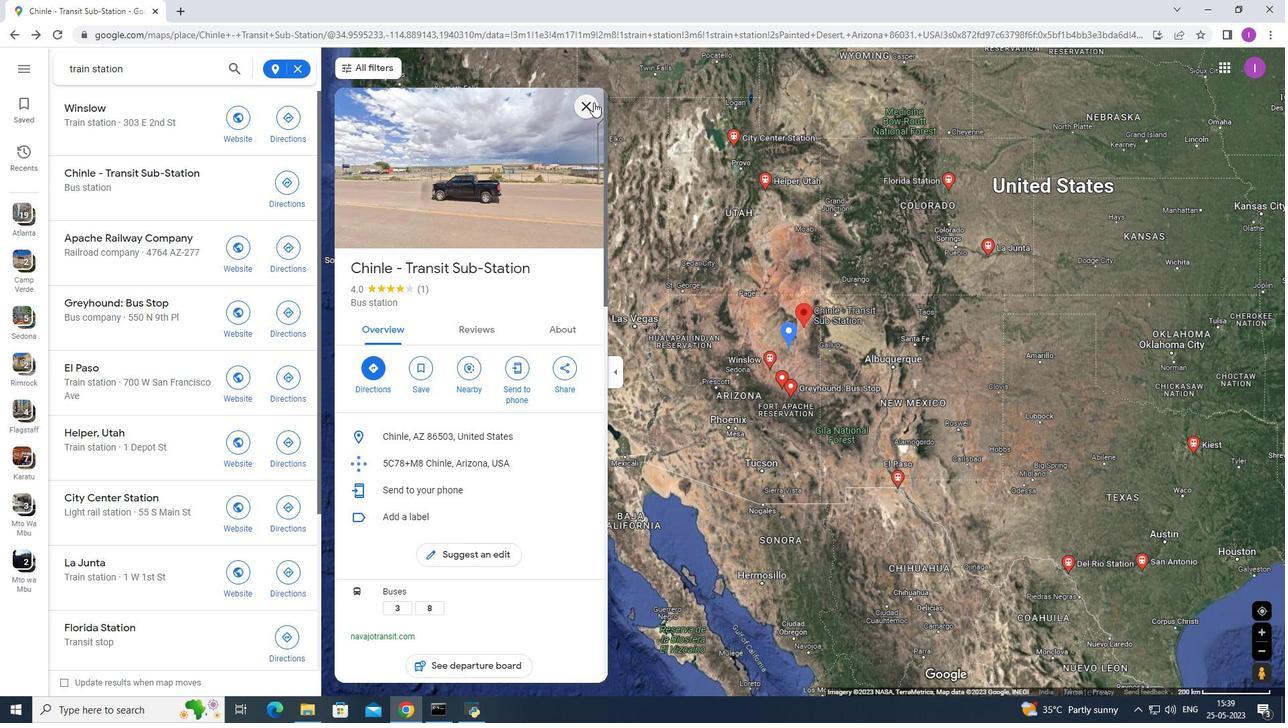 
Action: Mouse moved to (304, 66)
Screenshot: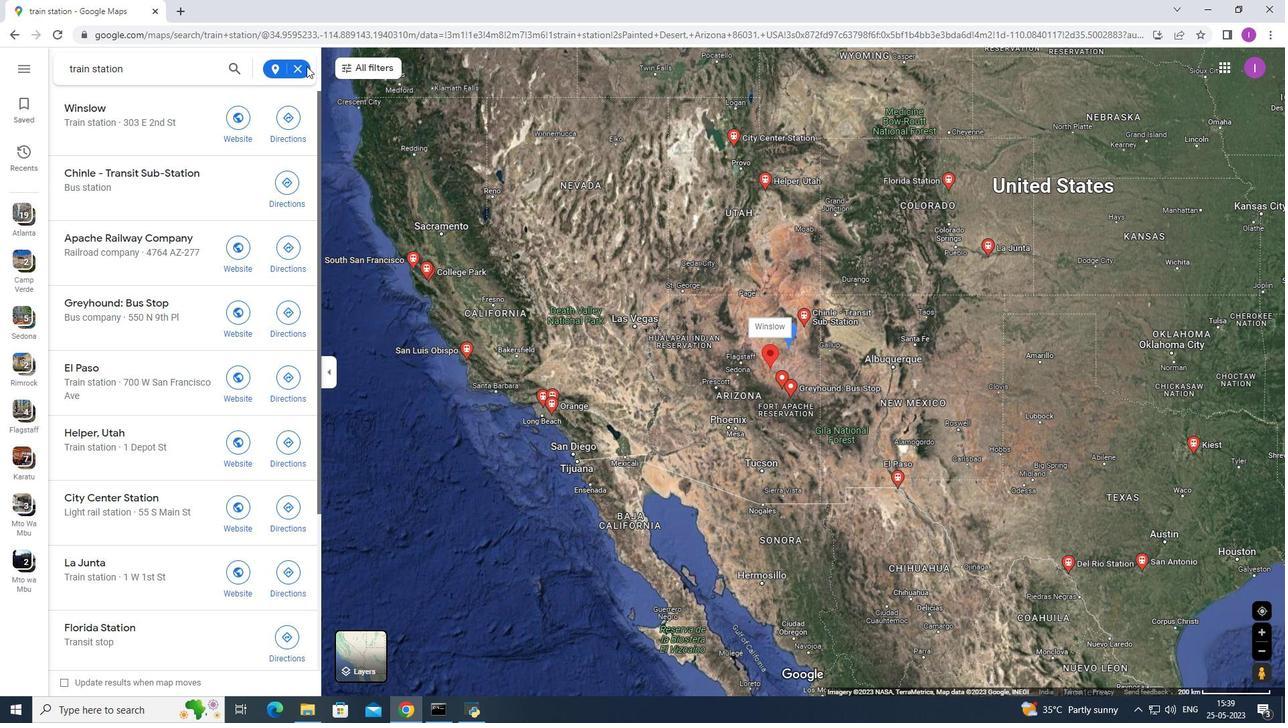 
Action: Mouse pressed left at (304, 66)
Screenshot: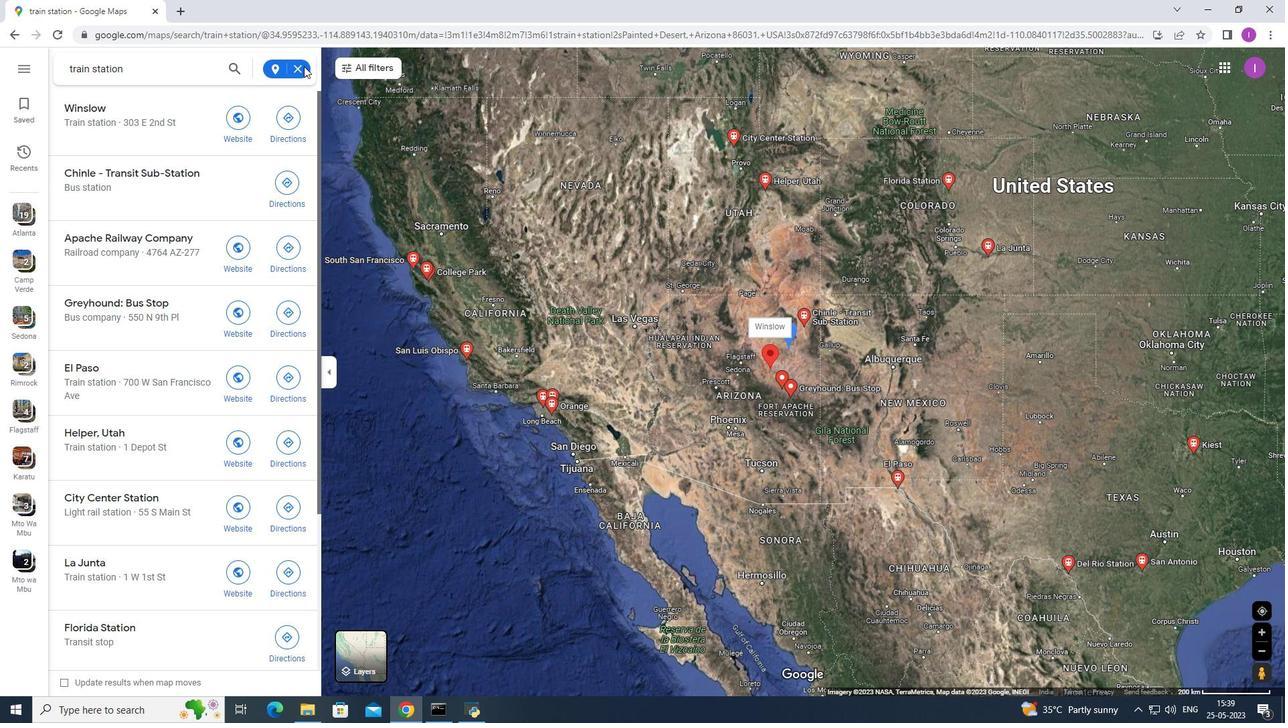 
Action: Mouse moved to (298, 65)
Screenshot: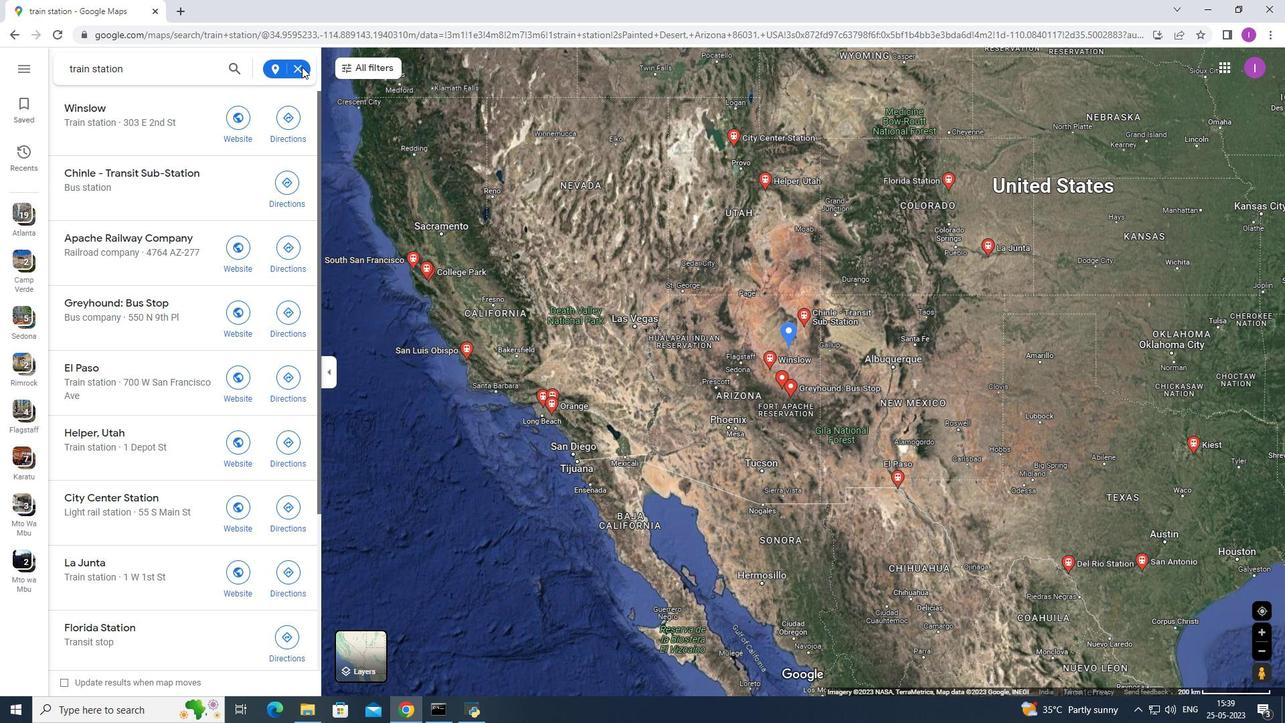 
Action: Mouse pressed left at (298, 65)
Screenshot: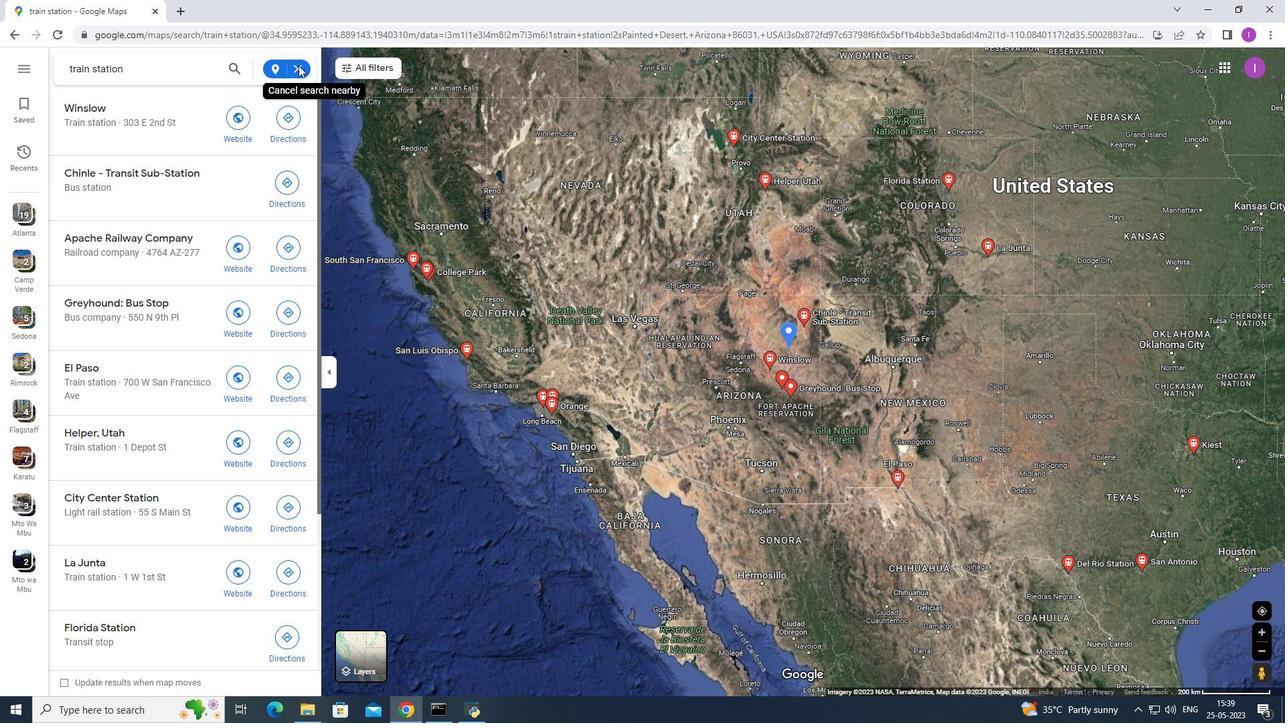 
Action: Mouse moved to (301, 68)
Screenshot: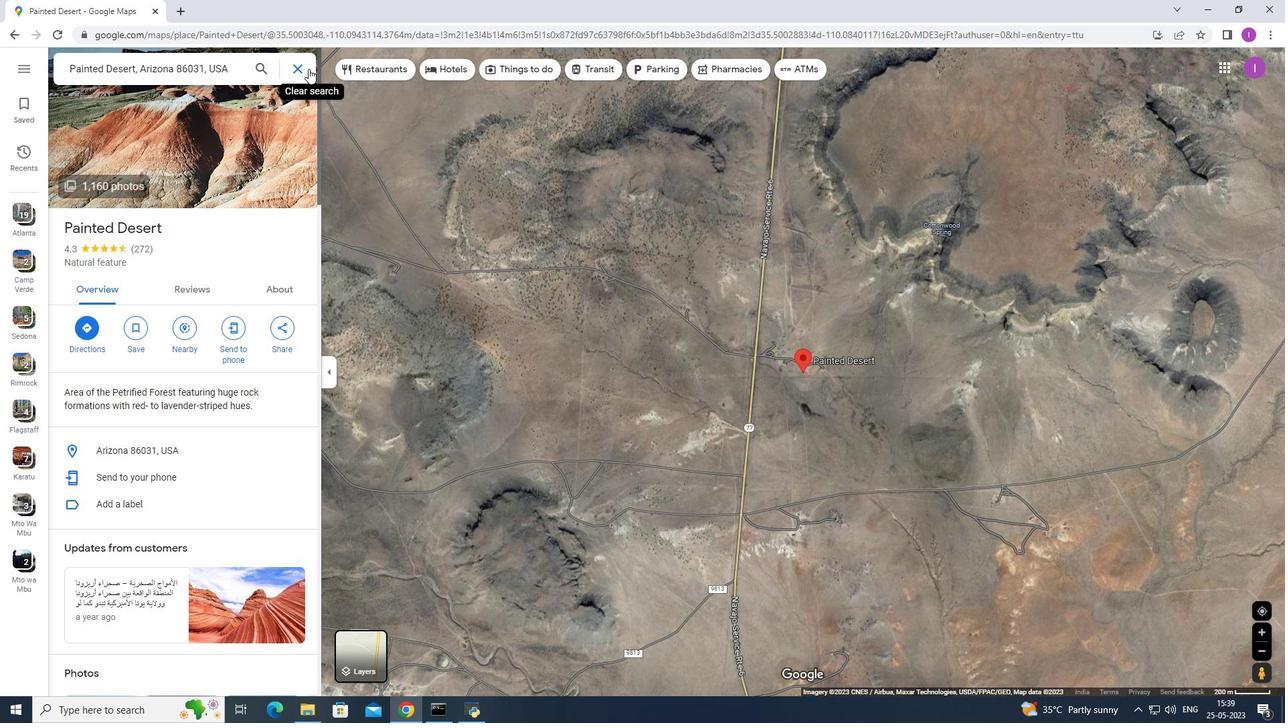 
Action: Mouse pressed left at (301, 68)
Screenshot: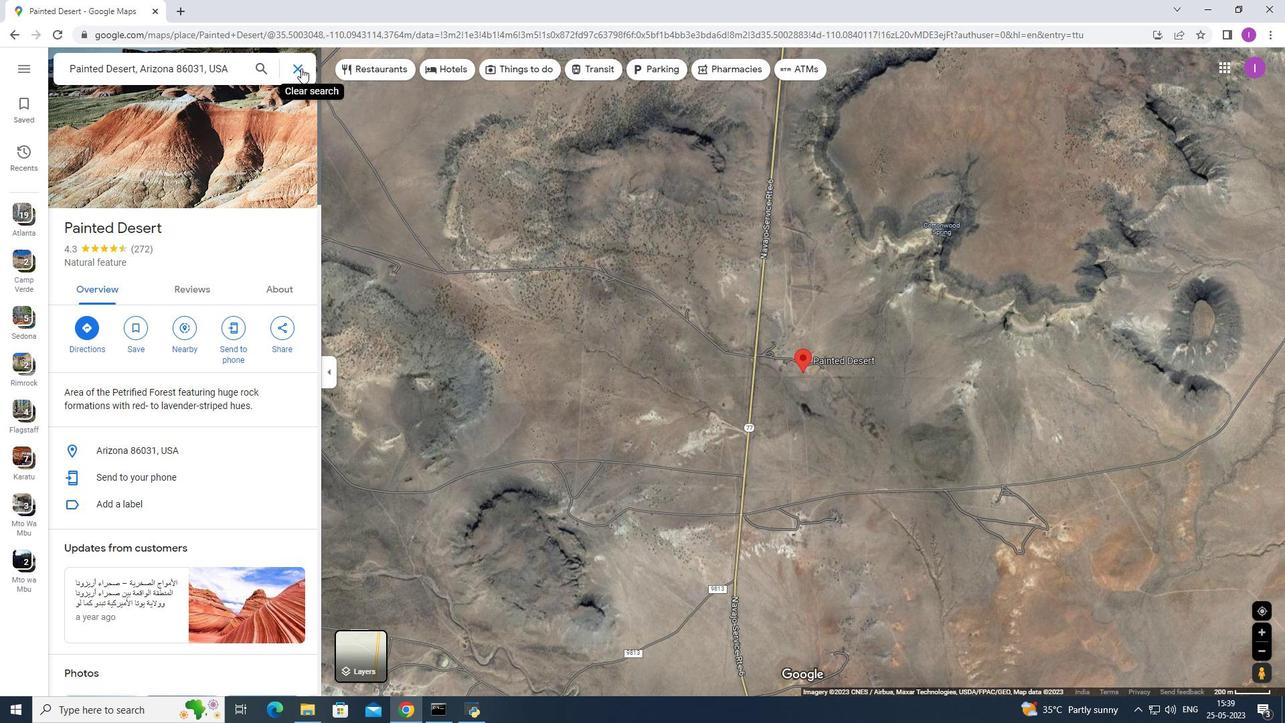 
Action: Mouse moved to (379, 185)
Screenshot: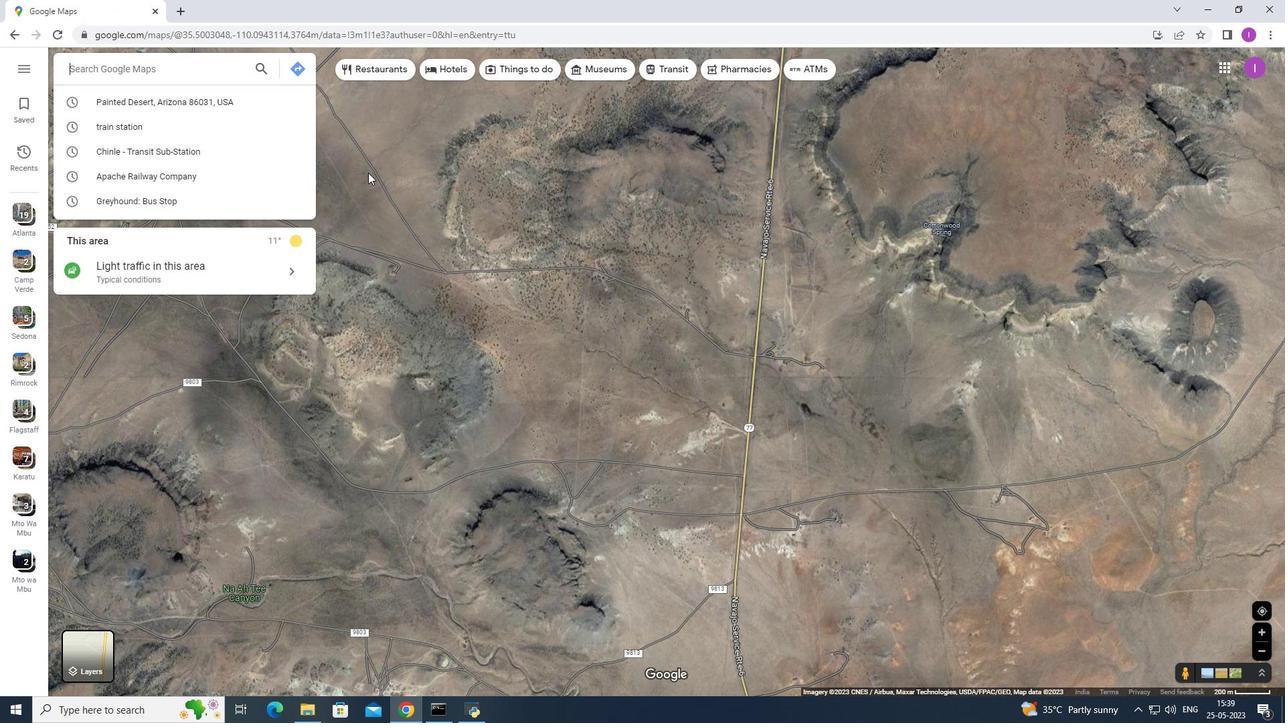 
